Task: nan
Action: Mouse moved to (519, 215)
Screenshot: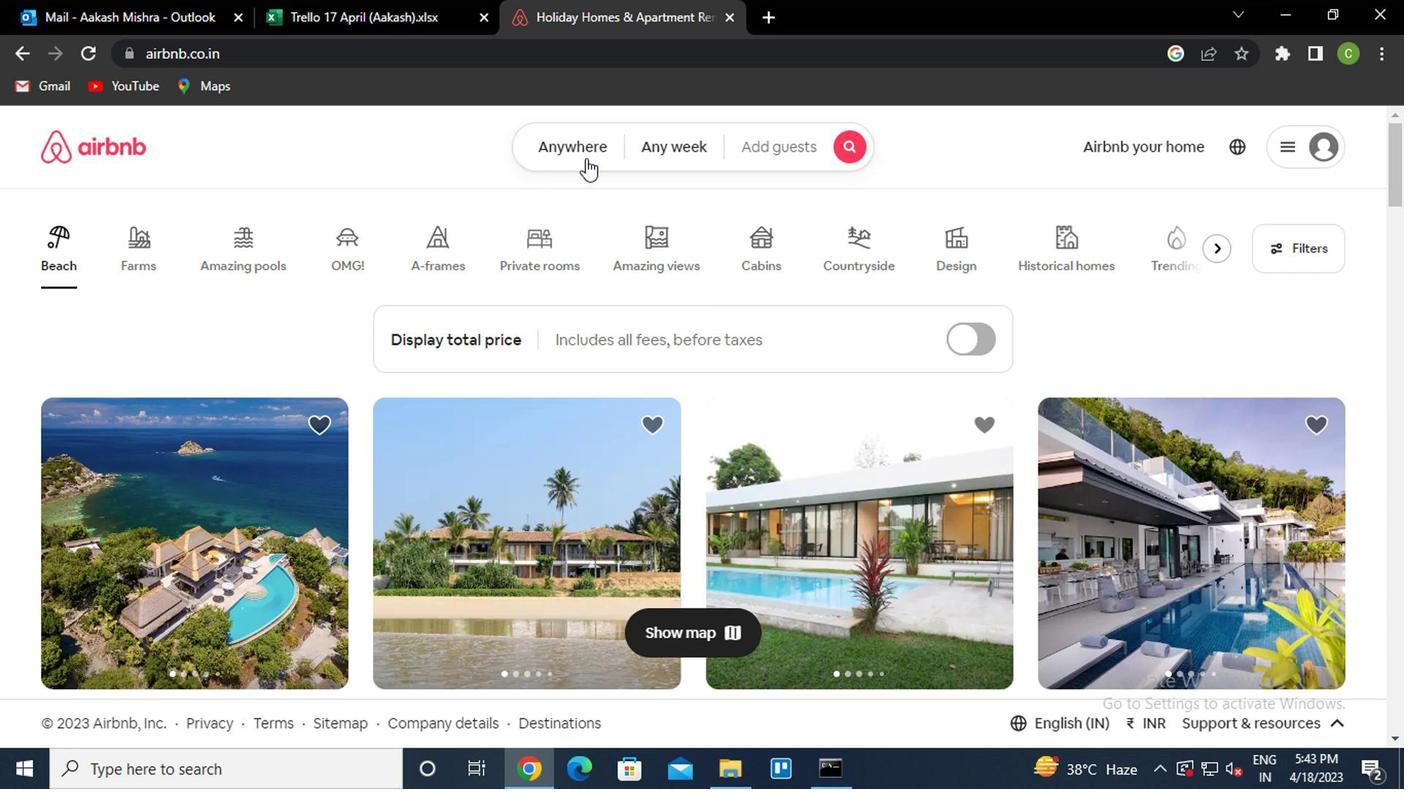 
Action: Mouse pressed left at (519, 215)
Screenshot: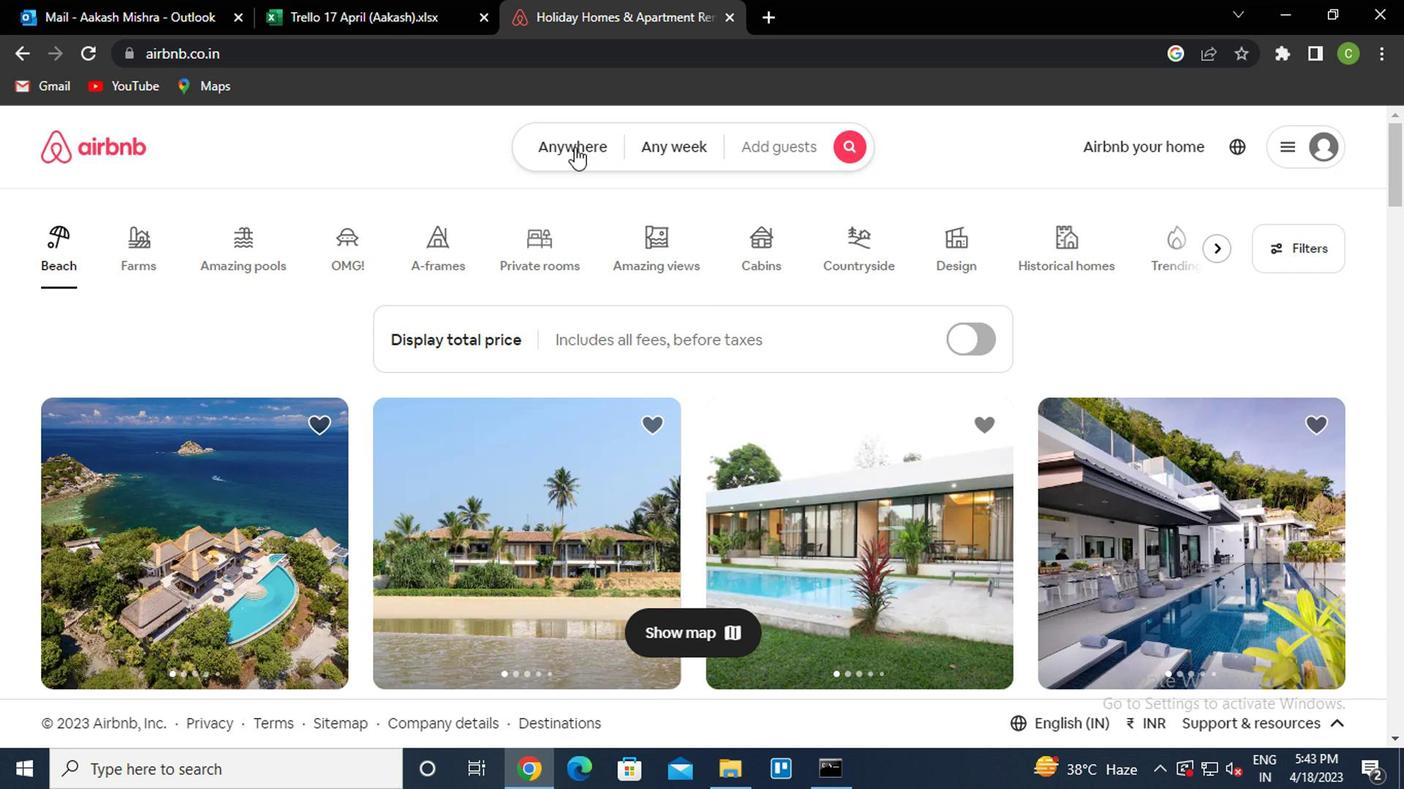 
Action: Mouse moved to (441, 277)
Screenshot: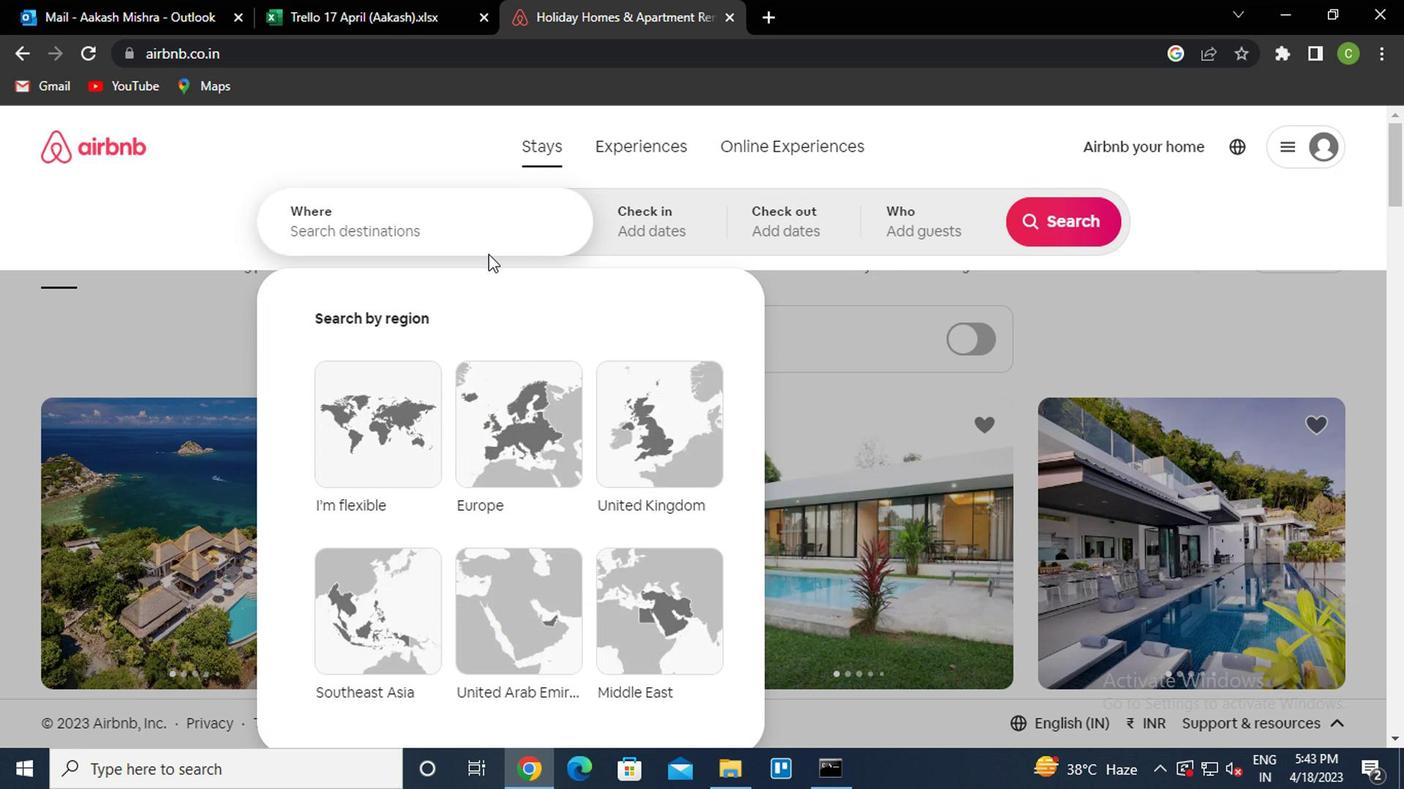 
Action: Mouse pressed left at (441, 277)
Screenshot: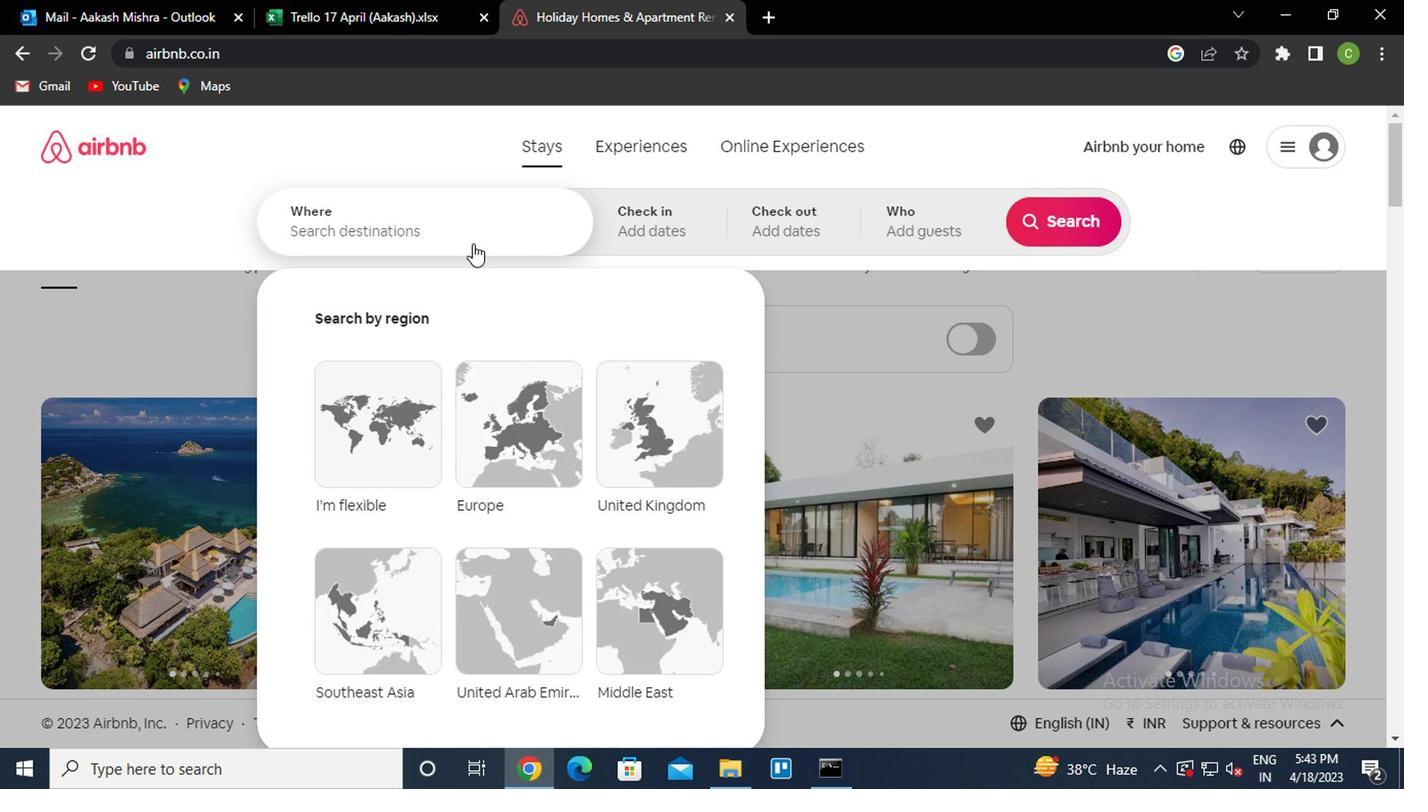 
Action: Mouse moved to (440, 276)
Screenshot: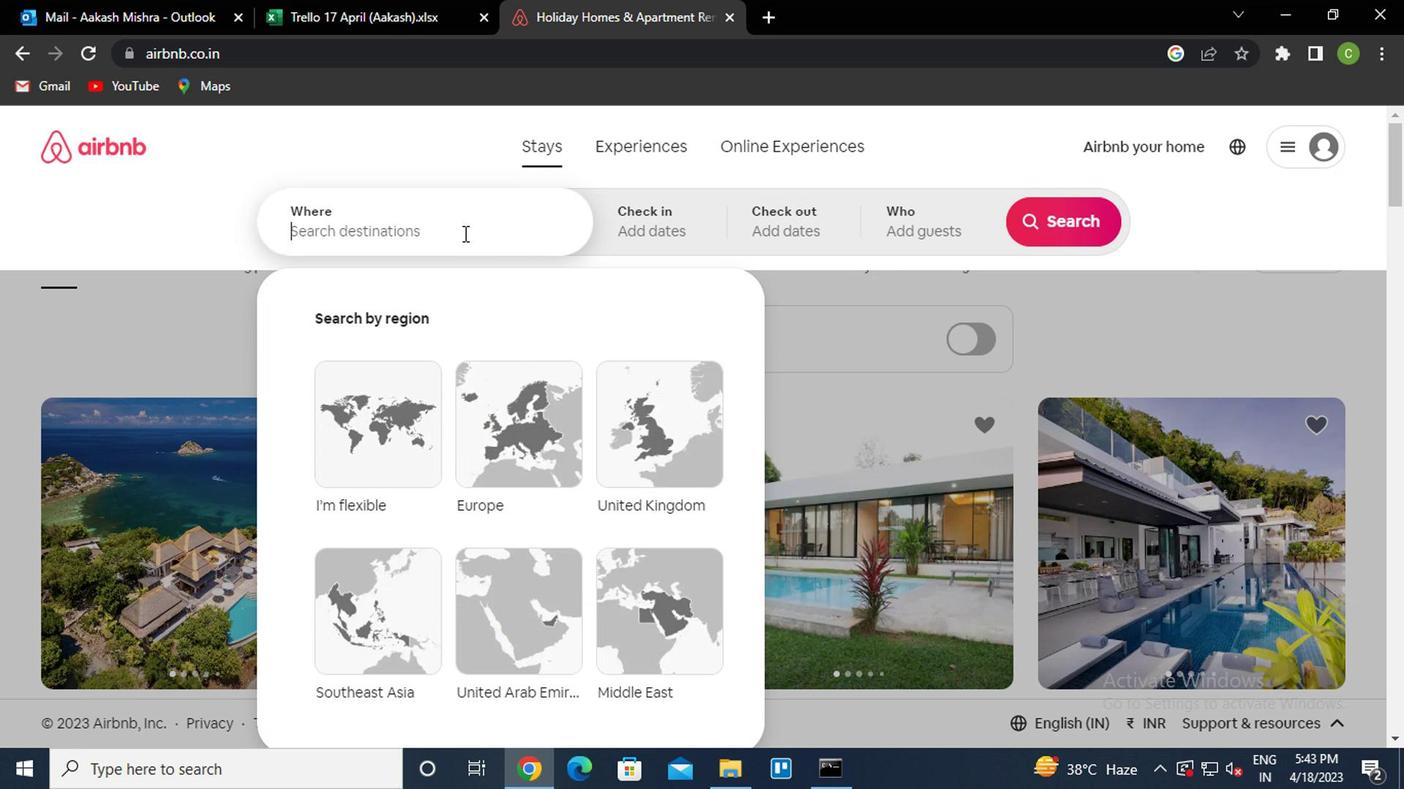 
Action: Key pressed v<Key.caps_lock>o<Key.backspace>icosa<Key.space>brazil<Key.down><Key.enter>
Screenshot: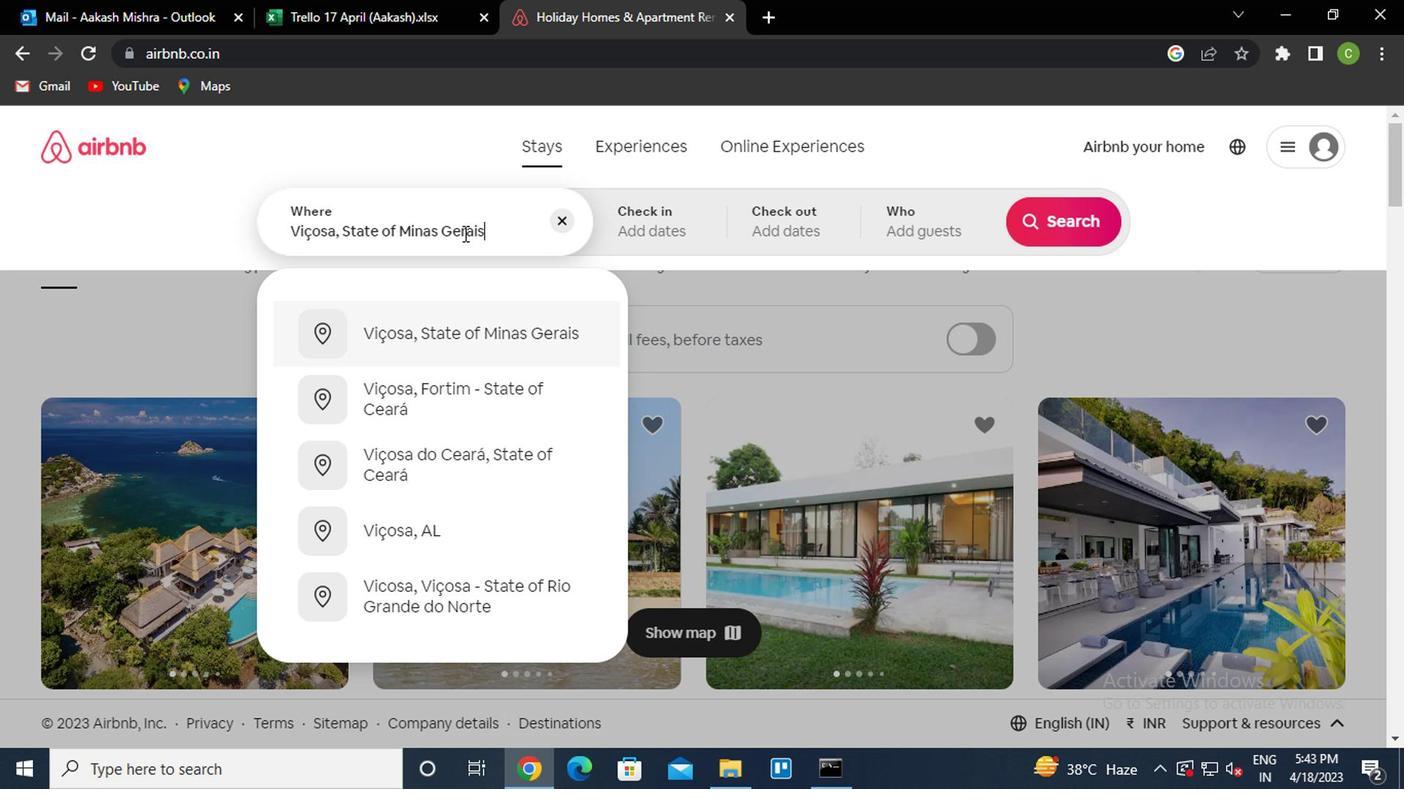 
Action: Mouse moved to (852, 385)
Screenshot: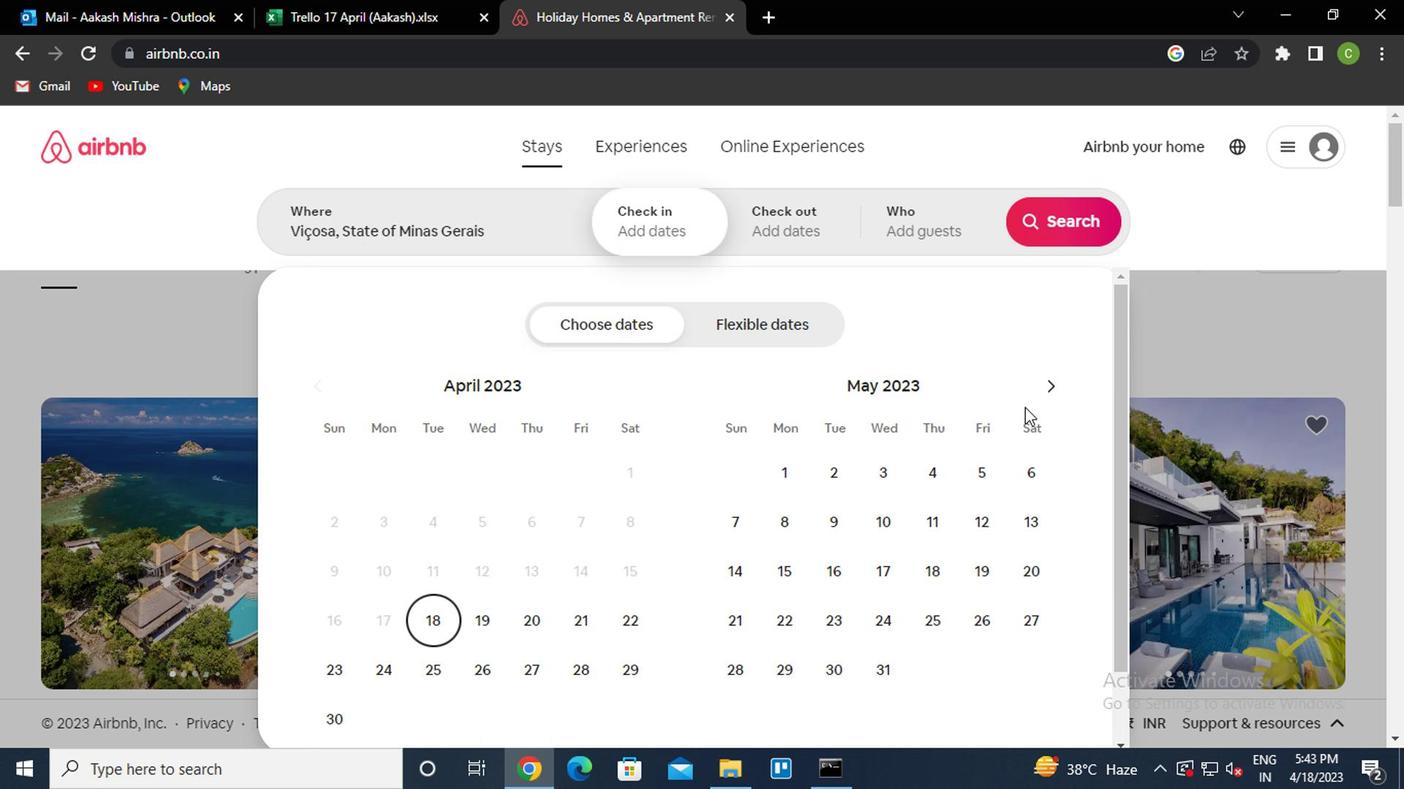 
Action: Mouse pressed left at (852, 385)
Screenshot: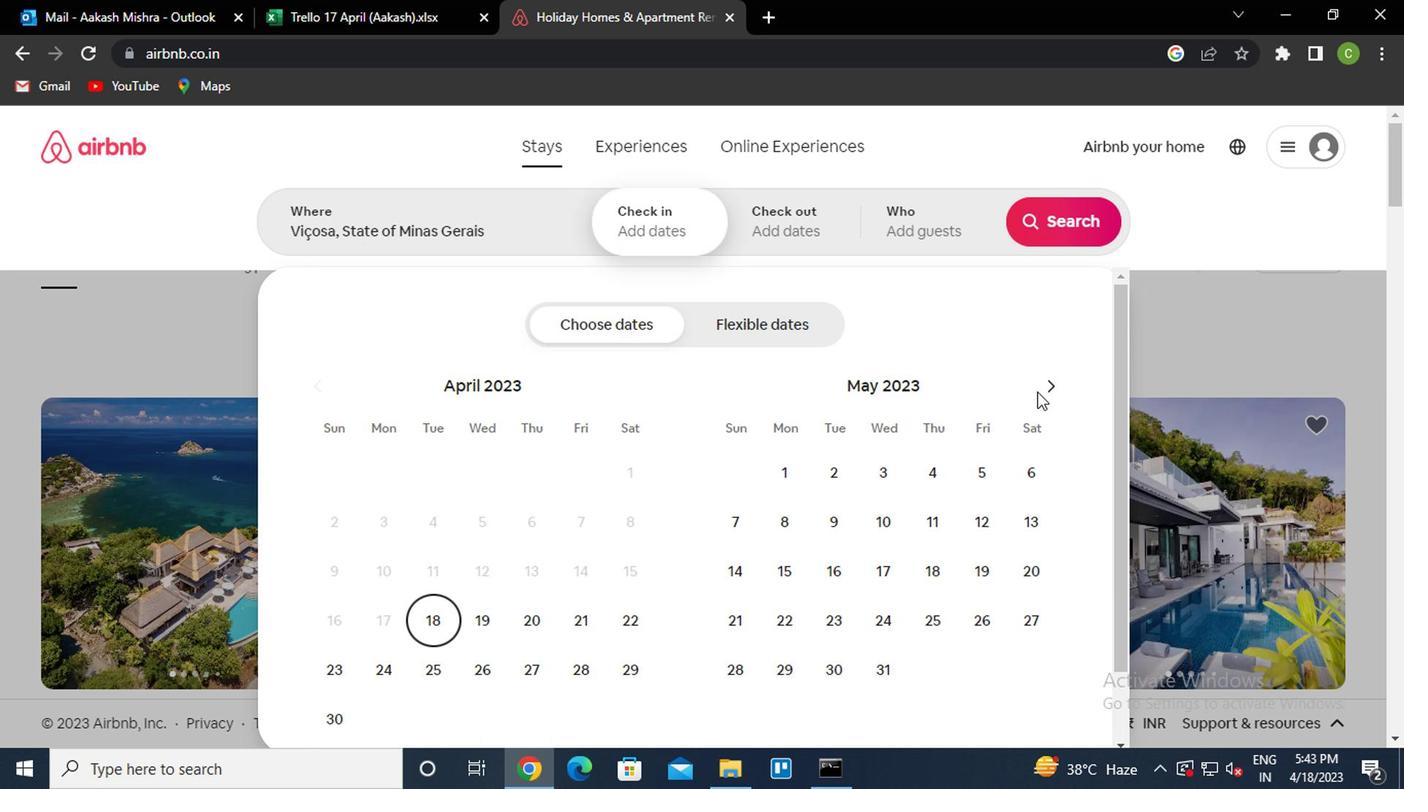 
Action: Mouse pressed left at (852, 385)
Screenshot: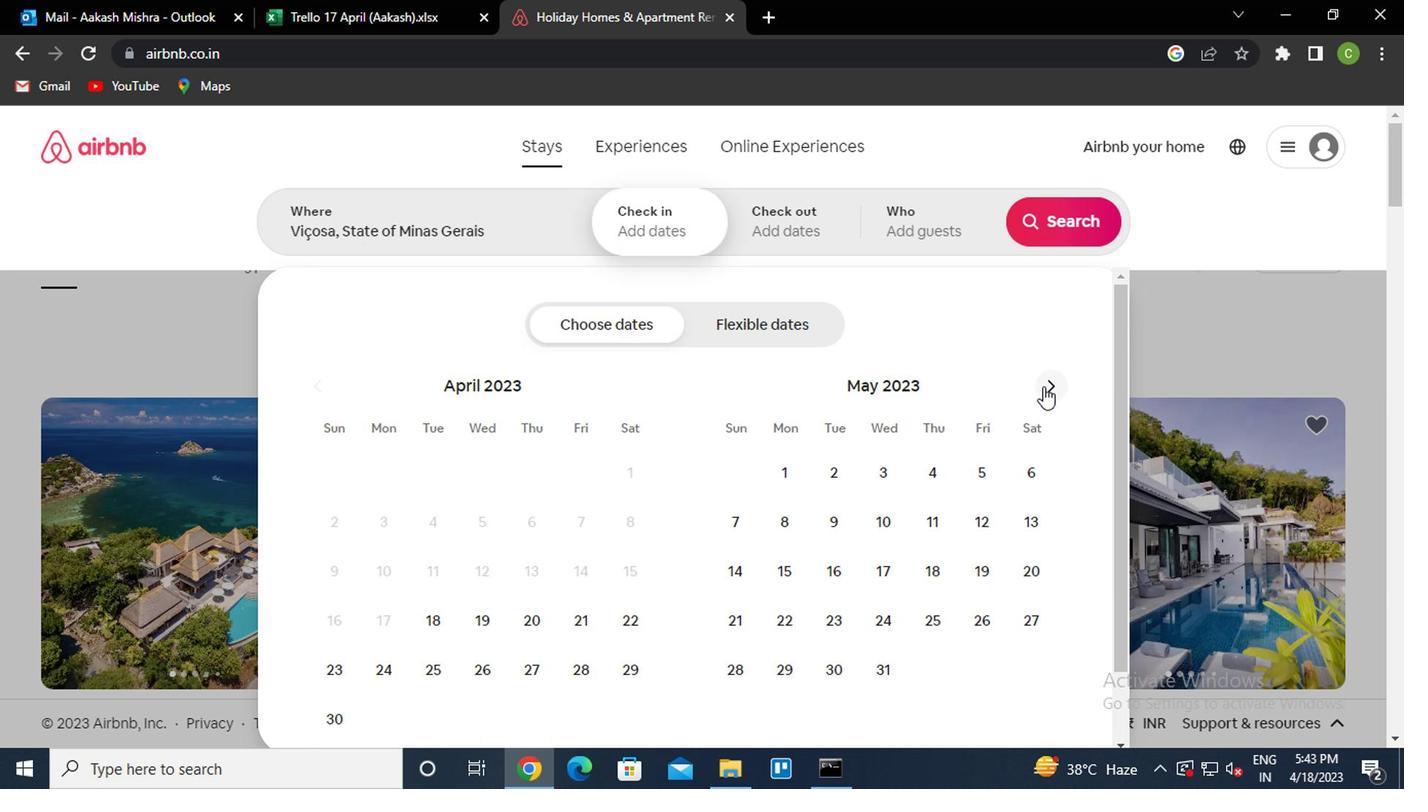 
Action: Mouse pressed left at (852, 385)
Screenshot: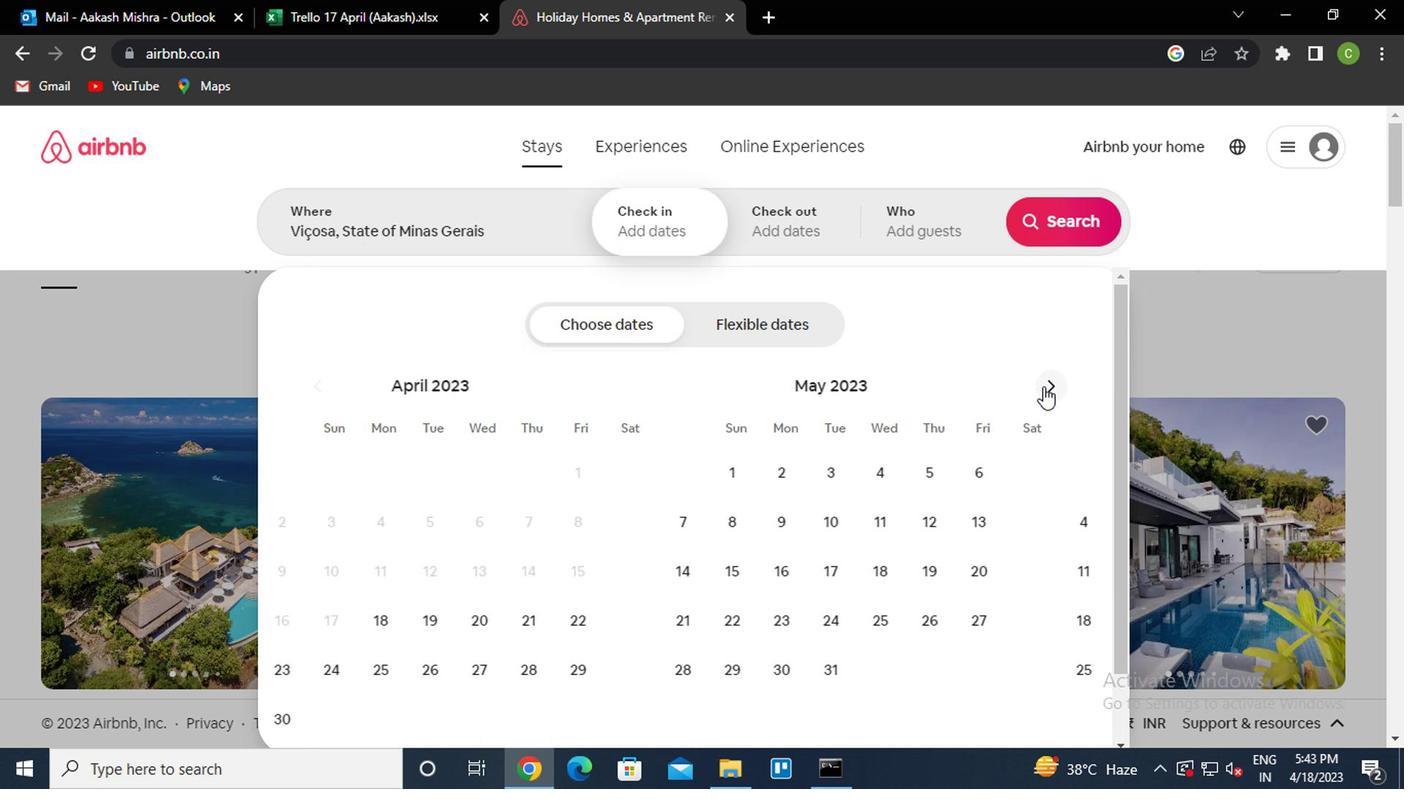 
Action: Mouse pressed left at (852, 385)
Screenshot: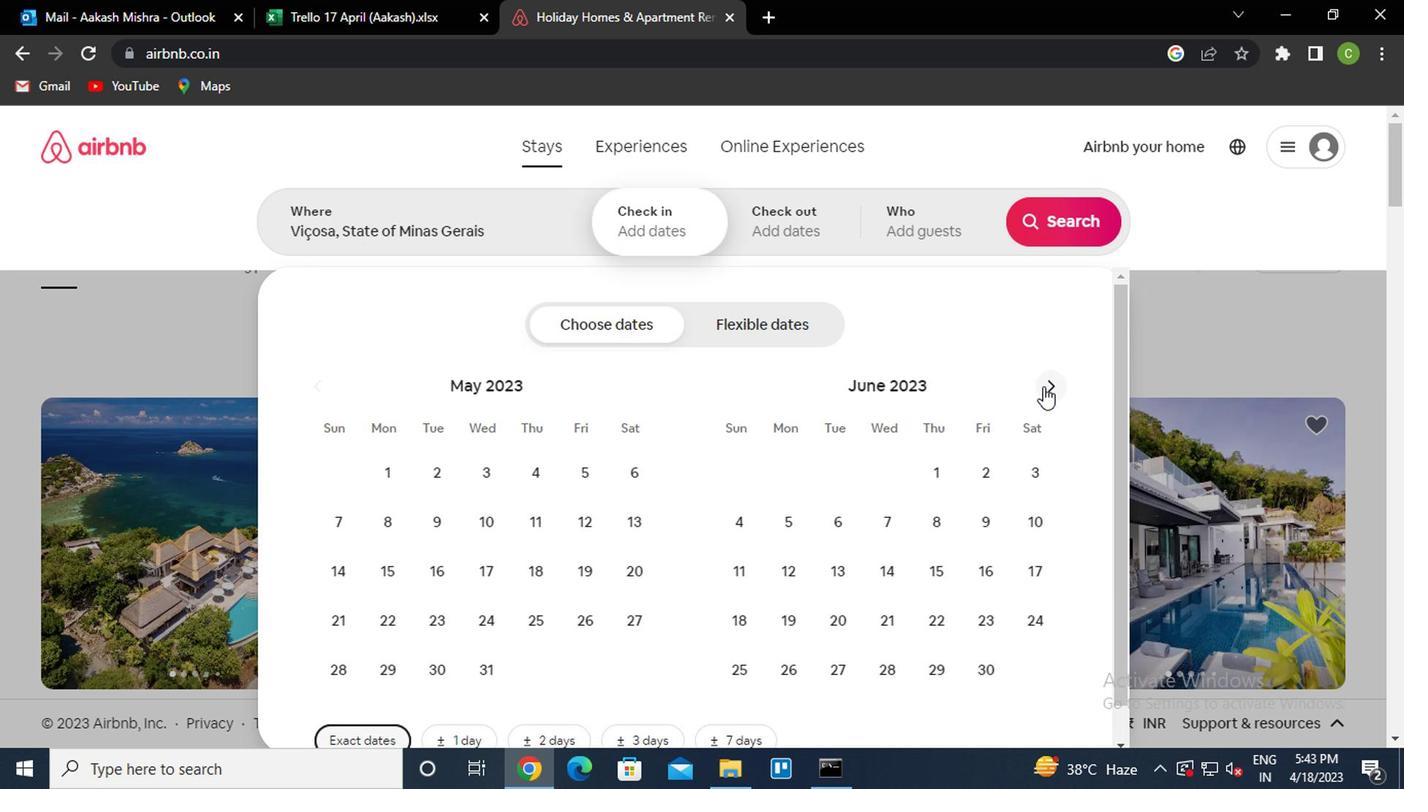 
Action: Mouse pressed left at (852, 385)
Screenshot: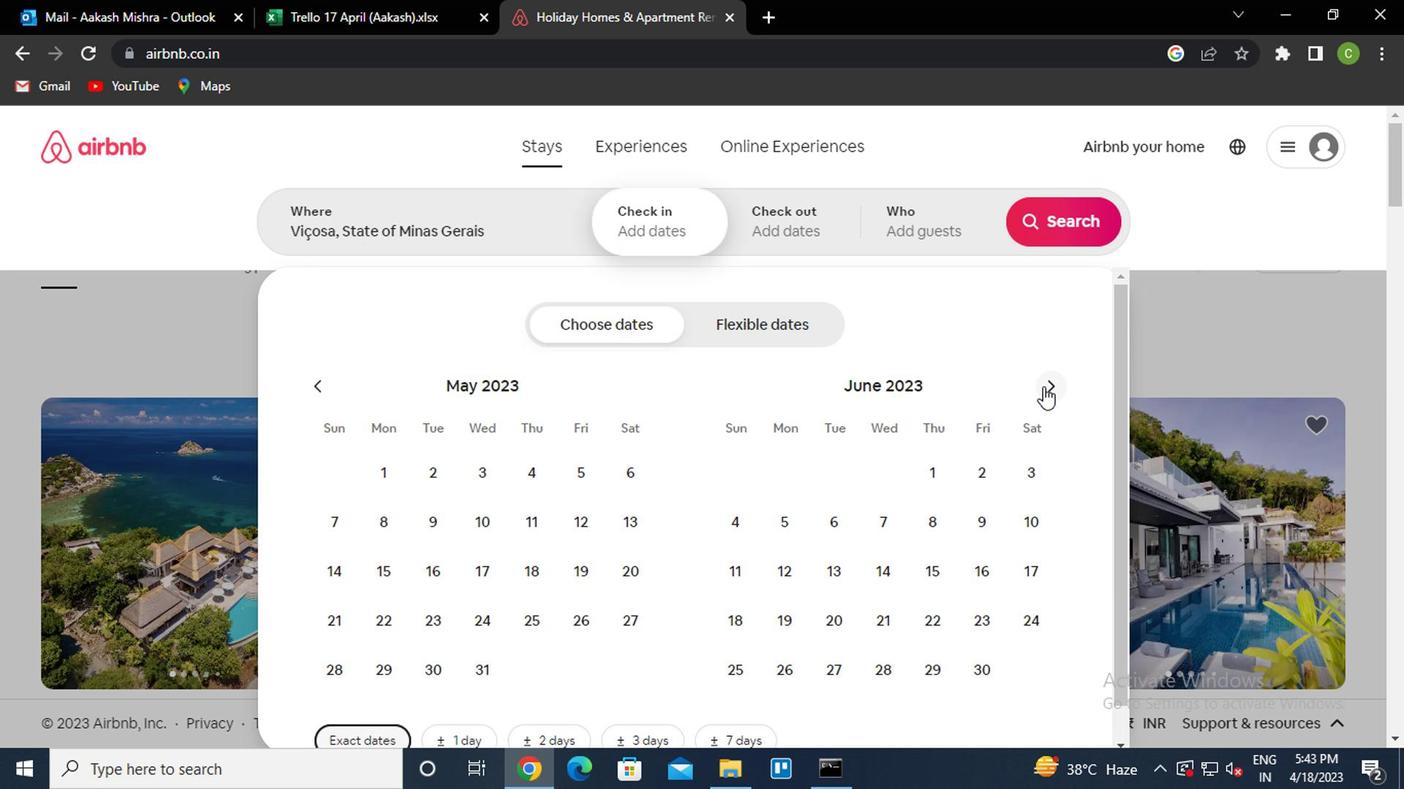 
Action: Mouse pressed left at (852, 385)
Screenshot: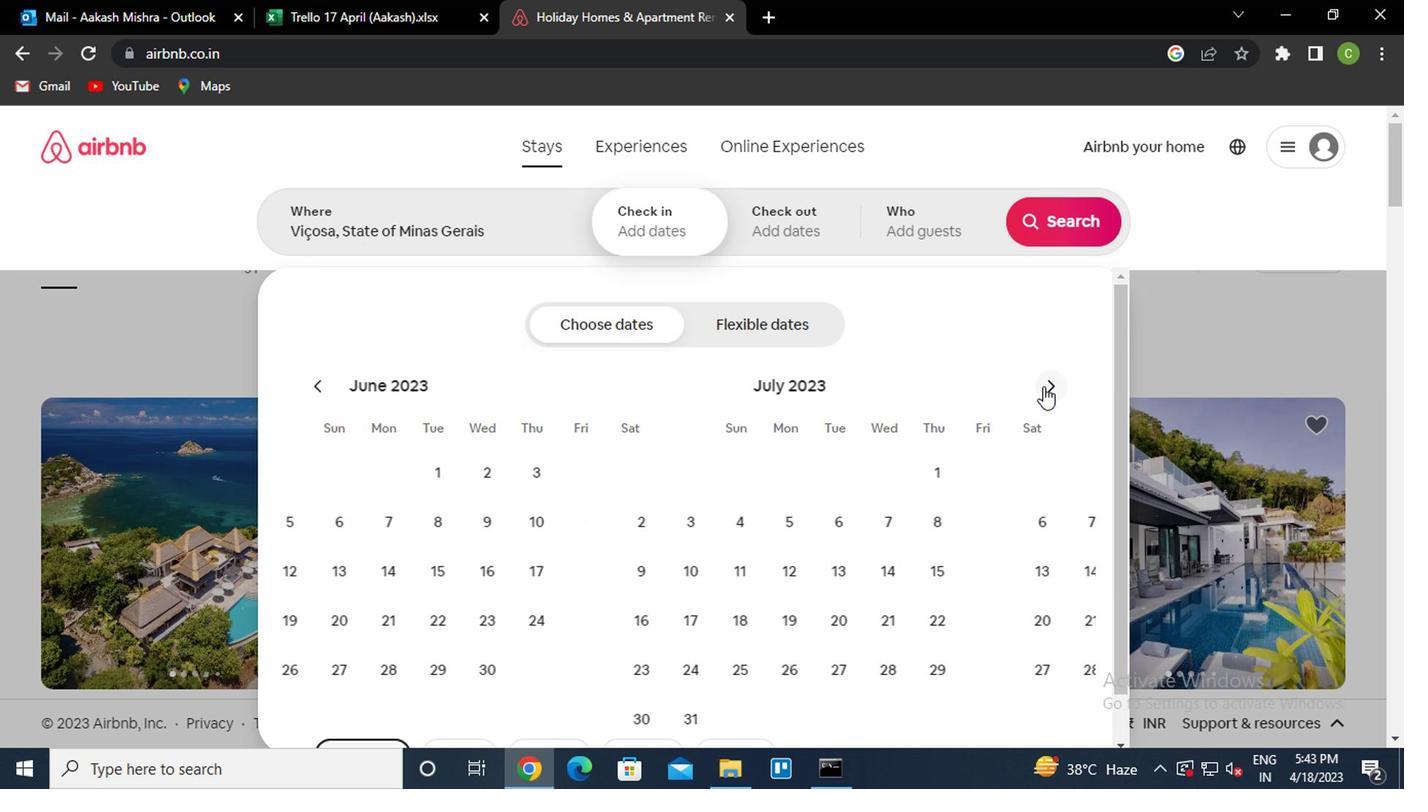 
Action: Mouse moved to (704, 473)
Screenshot: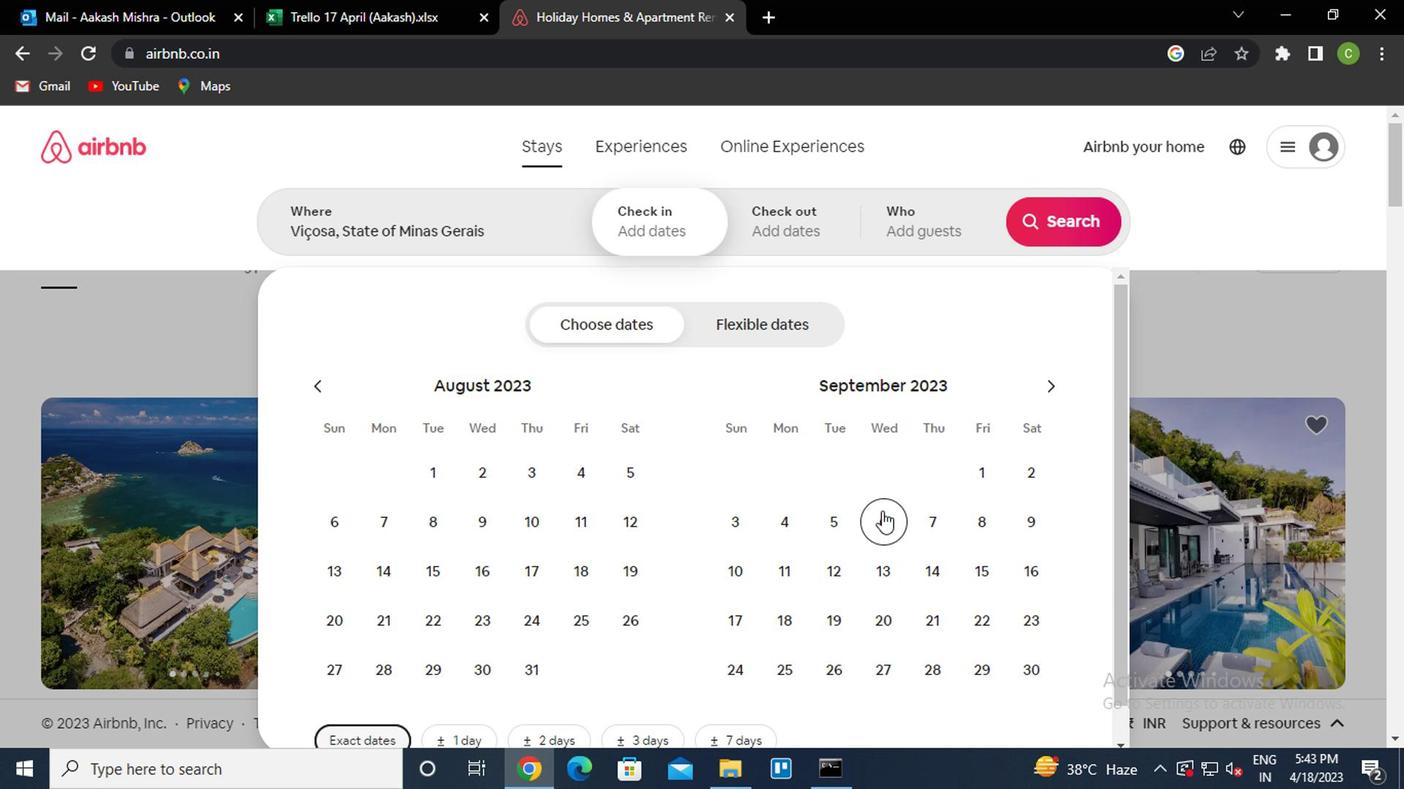 
Action: Mouse pressed left at (704, 473)
Screenshot: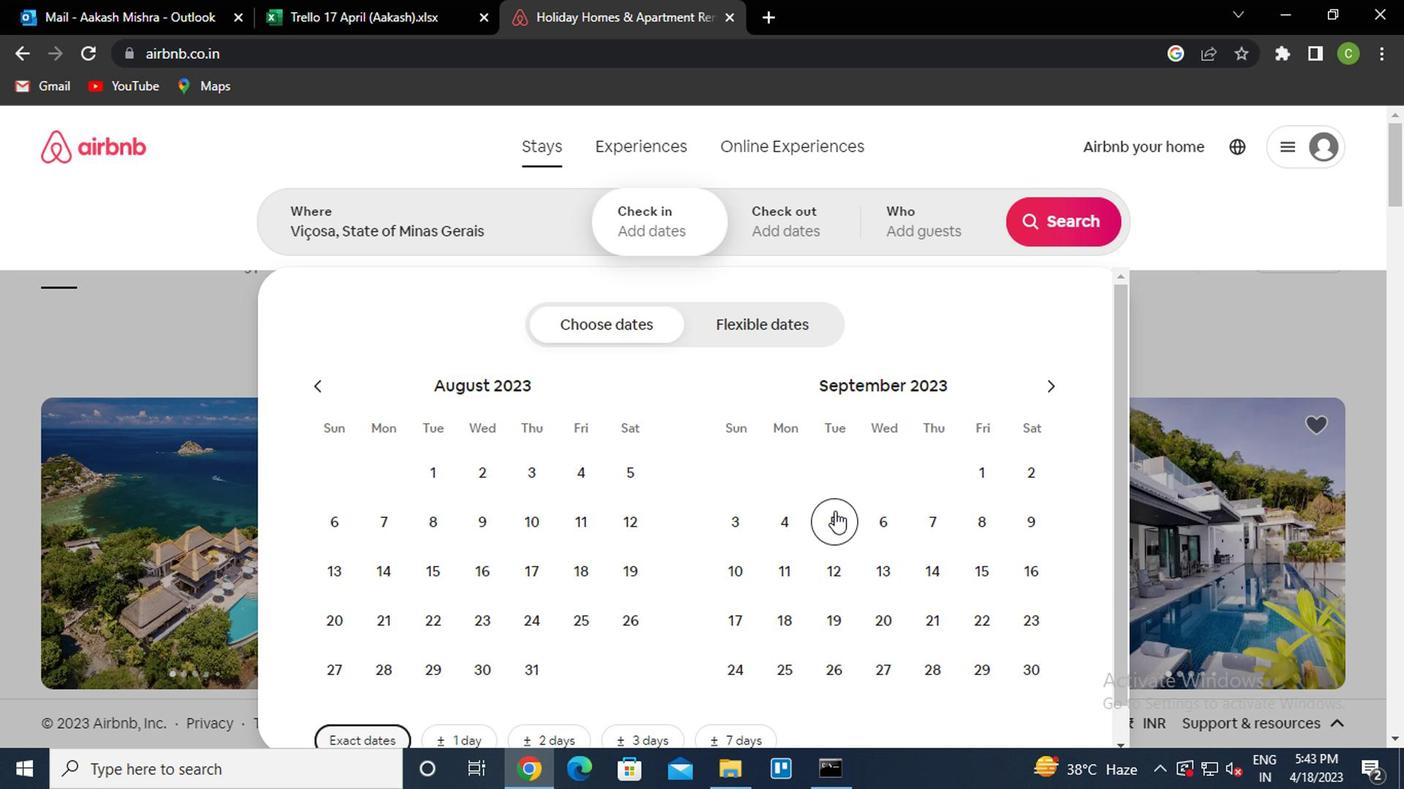 
Action: Mouse moved to (711, 509)
Screenshot: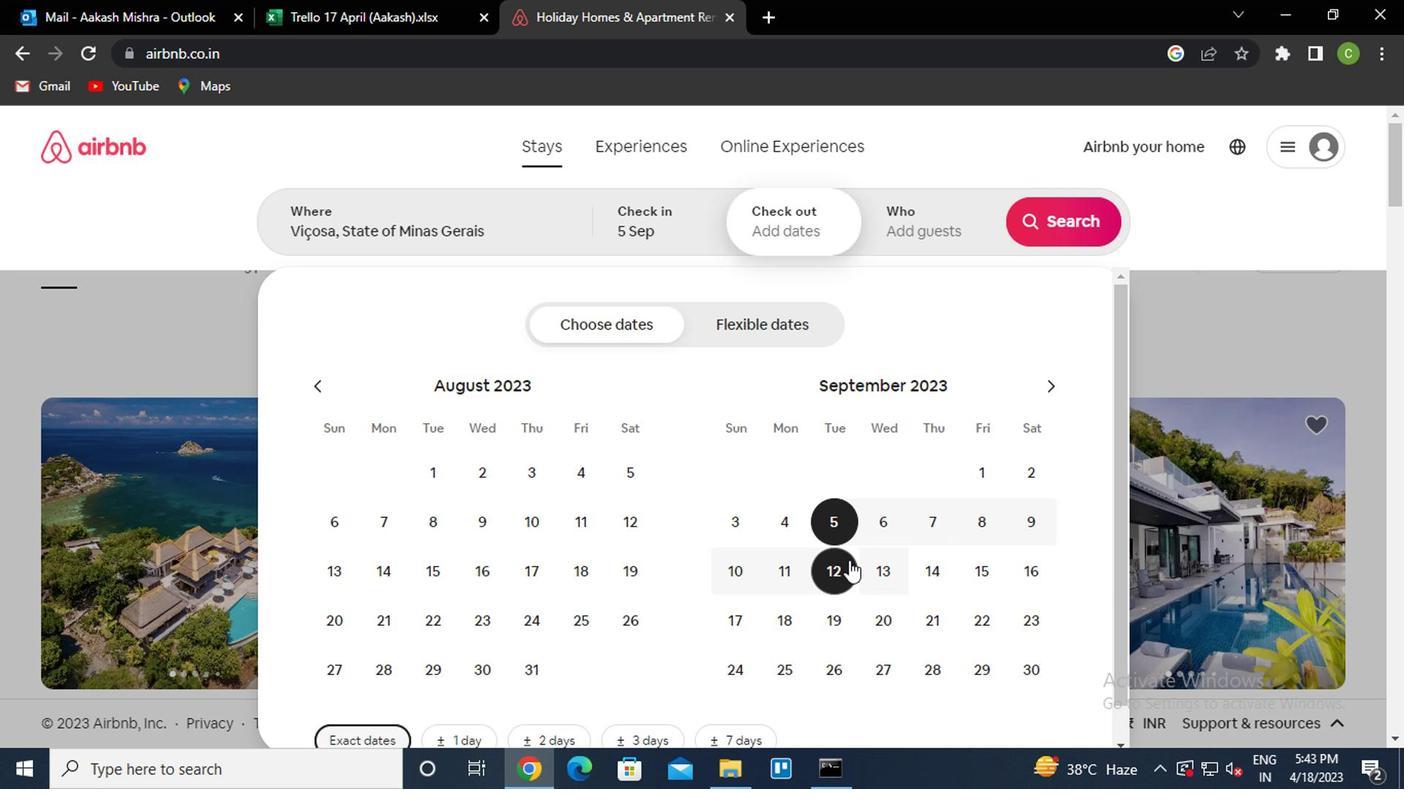 
Action: Mouse pressed left at (711, 509)
Screenshot: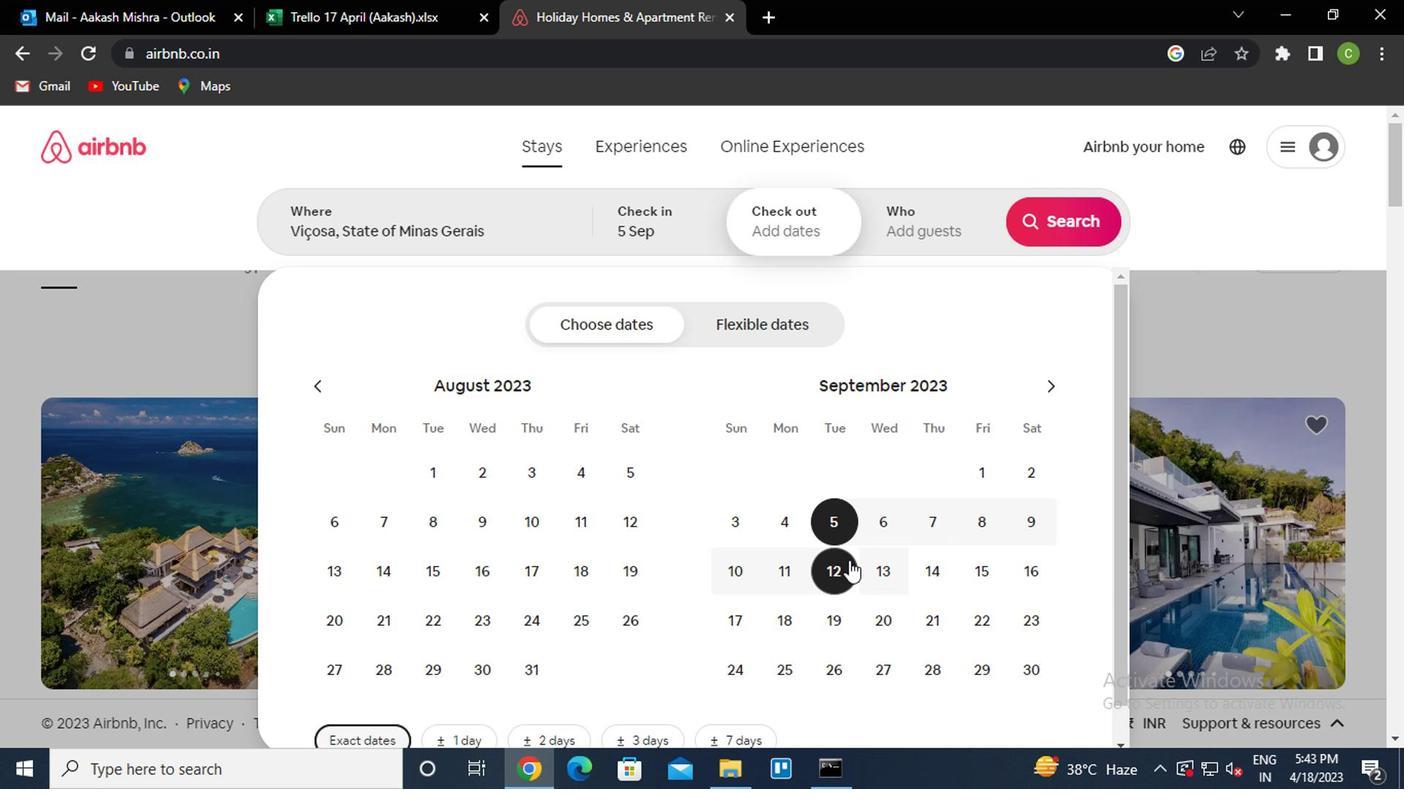 
Action: Mouse moved to (786, 266)
Screenshot: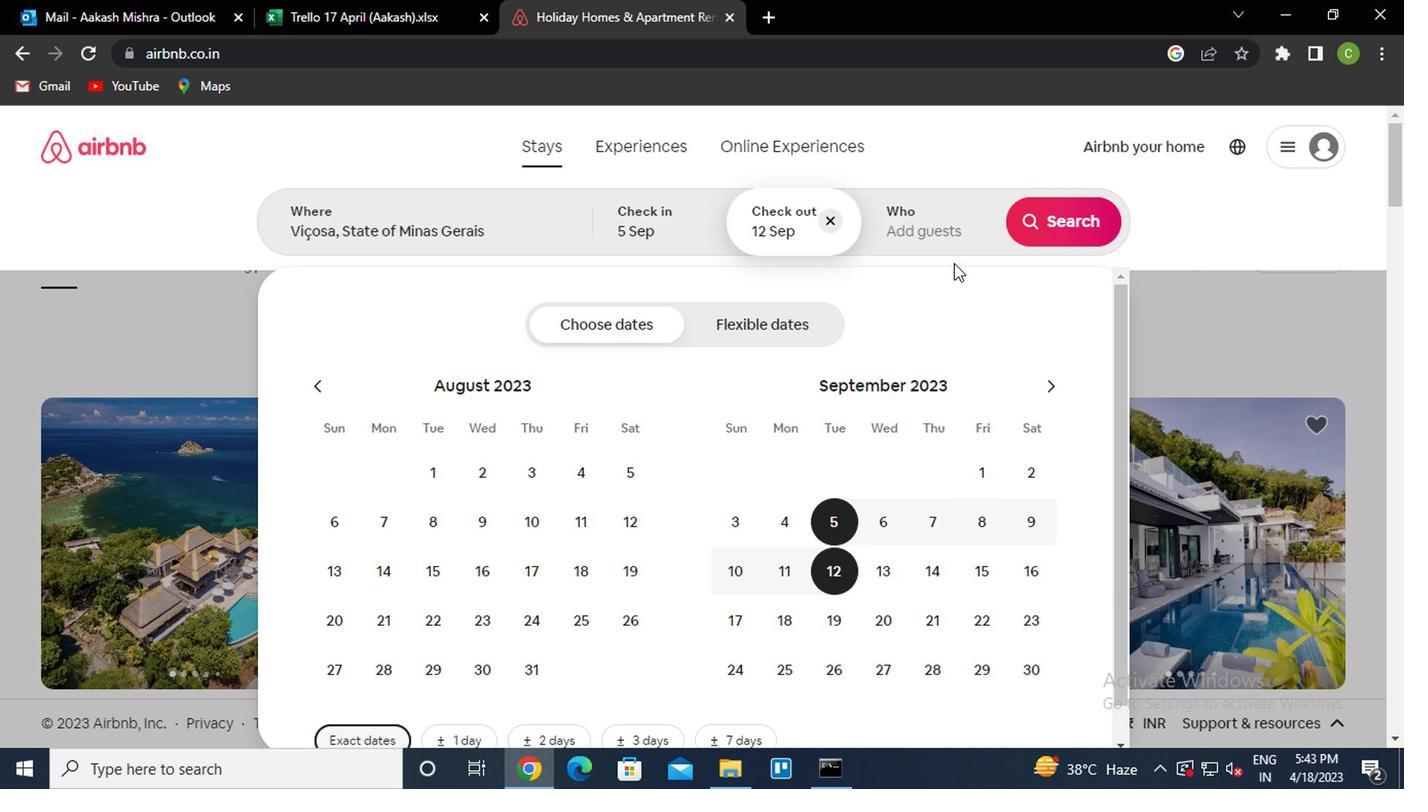 
Action: Mouse pressed left at (786, 266)
Screenshot: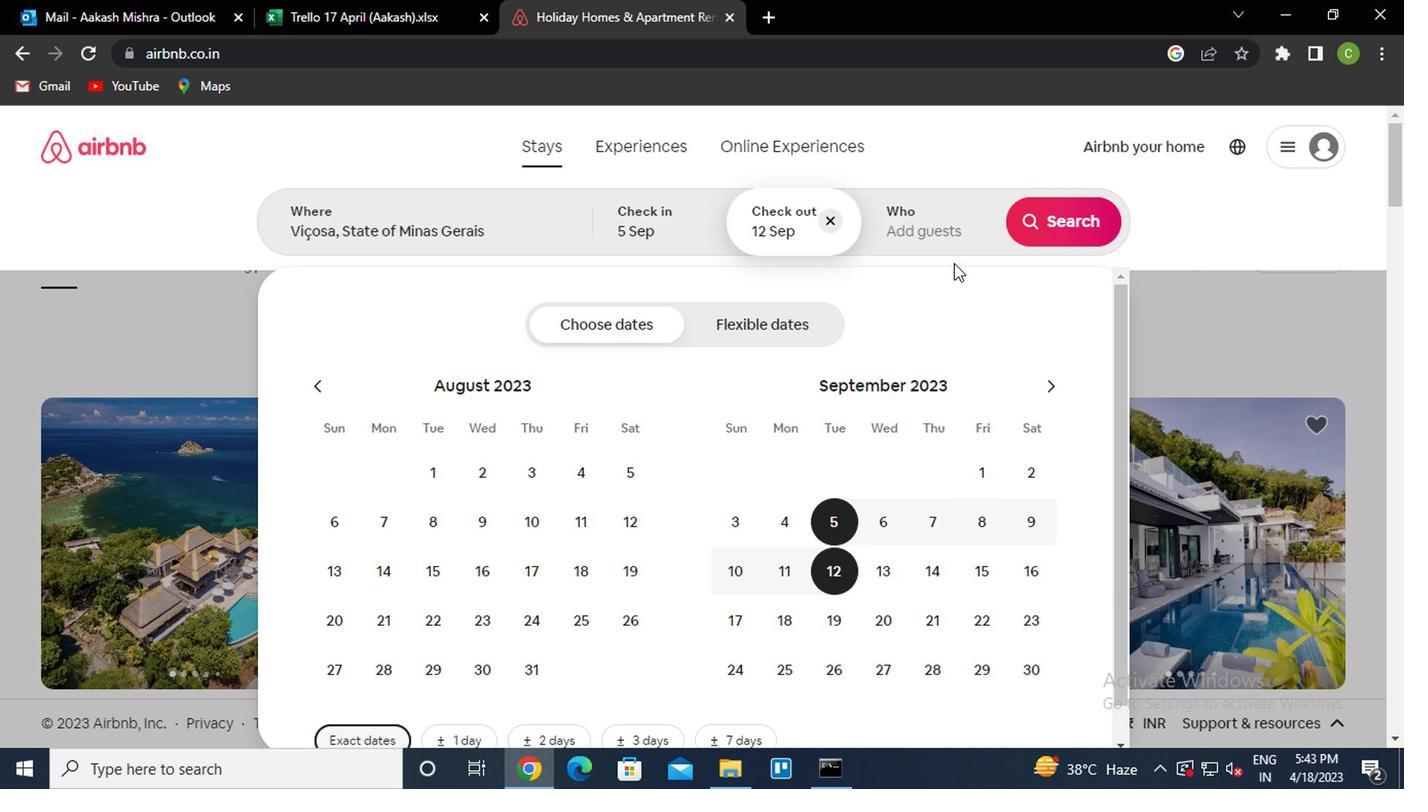 
Action: Mouse moved to (879, 343)
Screenshot: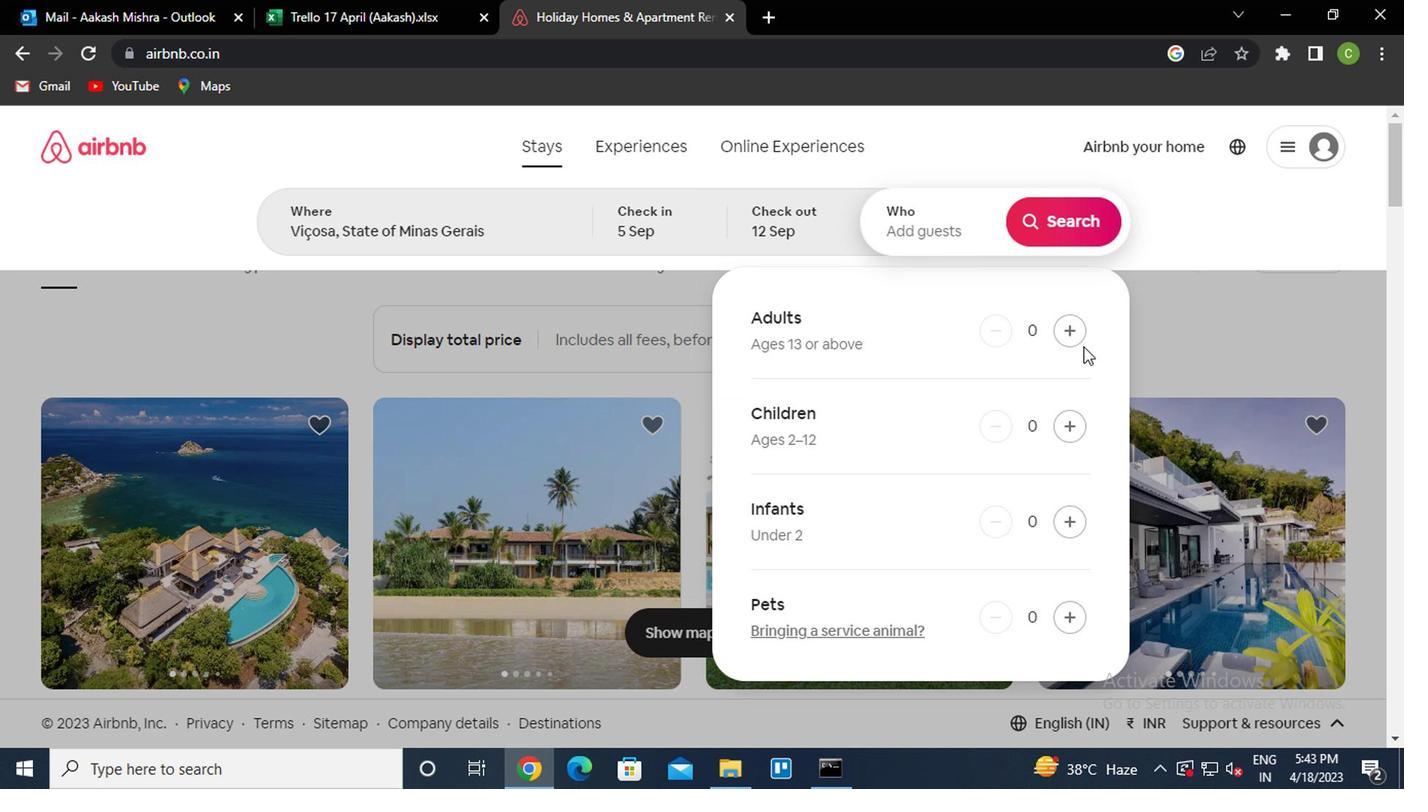 
Action: Mouse pressed left at (879, 343)
Screenshot: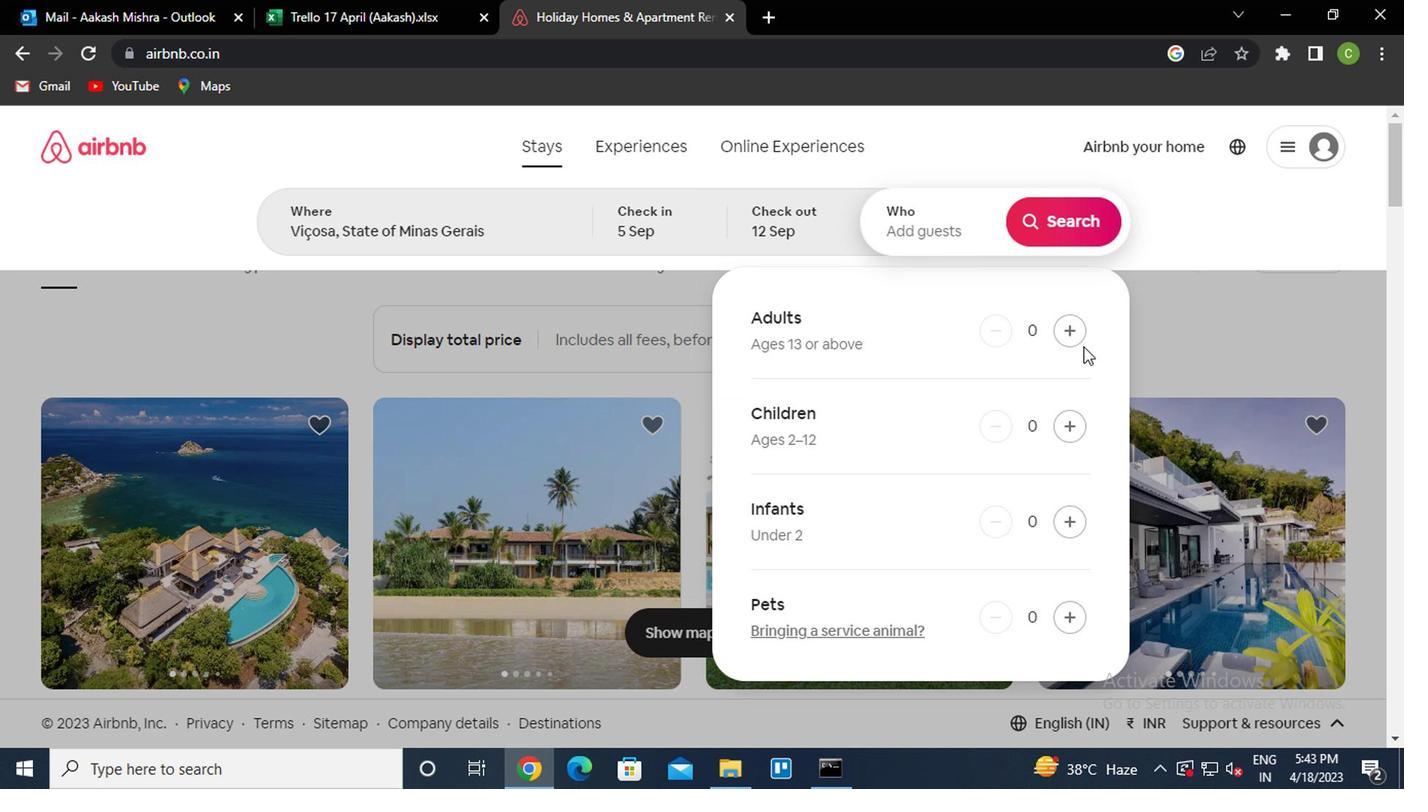 
Action: Mouse pressed left at (879, 343)
Screenshot: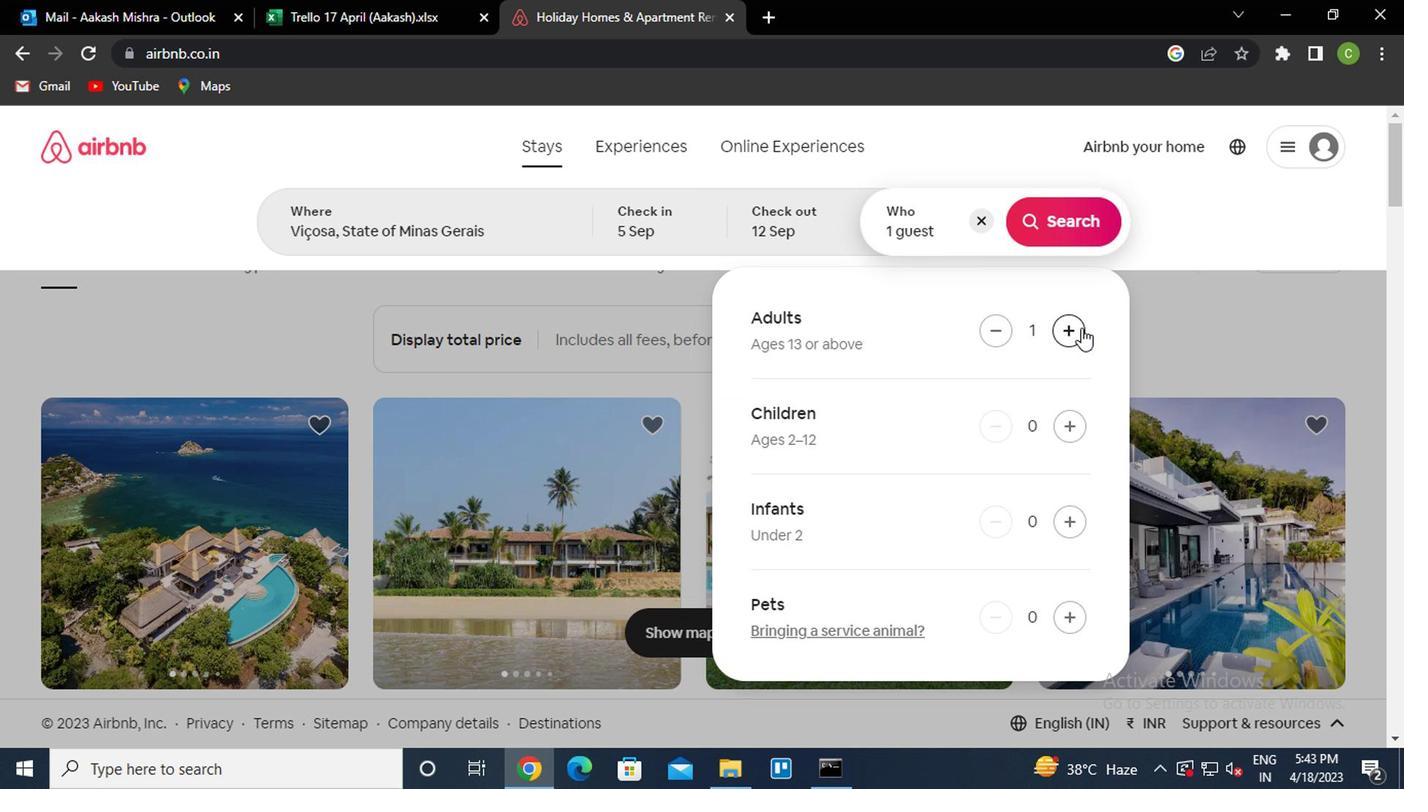 
Action: Mouse moved to (938, 331)
Screenshot: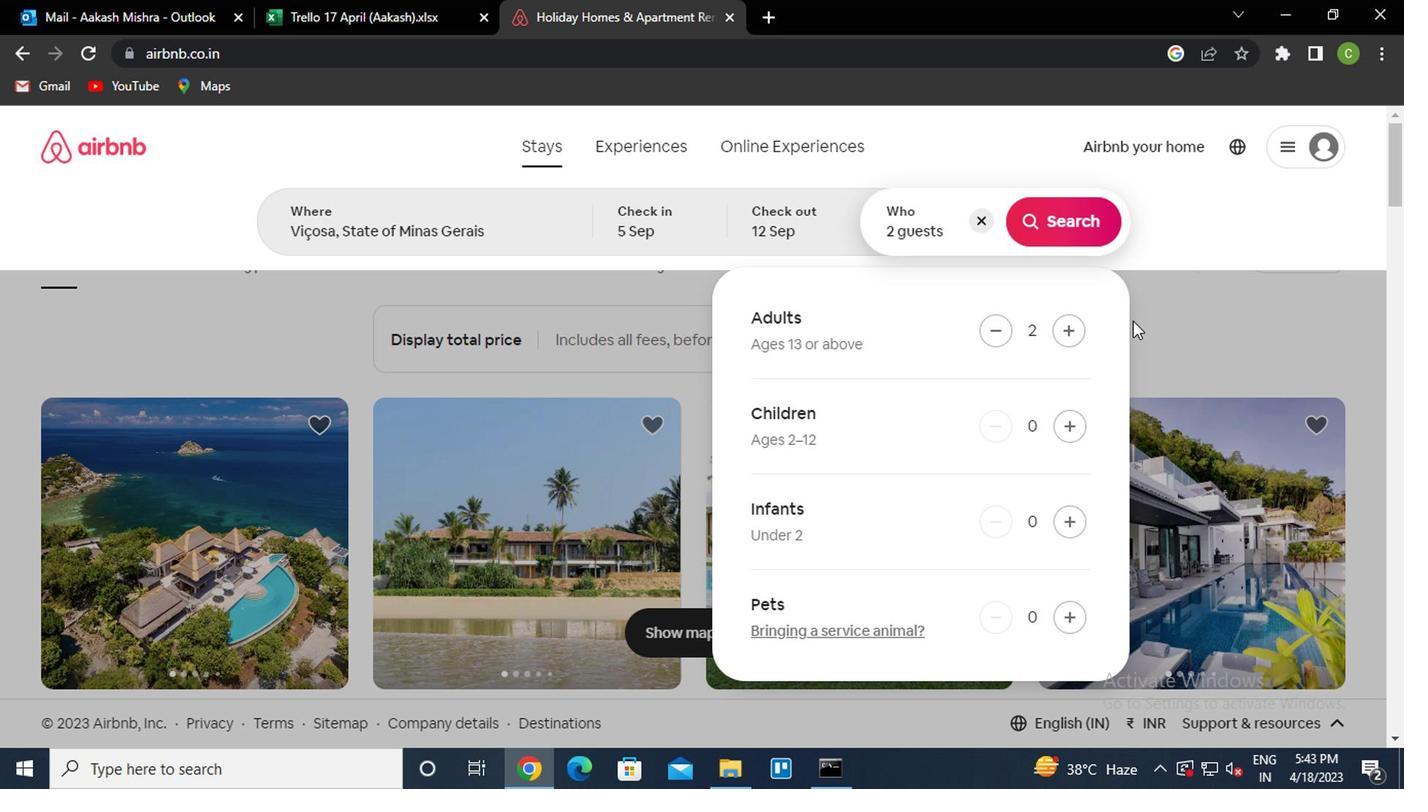 
Action: Mouse pressed left at (938, 331)
Screenshot: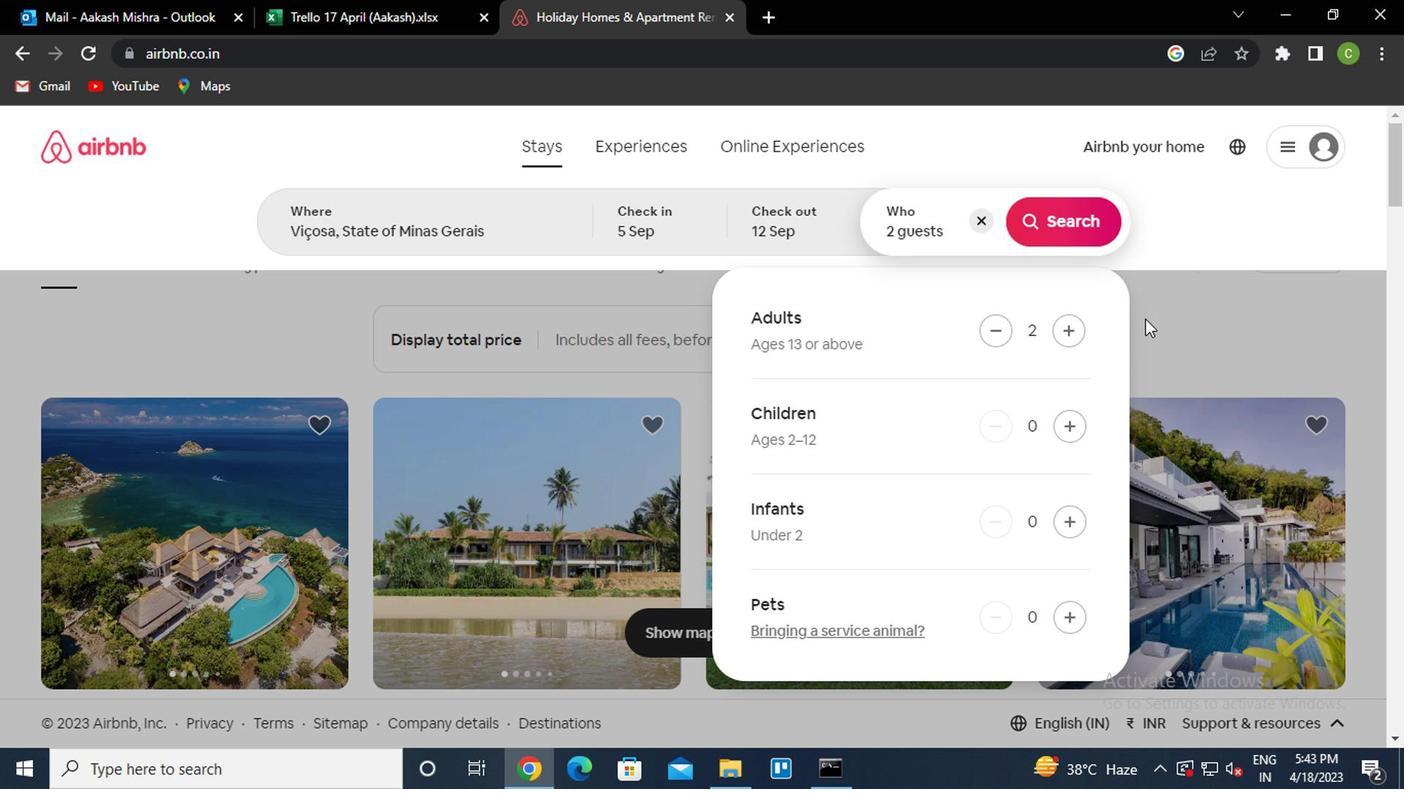 
Action: Mouse moved to (1013, 296)
Screenshot: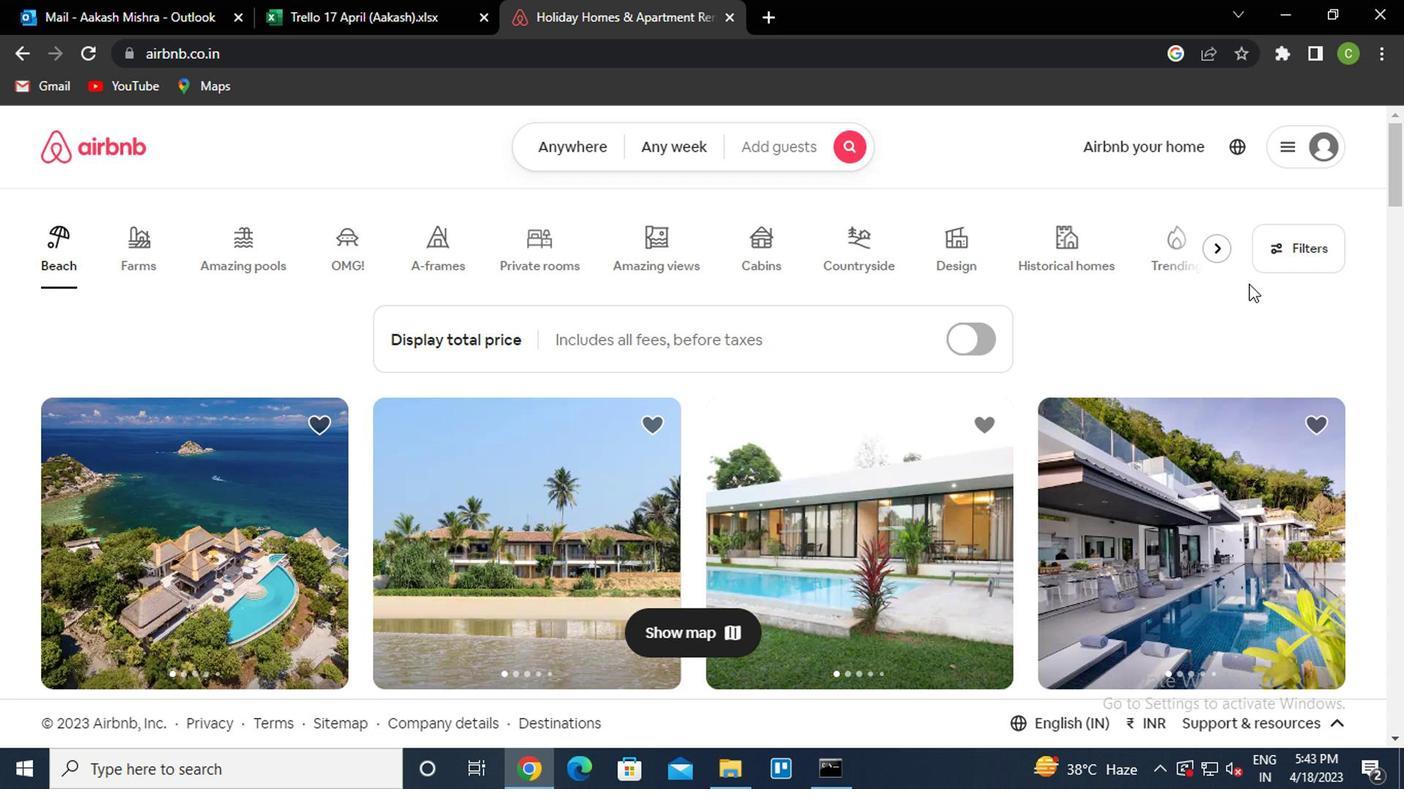 
Action: Mouse pressed left at (1013, 296)
Screenshot: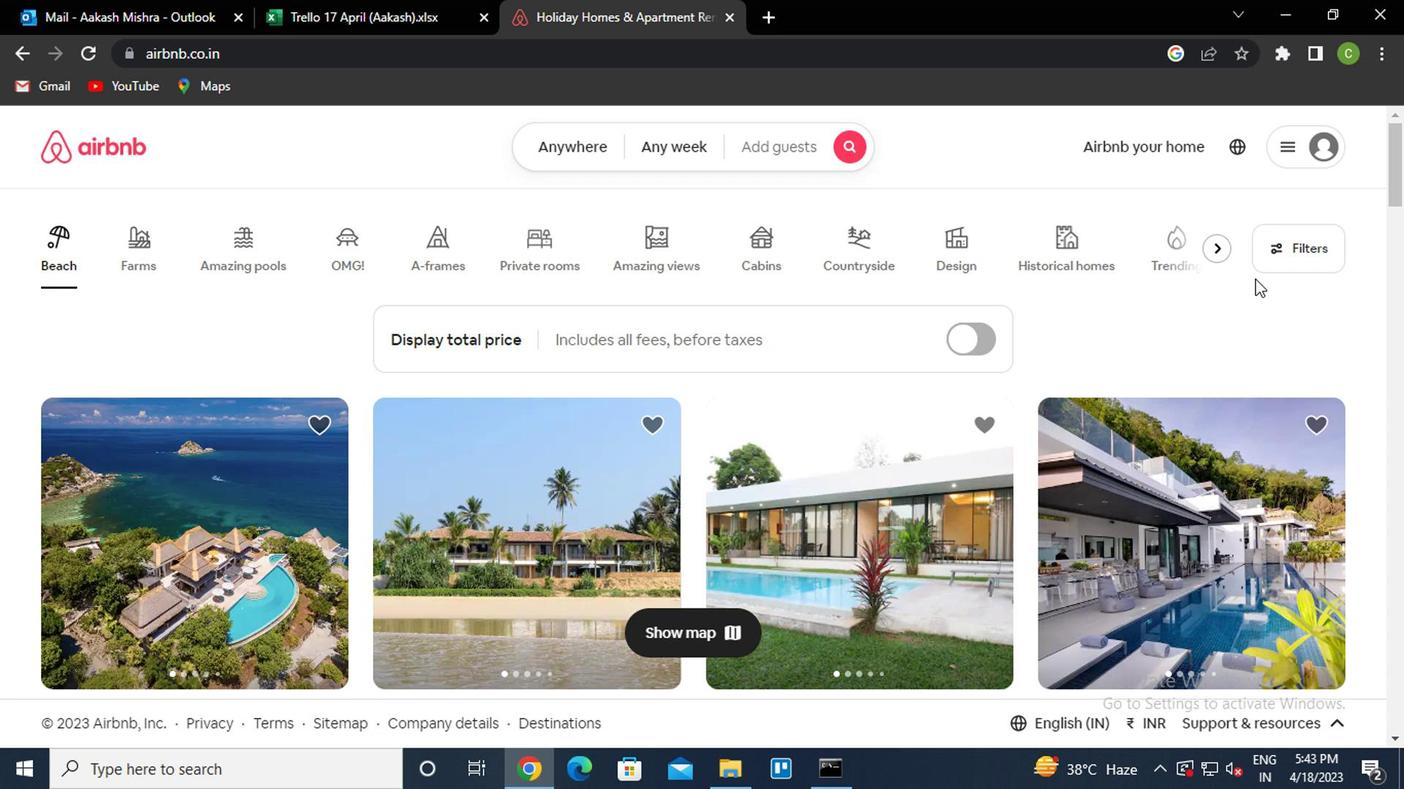 
Action: Mouse moved to (492, 453)
Screenshot: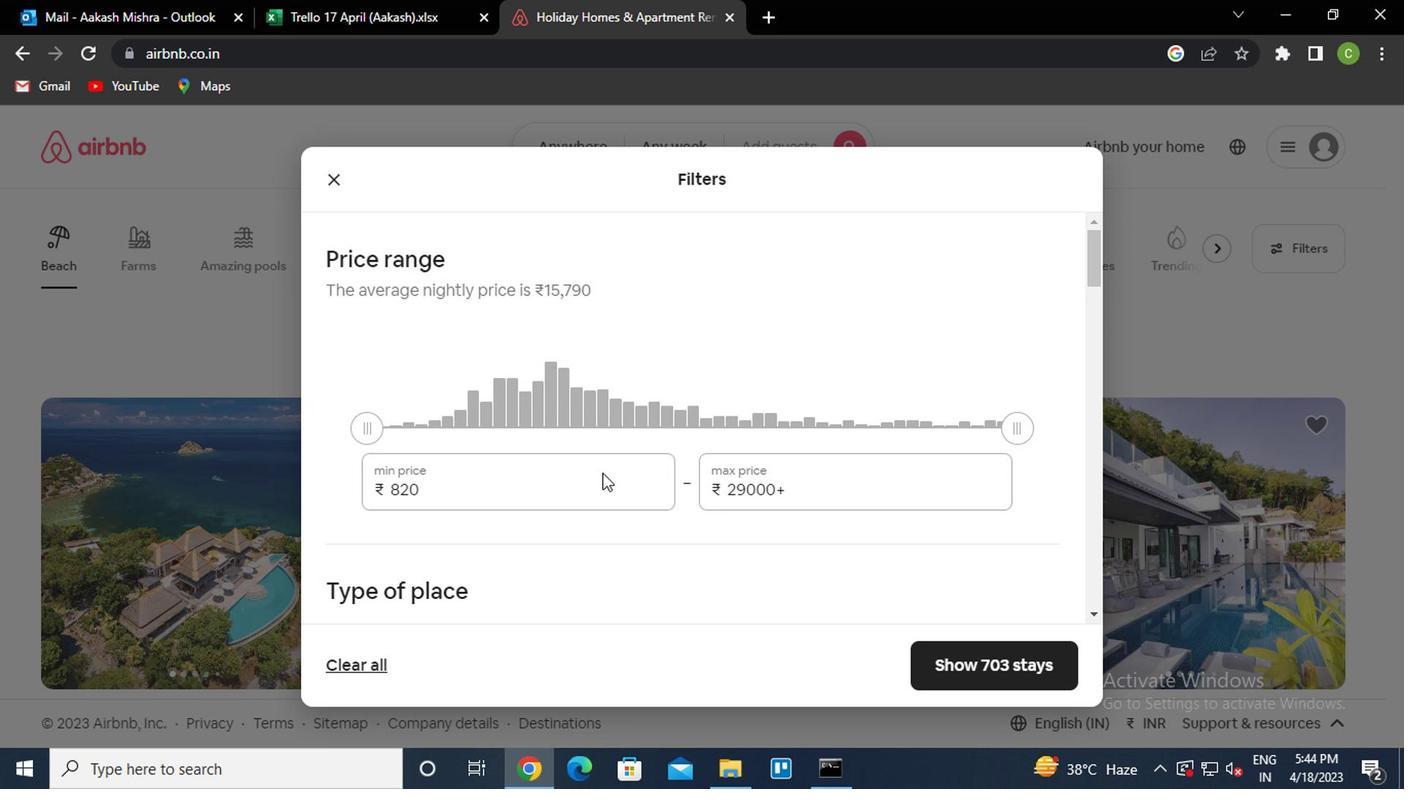 
Action: Mouse pressed left at (492, 453)
Screenshot: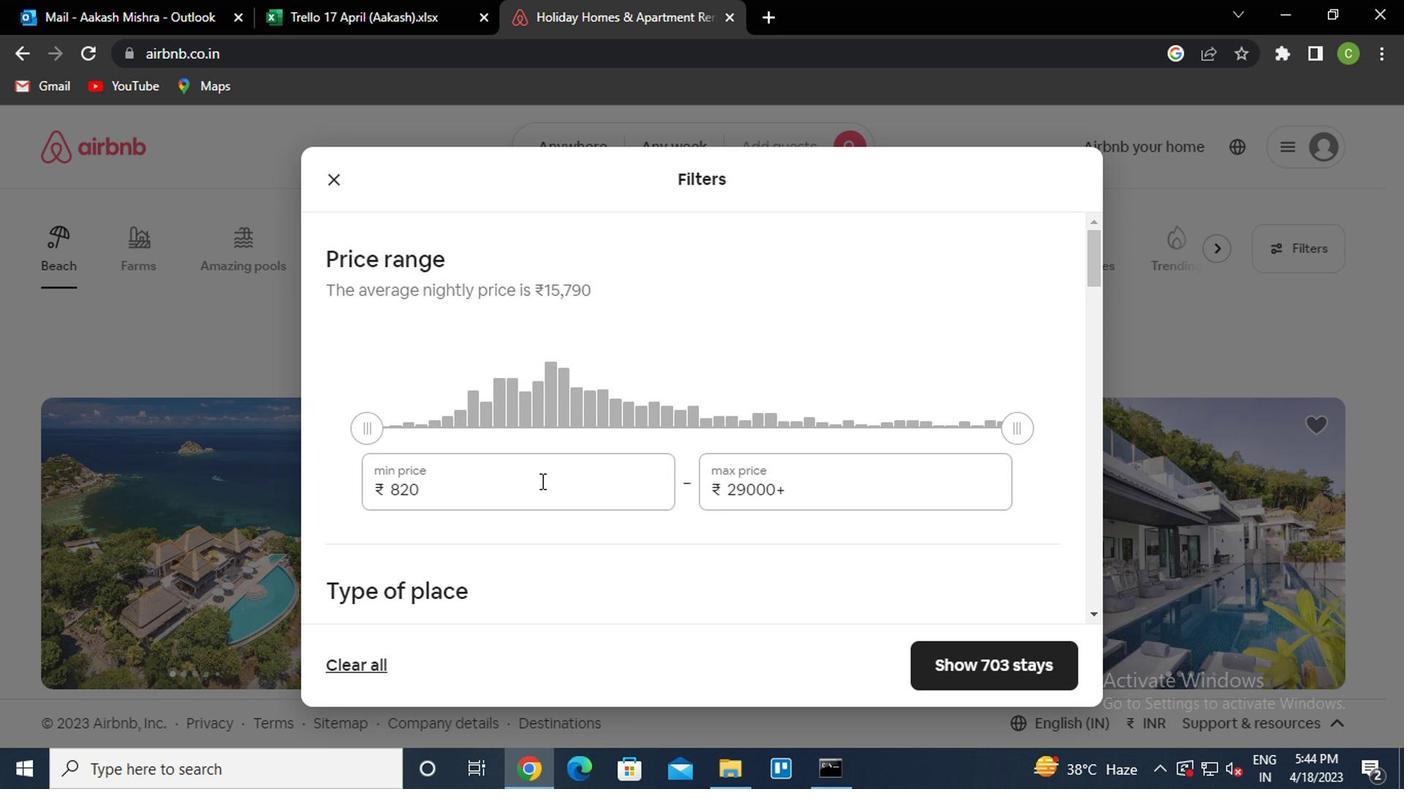 
Action: Mouse moved to (495, 449)
Screenshot: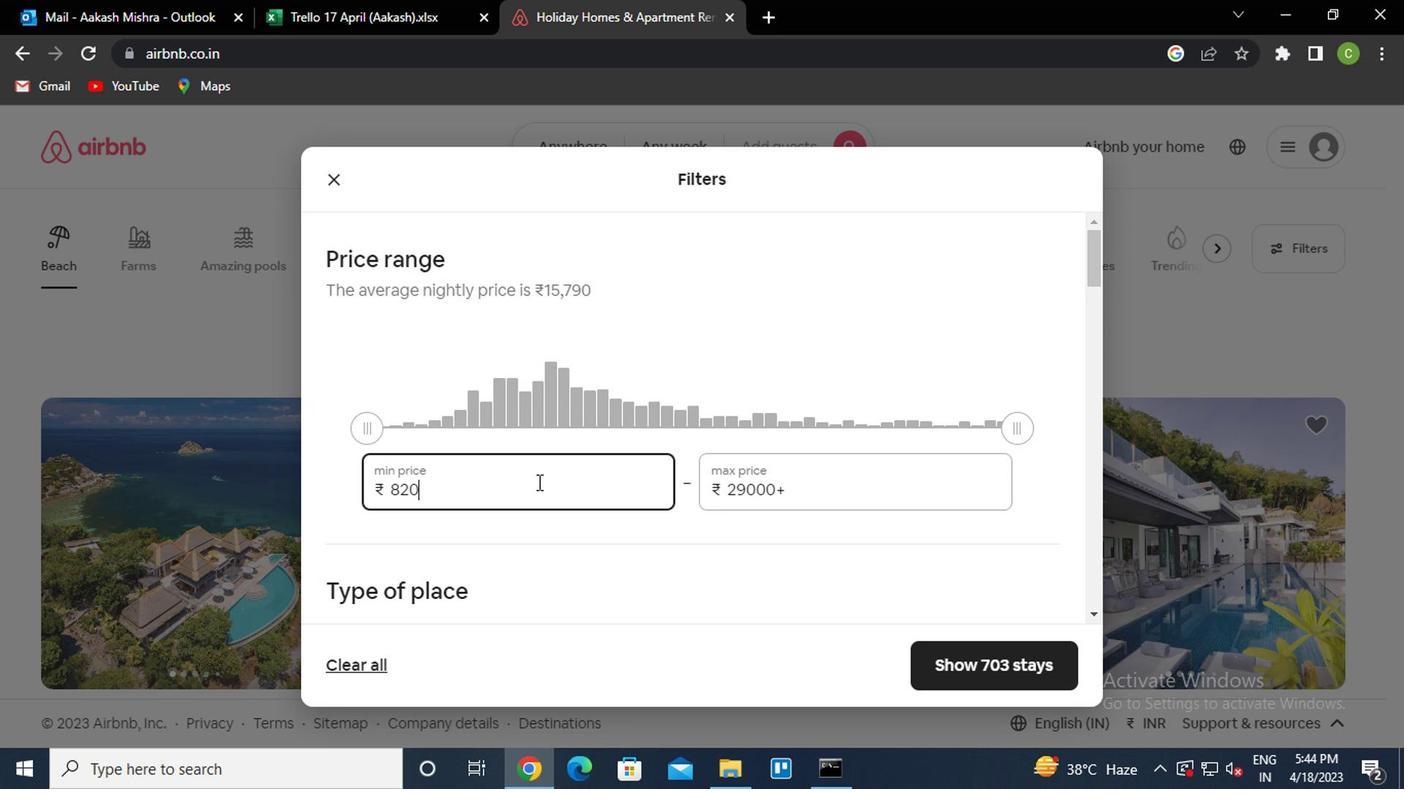 
Action: Key pressed <Key.backspace><Key.backspace><Key.backspace>10000<Key.tab>15000
Screenshot: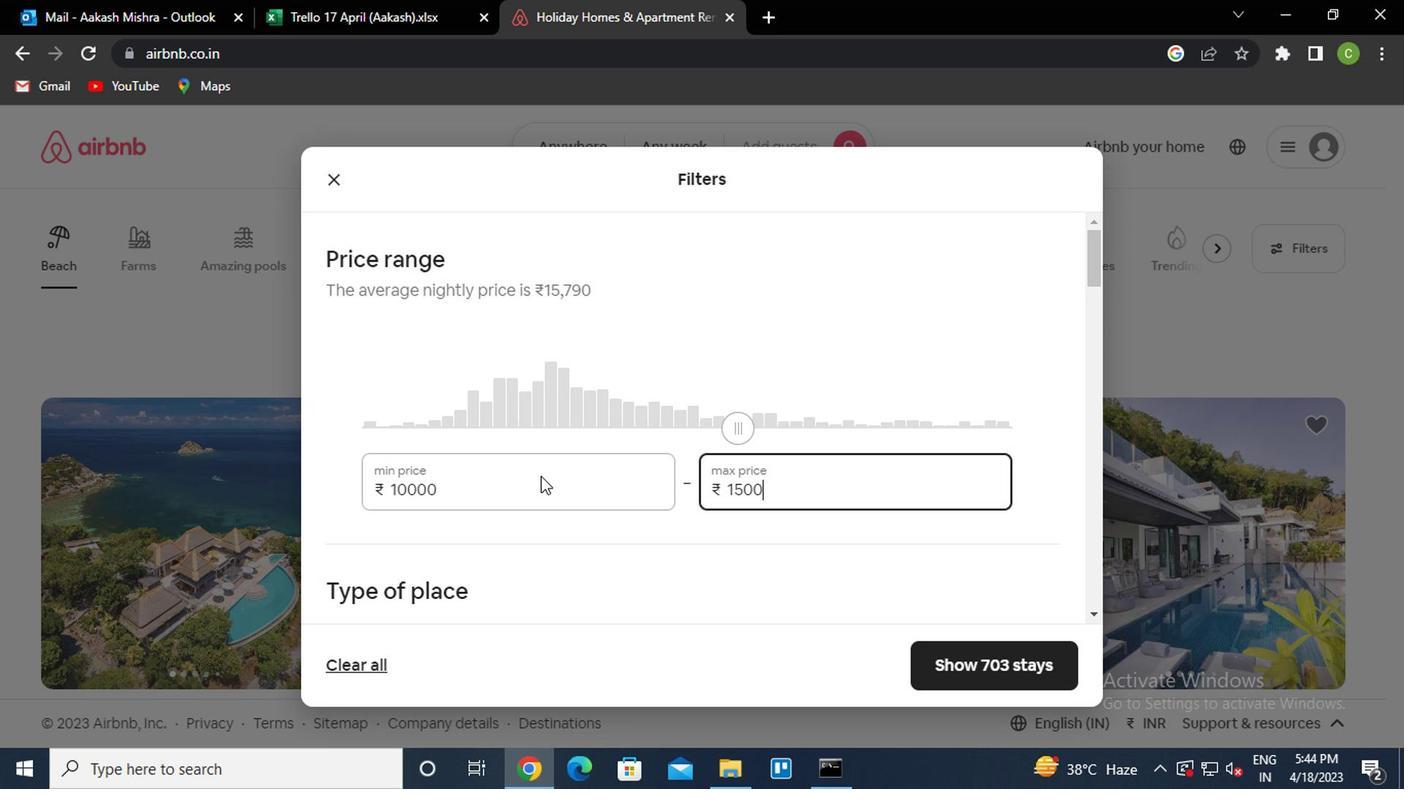 
Action: Mouse moved to (653, 498)
Screenshot: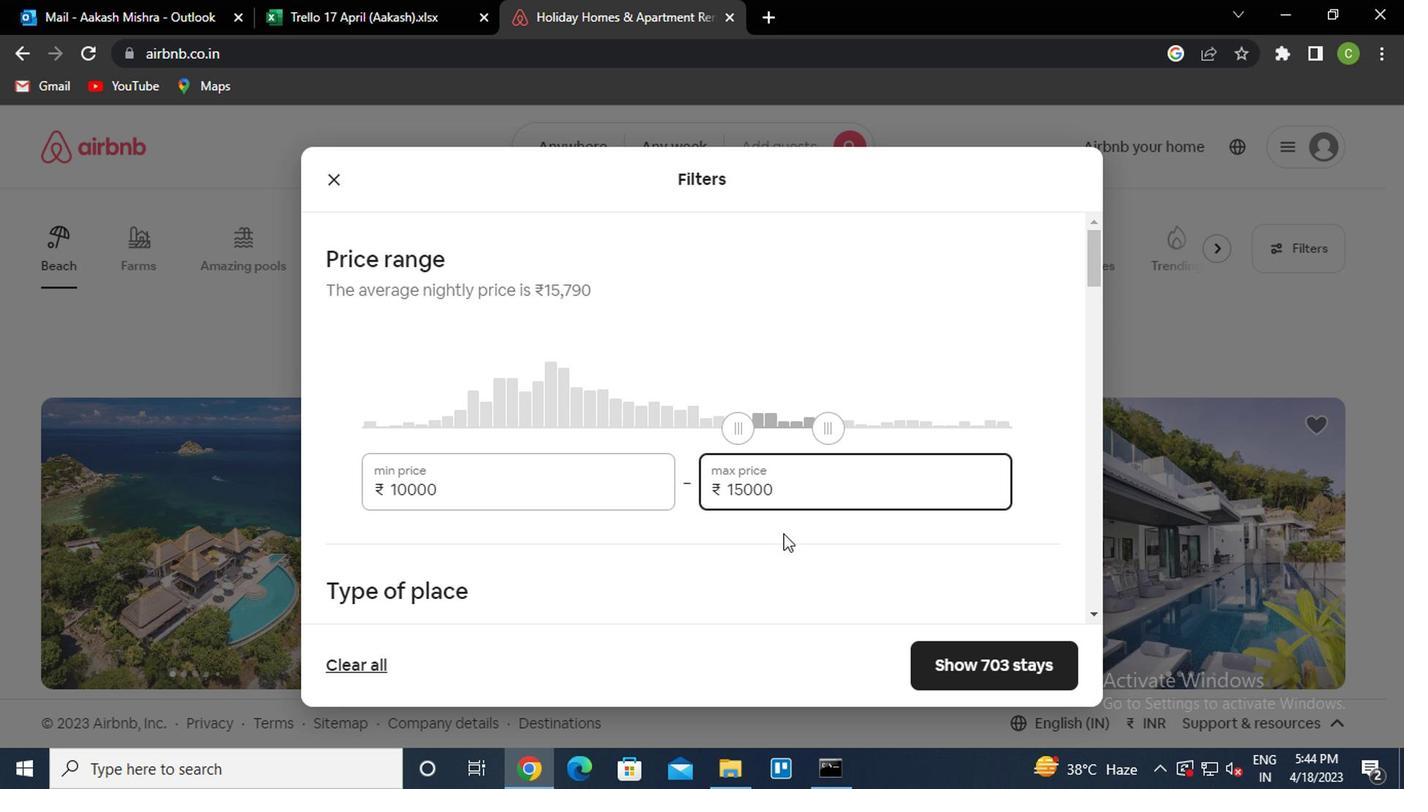 
Action: Mouse scrolled (653, 498) with delta (0, 0)
Screenshot: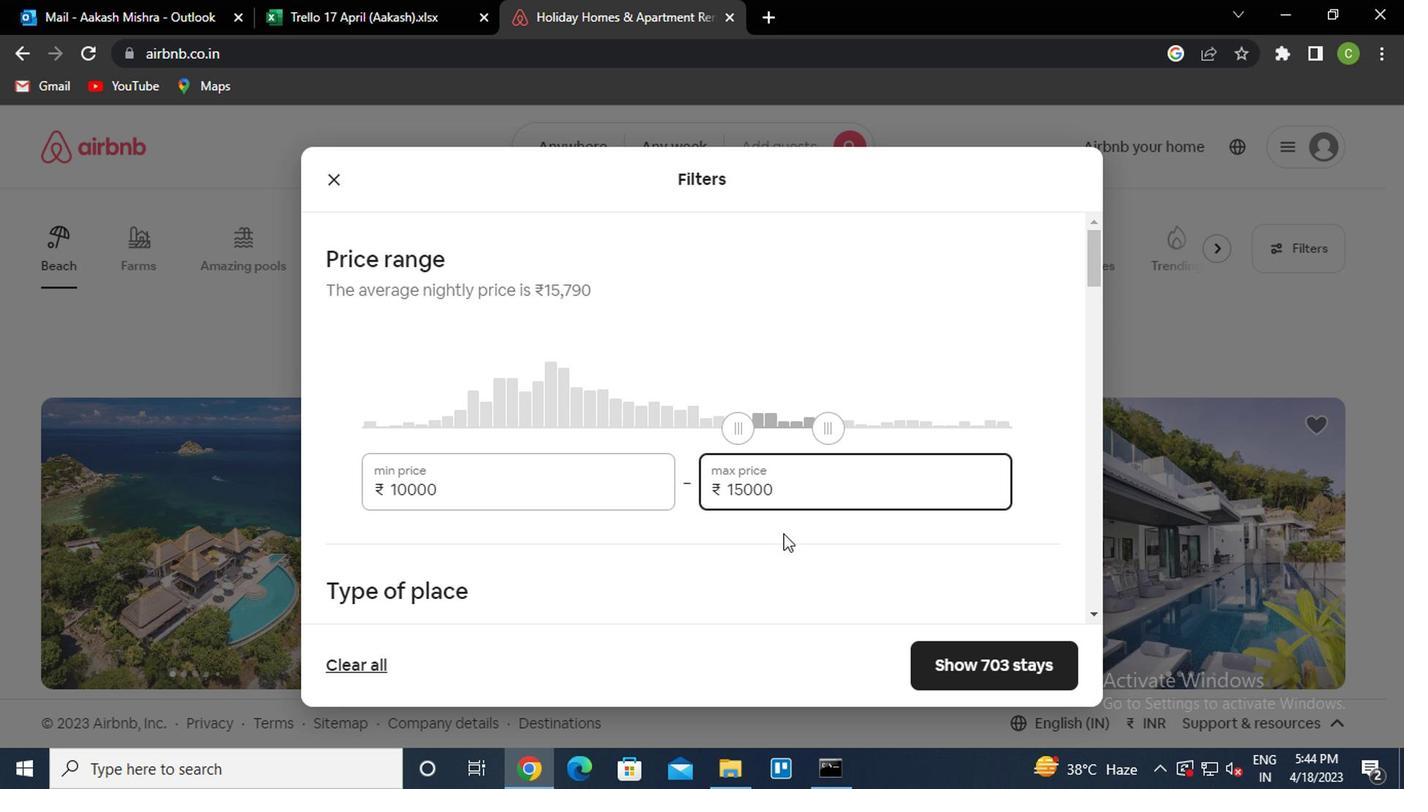 
Action: Mouse moved to (639, 496)
Screenshot: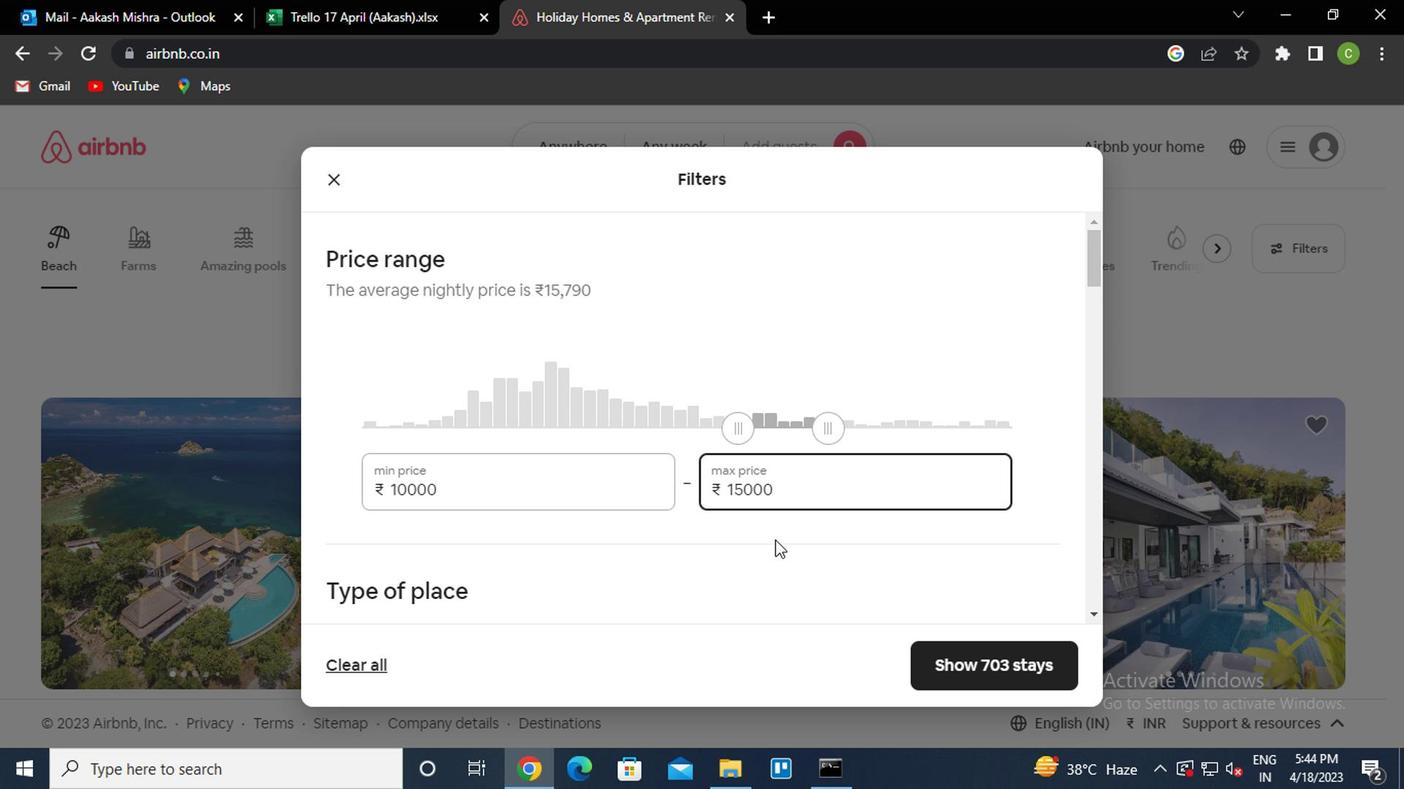 
Action: Mouse scrolled (639, 495) with delta (0, 0)
Screenshot: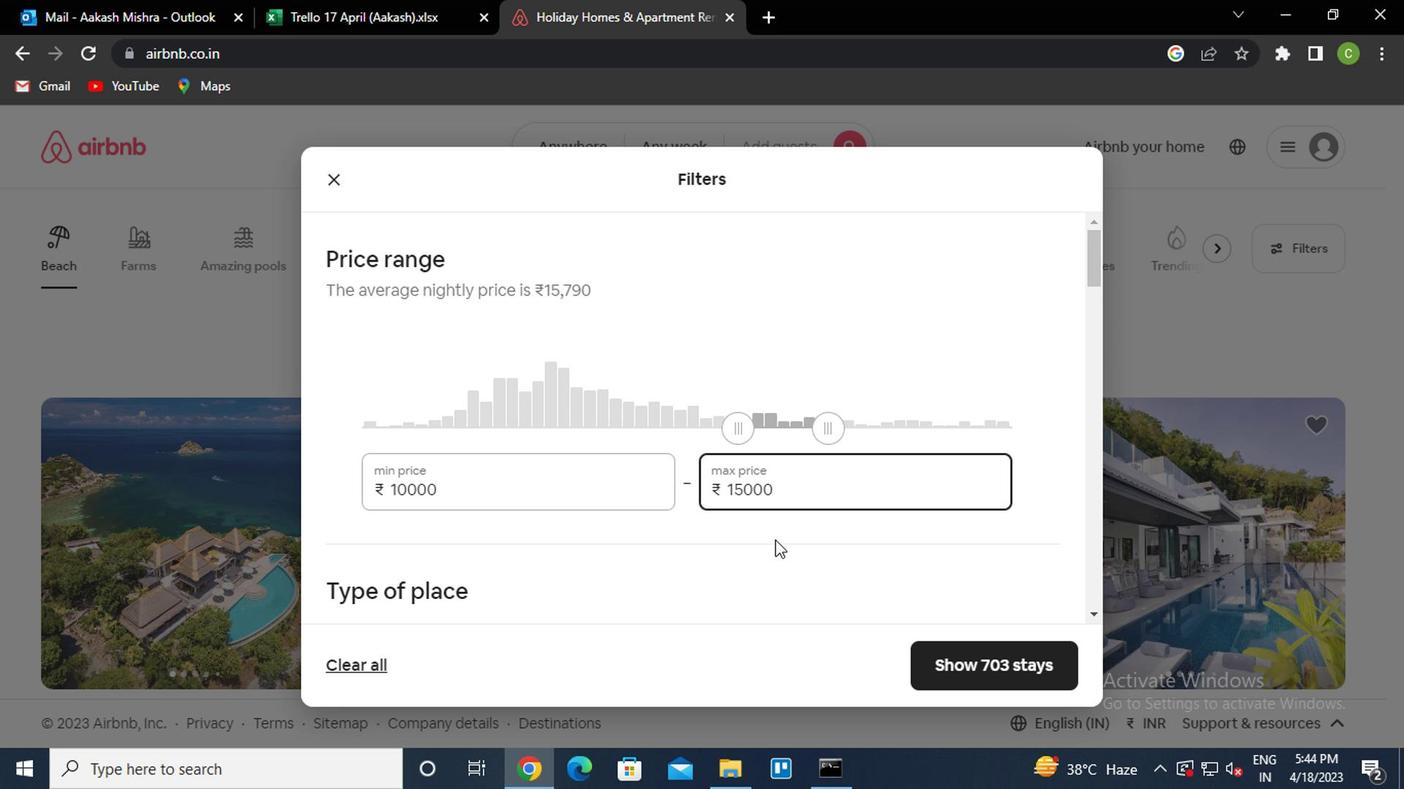 
Action: Mouse moved to (492, 450)
Screenshot: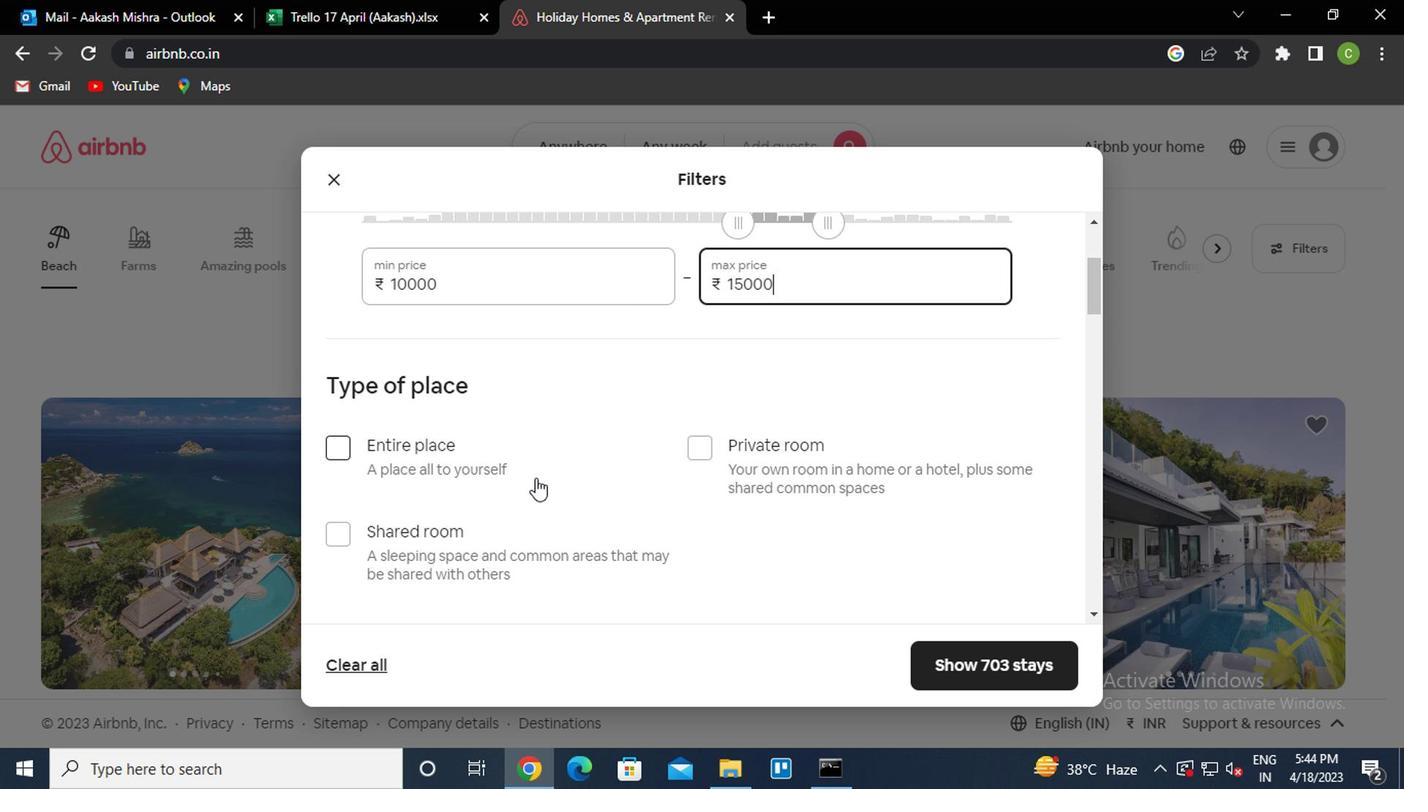 
Action: Mouse scrolled (492, 449) with delta (0, 0)
Screenshot: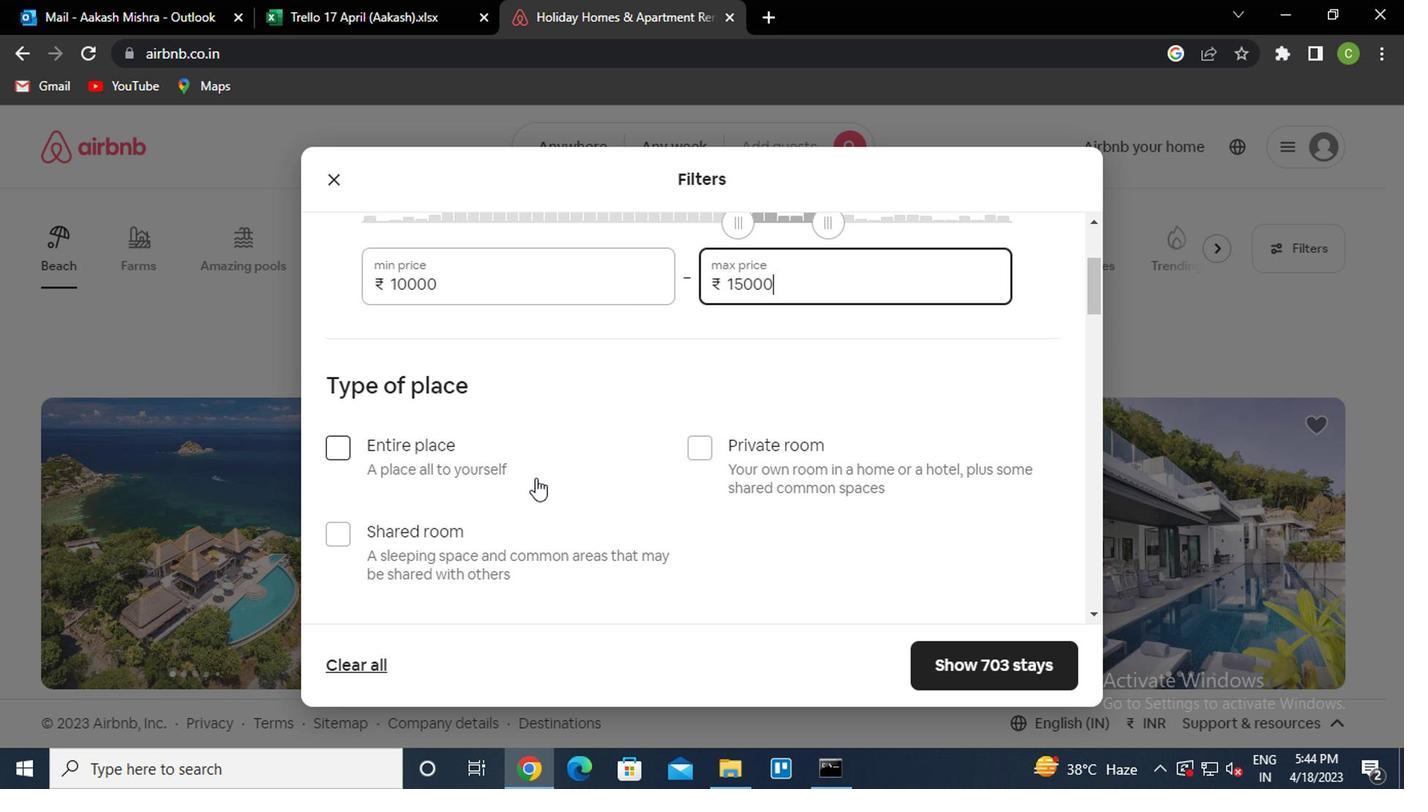 
Action: Mouse moved to (495, 451)
Screenshot: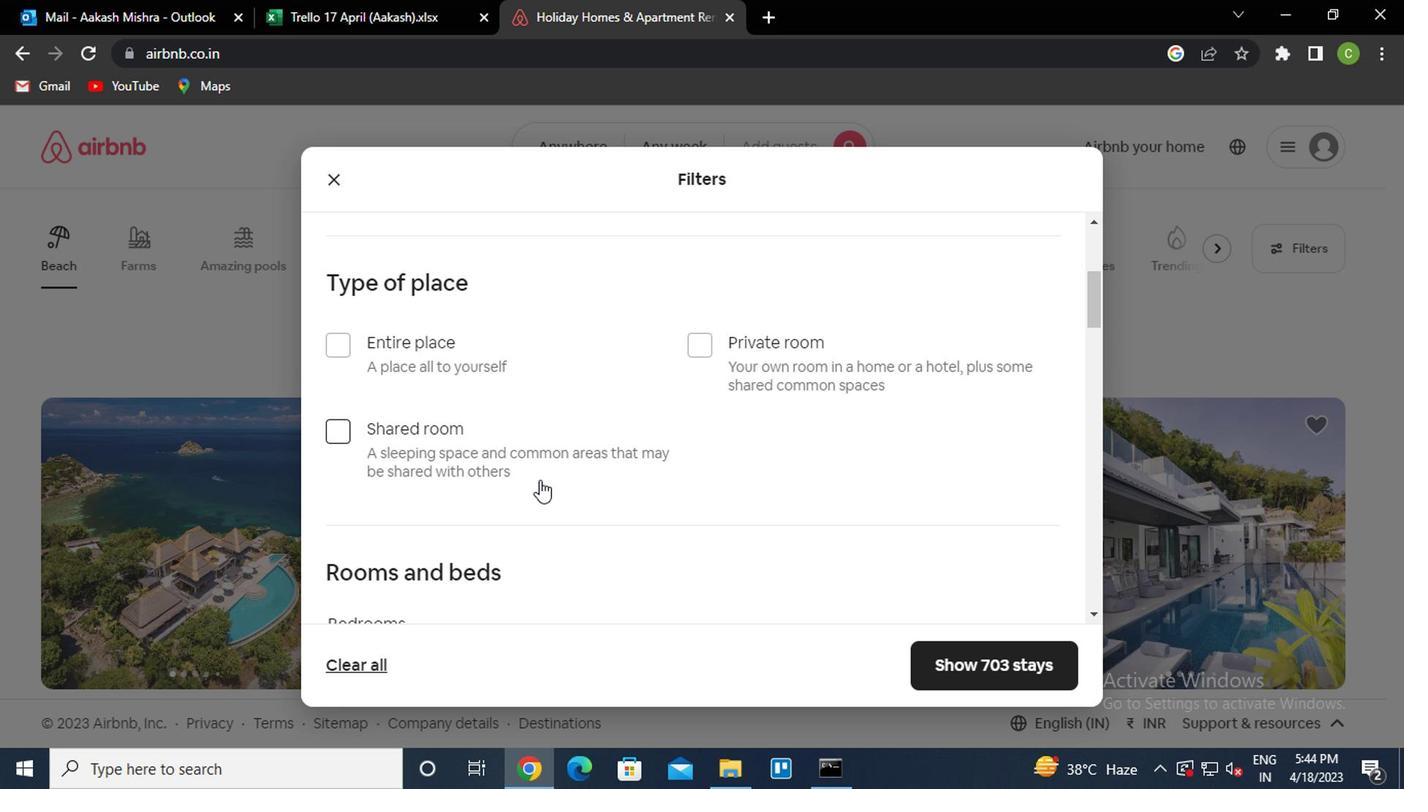 
Action: Mouse scrolled (495, 451) with delta (0, 0)
Screenshot: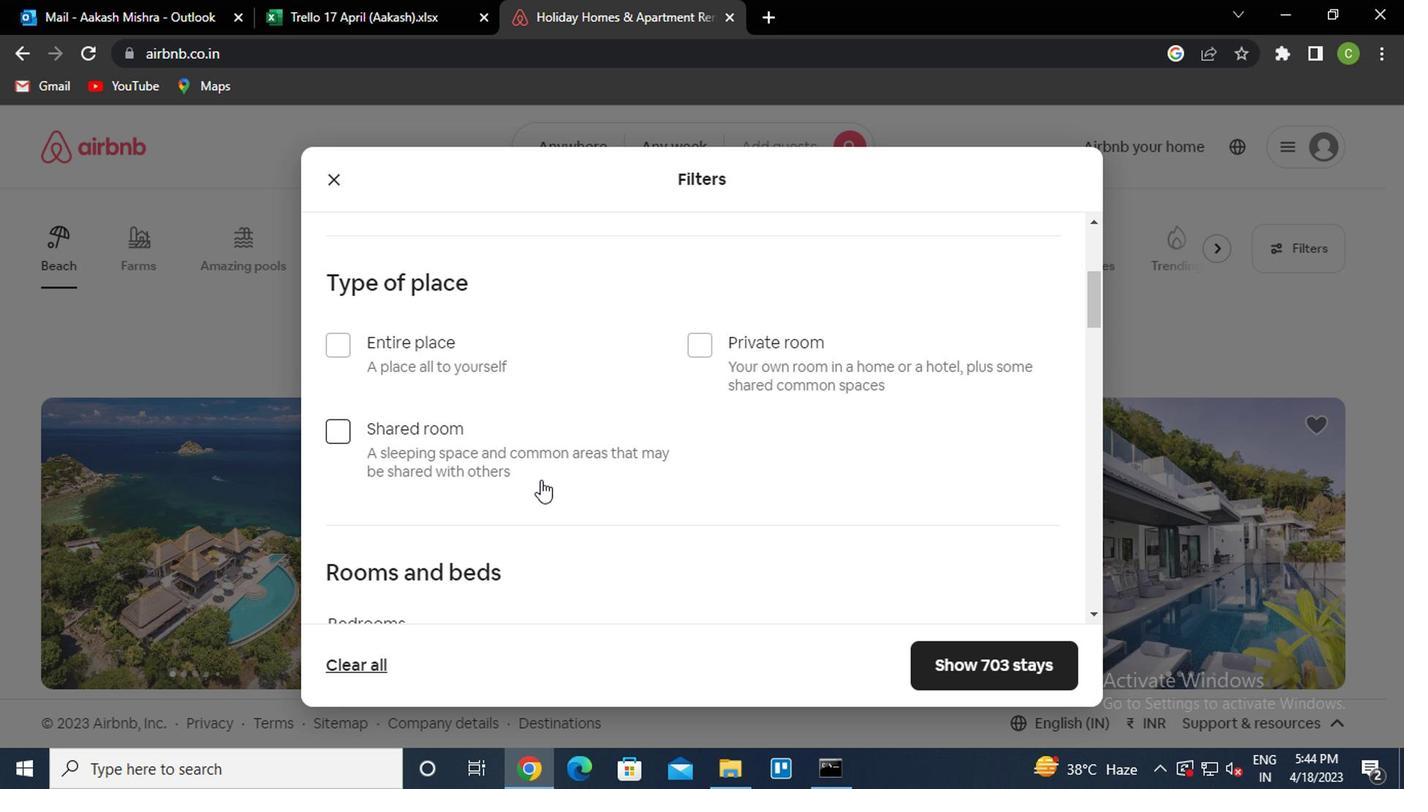 
Action: Mouse scrolled (495, 451) with delta (0, 0)
Screenshot: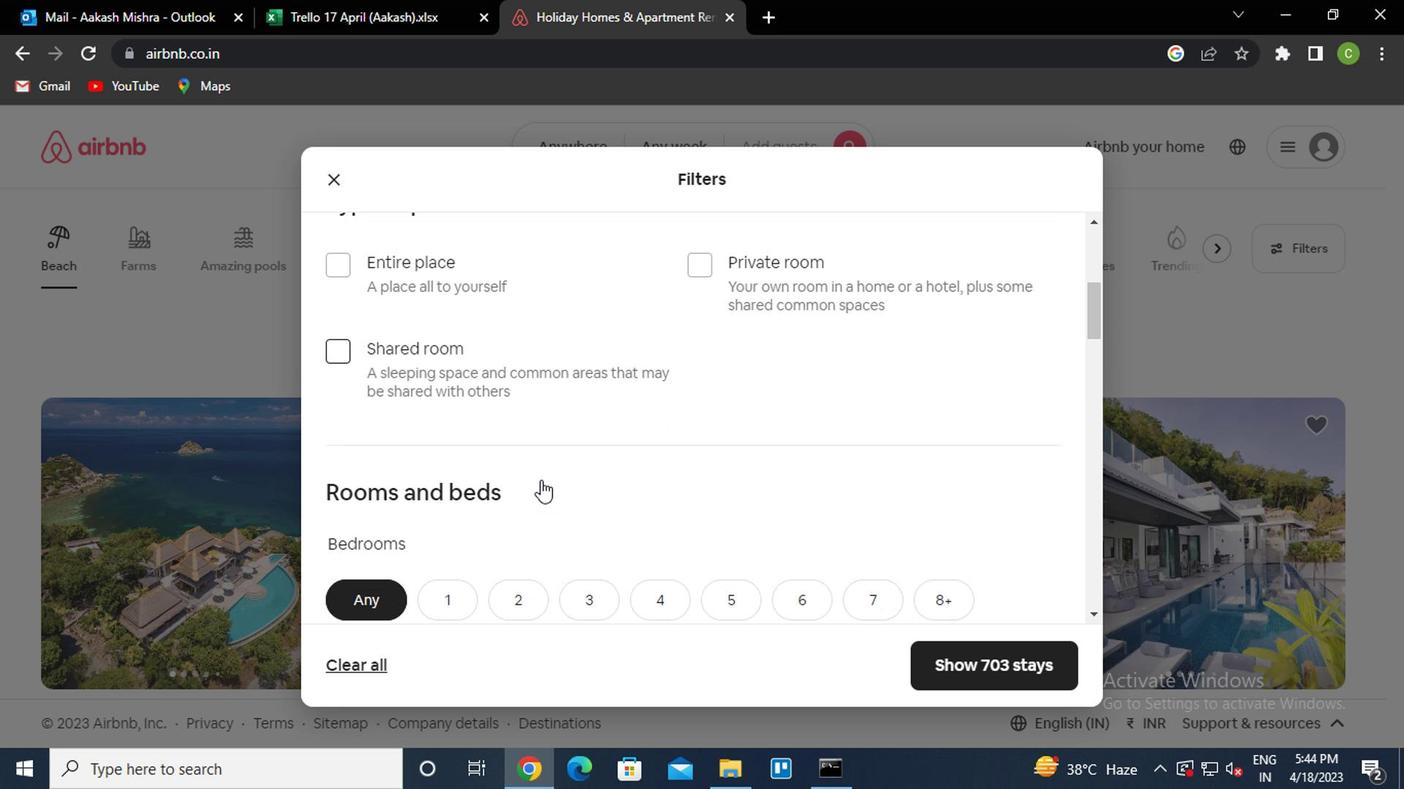 
Action: Mouse scrolled (495, 451) with delta (0, 0)
Screenshot: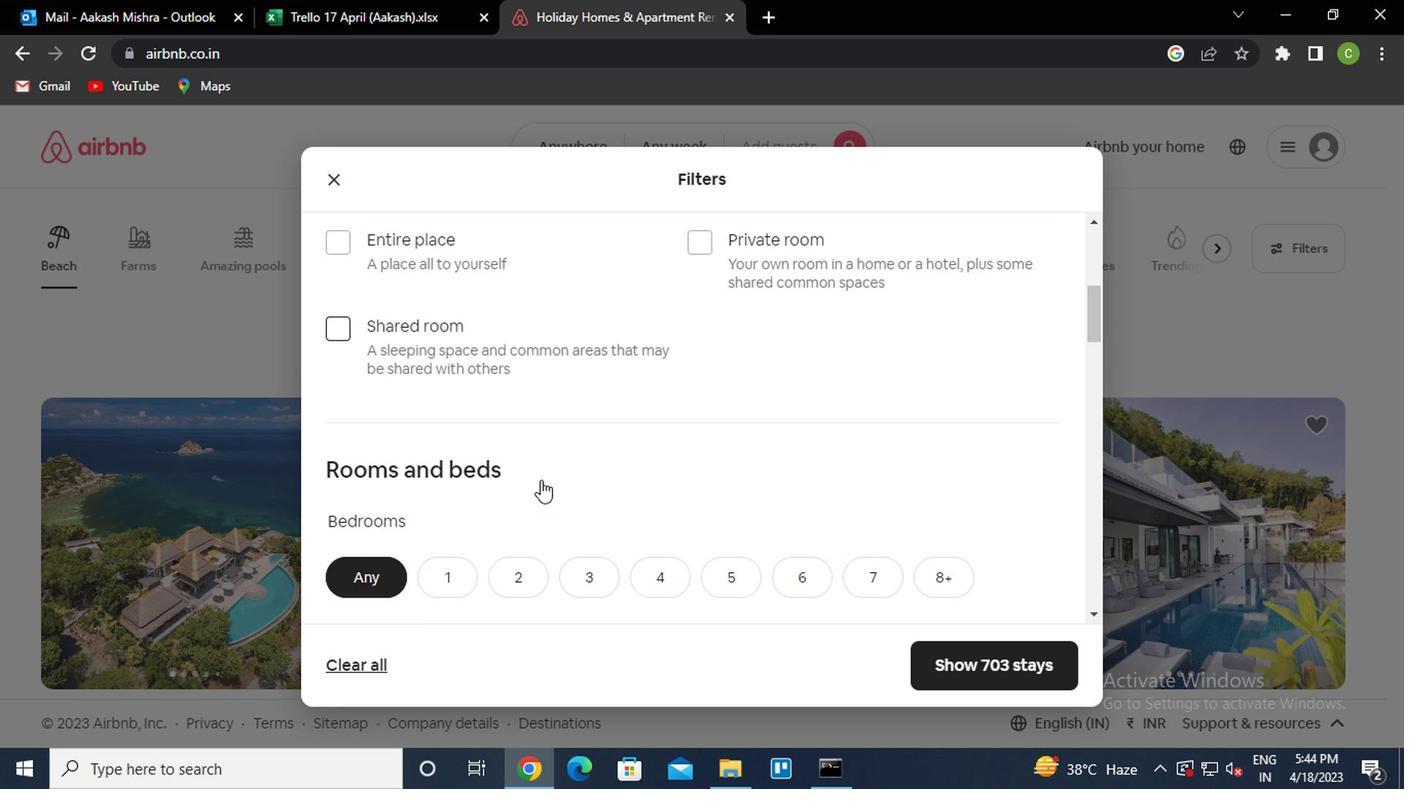 
Action: Mouse moved to (436, 377)
Screenshot: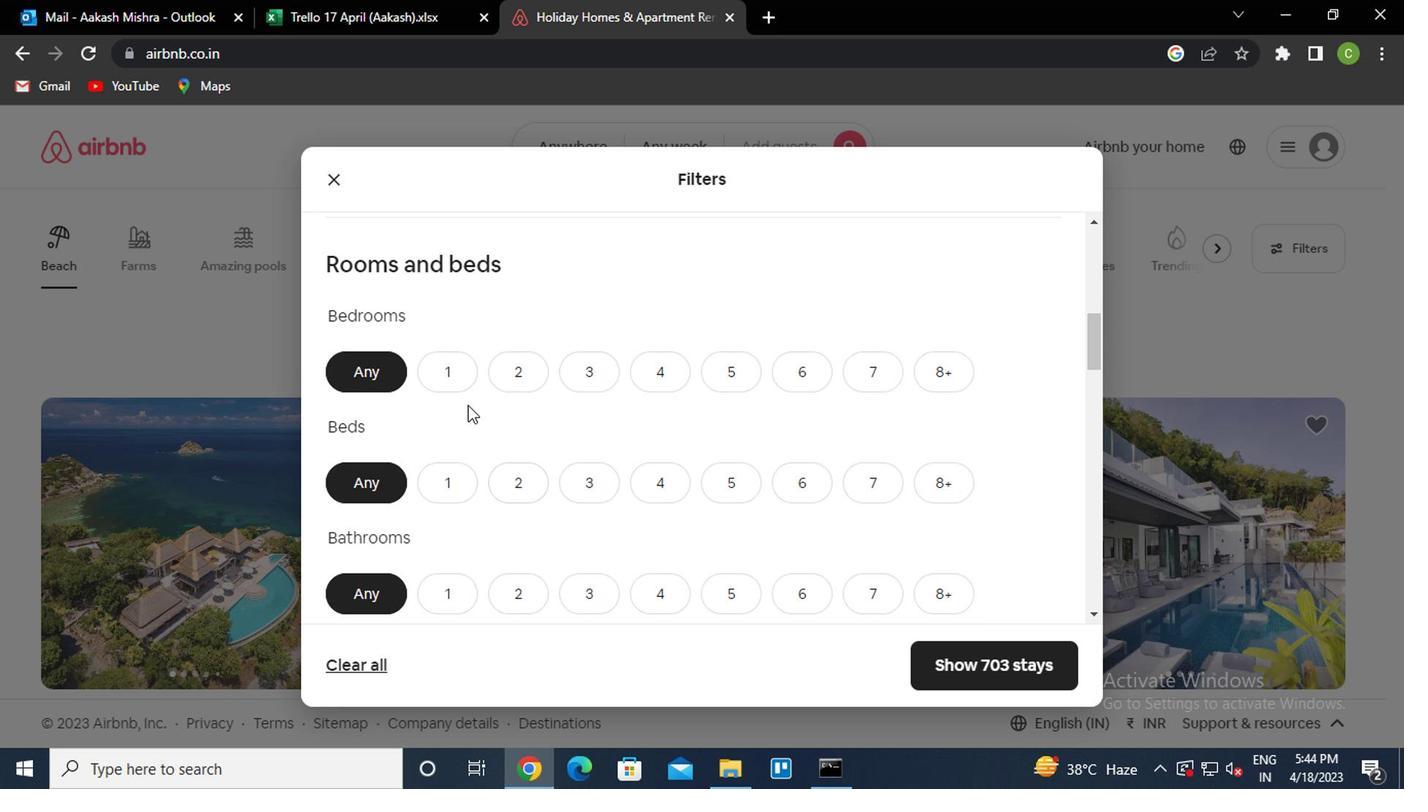 
Action: Mouse pressed left at (436, 377)
Screenshot: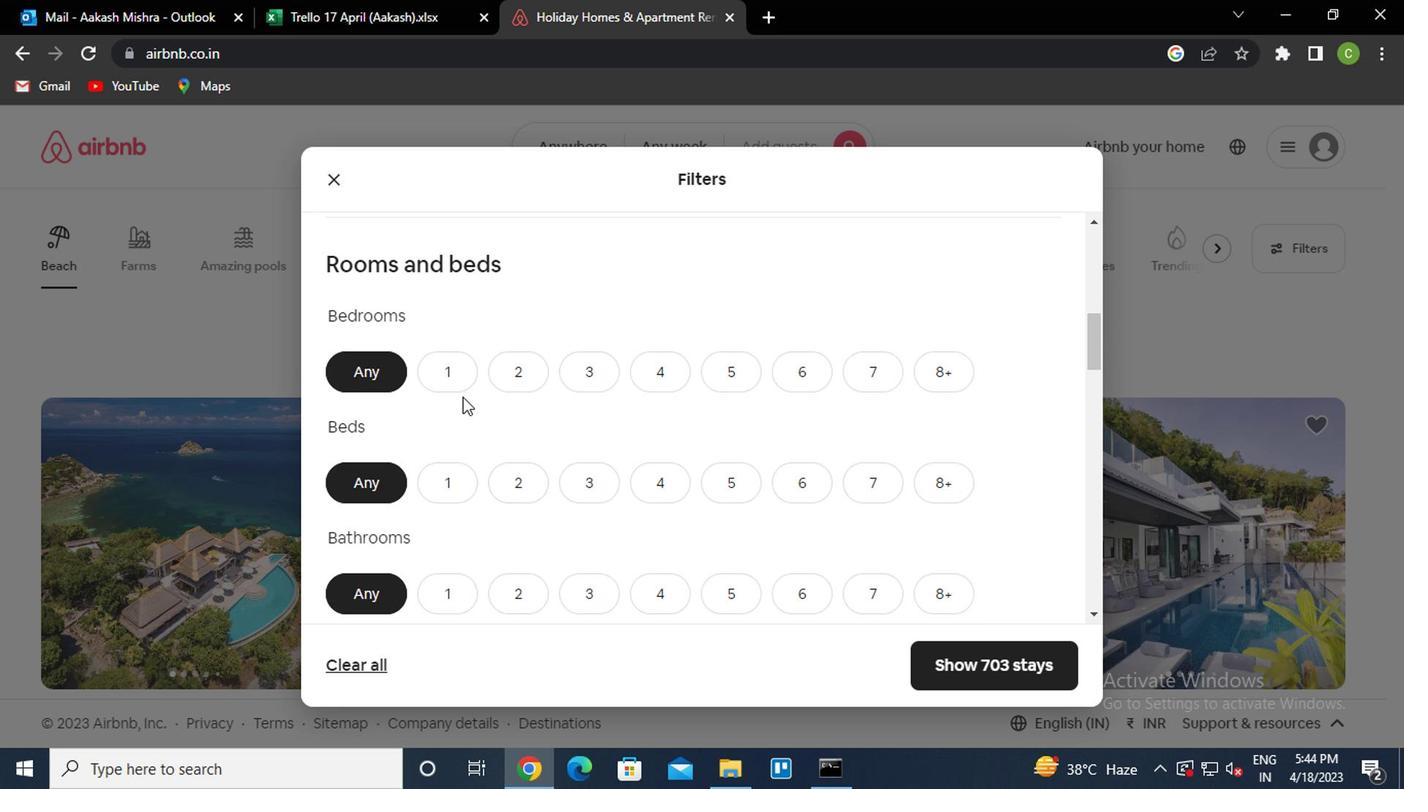 
Action: Mouse moved to (424, 472)
Screenshot: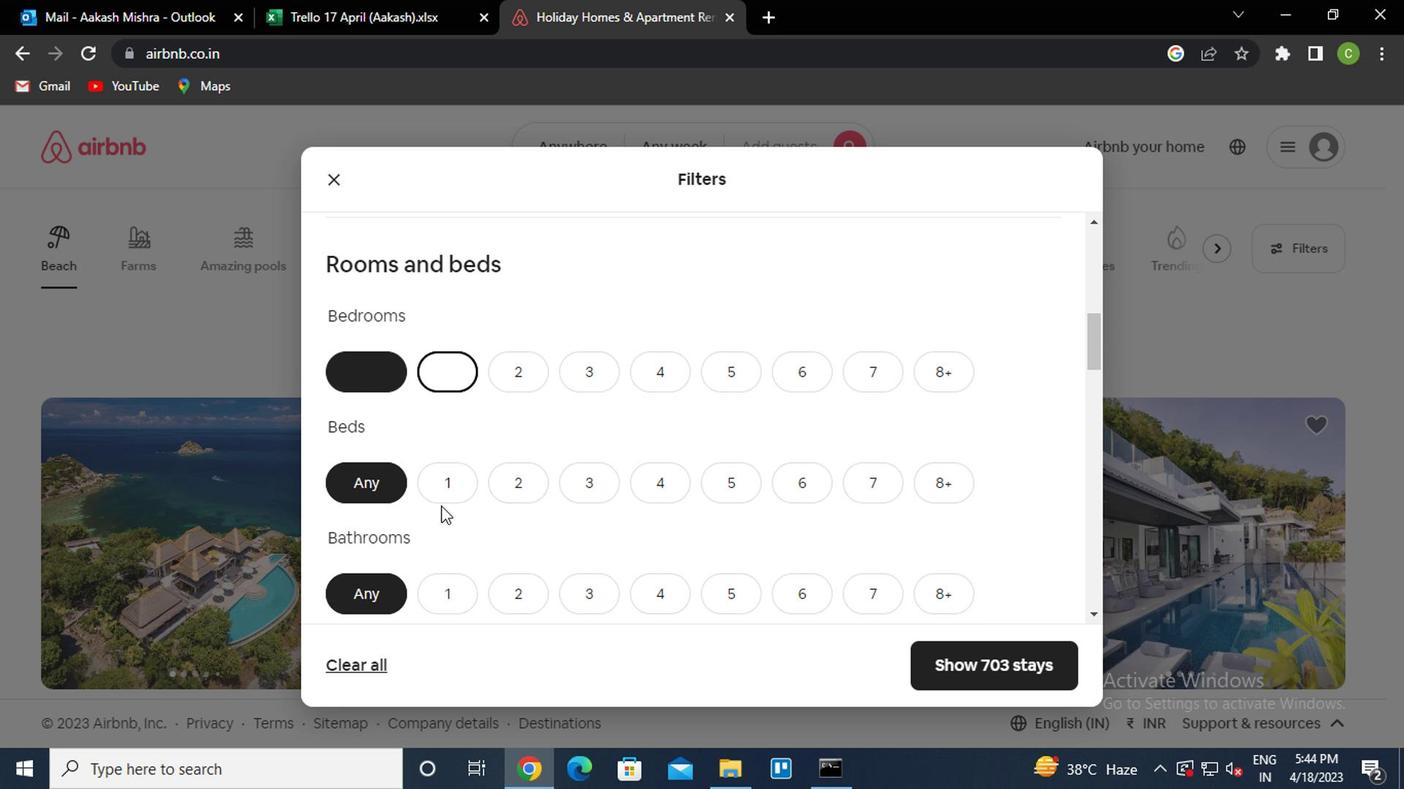 
Action: Mouse pressed left at (424, 472)
Screenshot: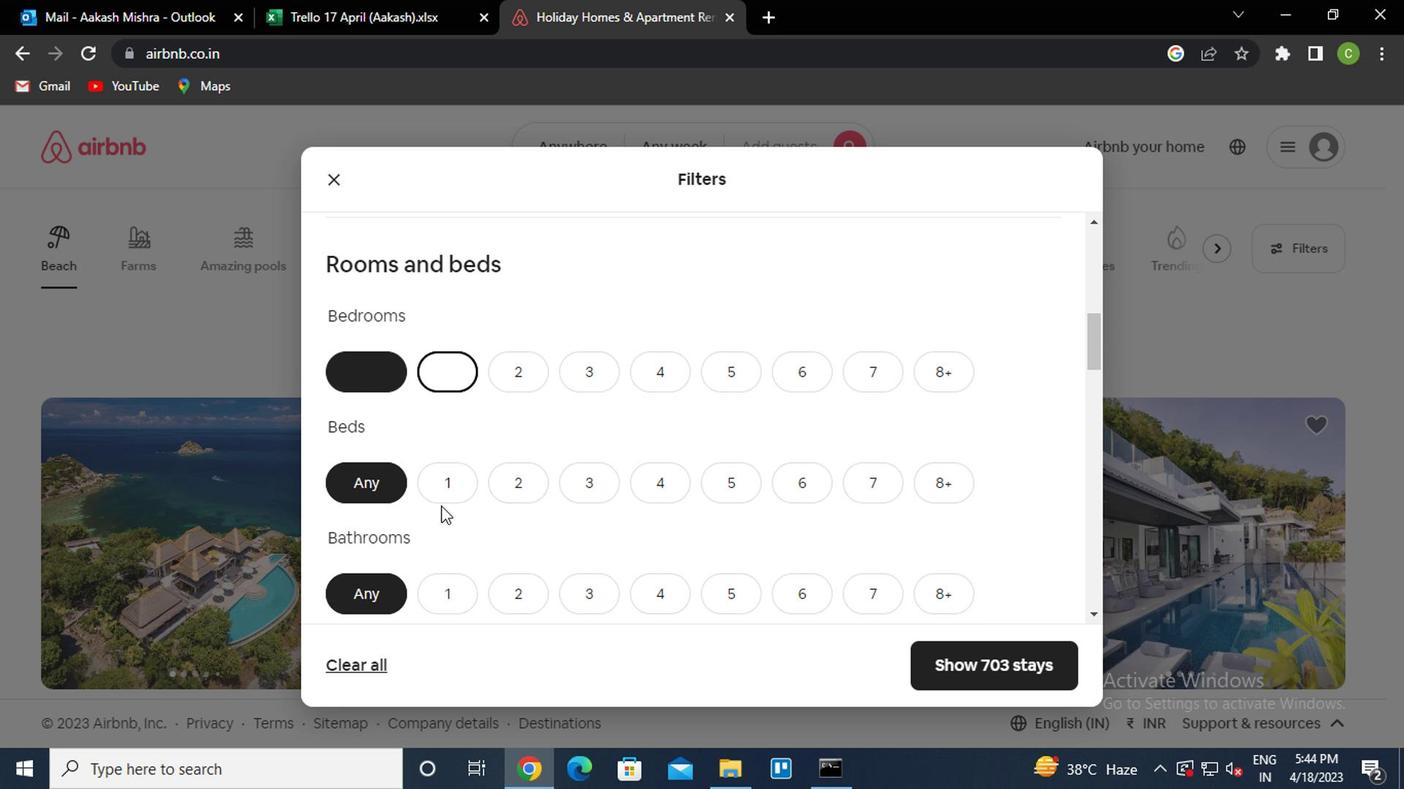 
Action: Mouse moved to (430, 449)
Screenshot: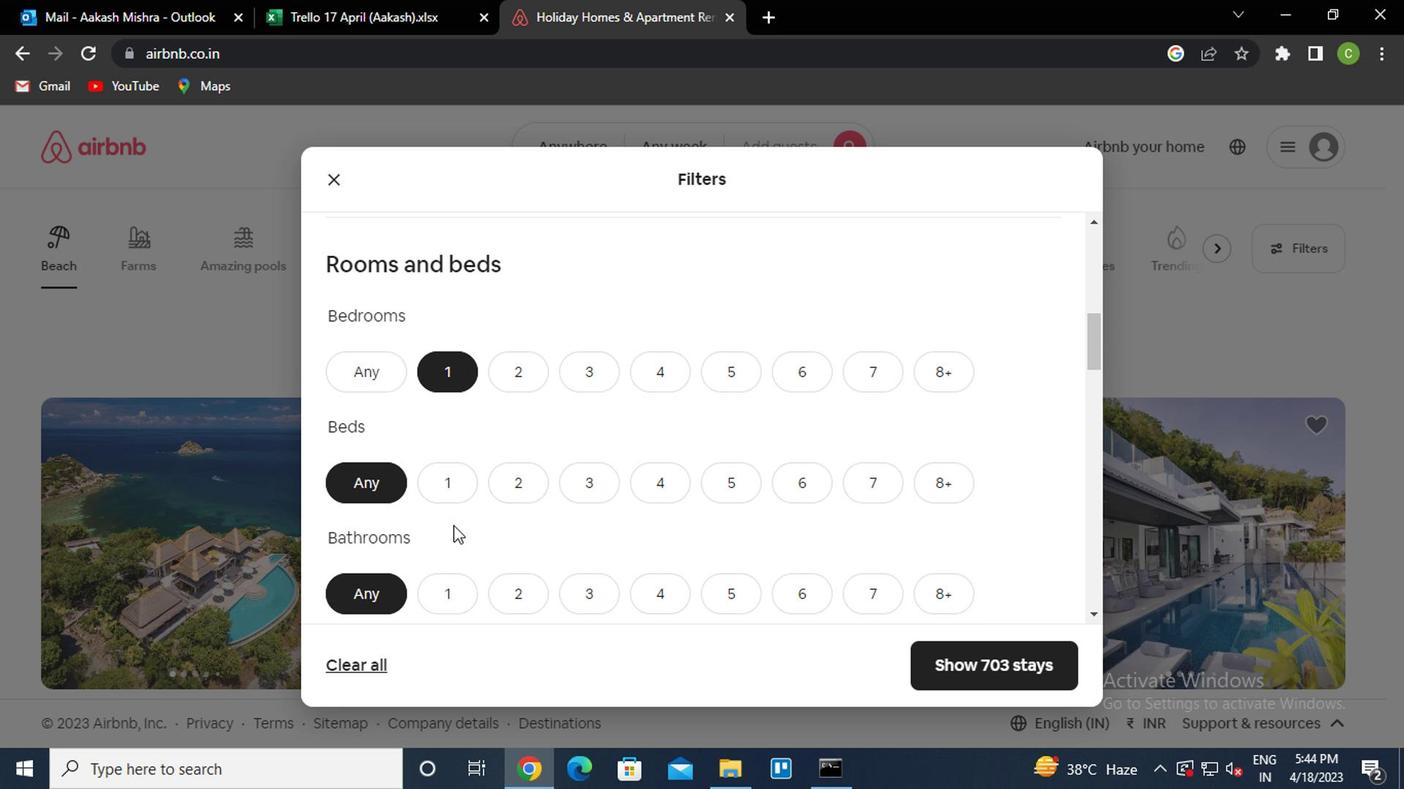 
Action: Mouse pressed left at (430, 449)
Screenshot: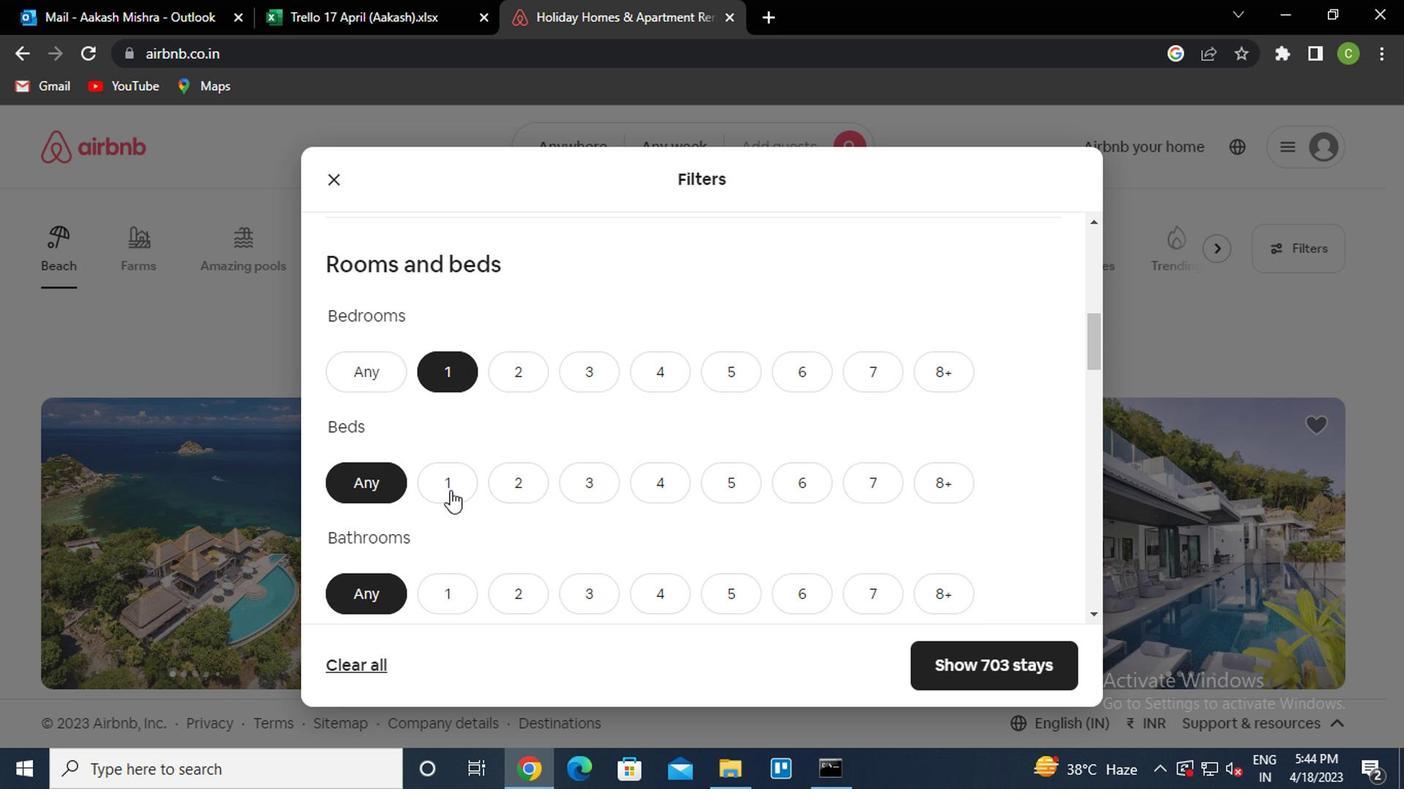 
Action: Mouse moved to (427, 544)
Screenshot: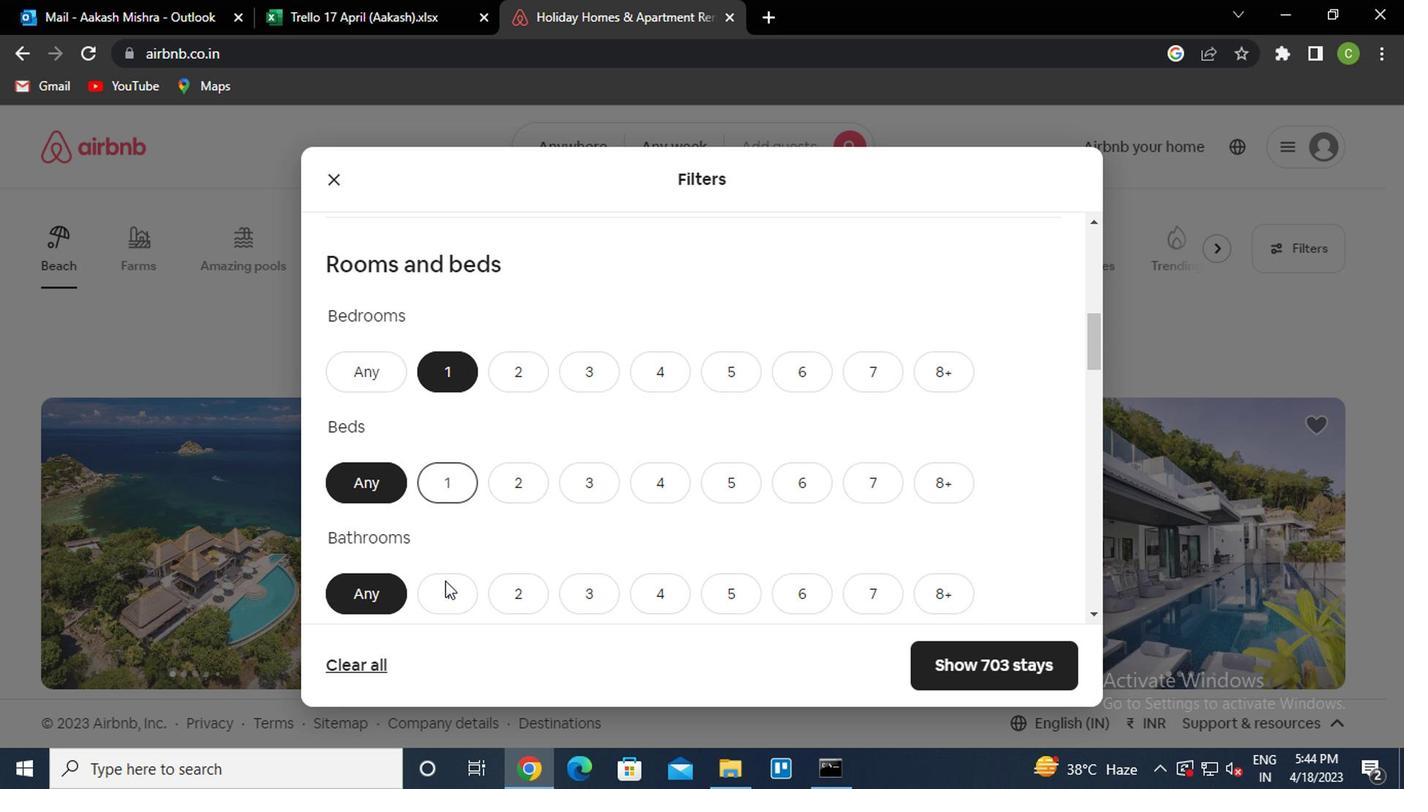 
Action: Mouse pressed left at (427, 544)
Screenshot: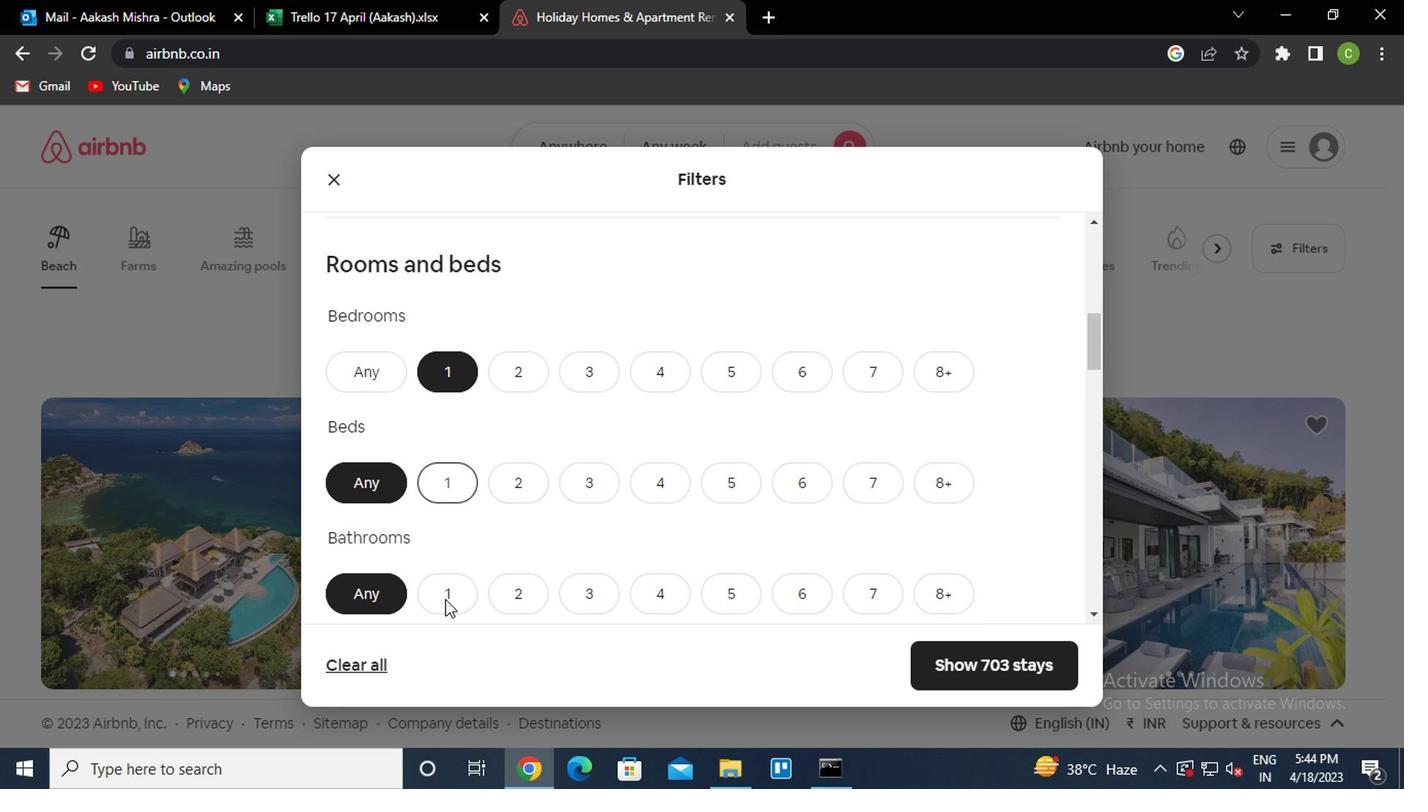 
Action: Mouse moved to (574, 484)
Screenshot: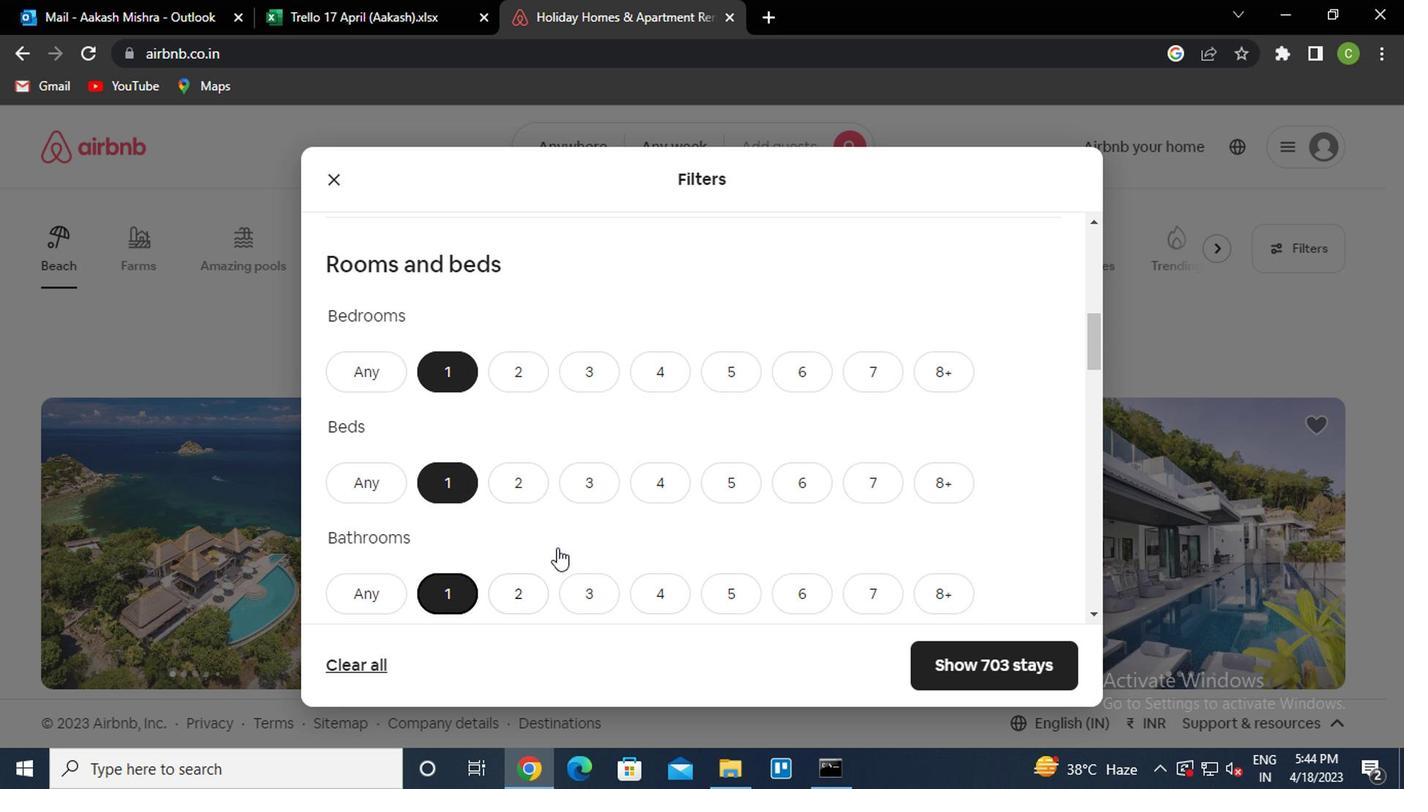 
Action: Mouse scrolled (574, 484) with delta (0, 0)
Screenshot: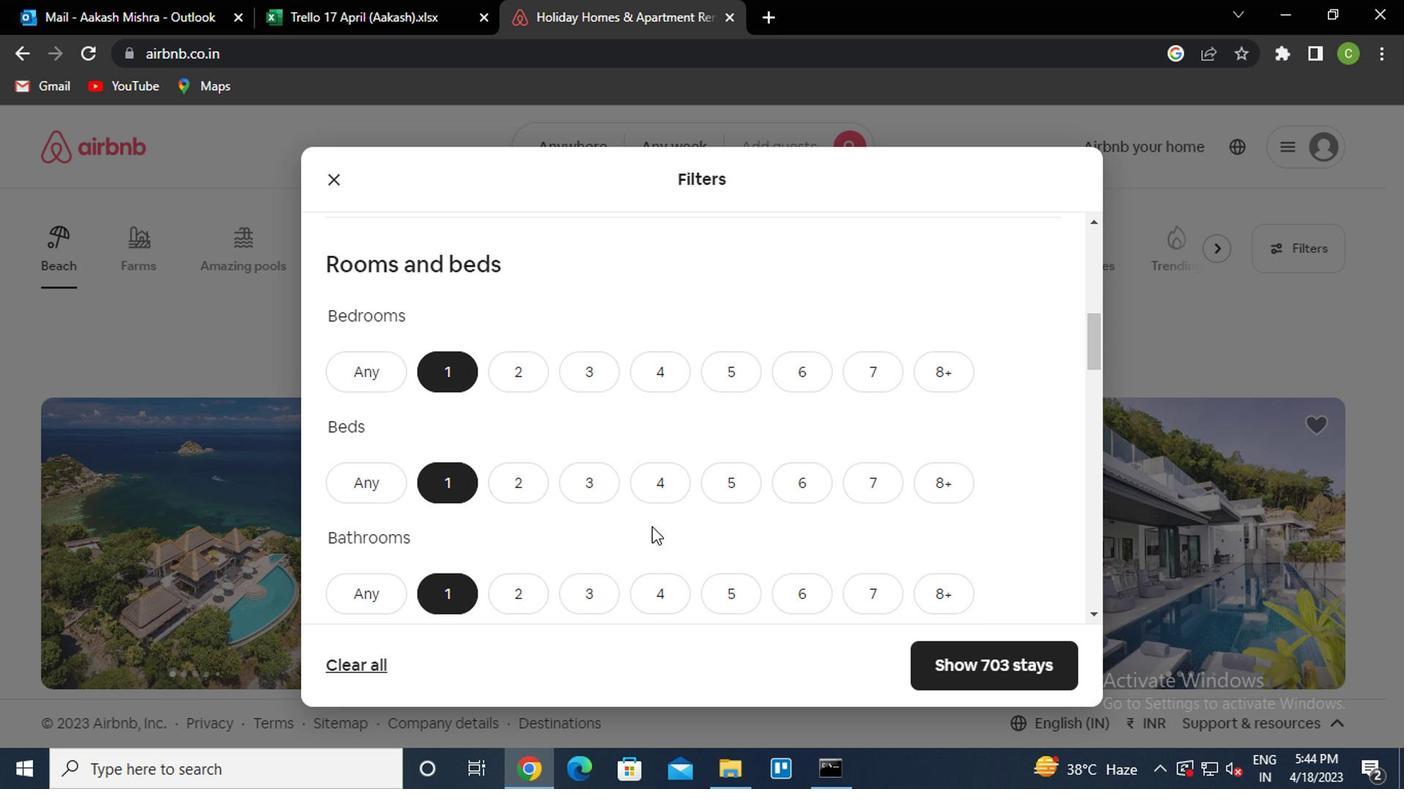 
Action: Mouse moved to (576, 485)
Screenshot: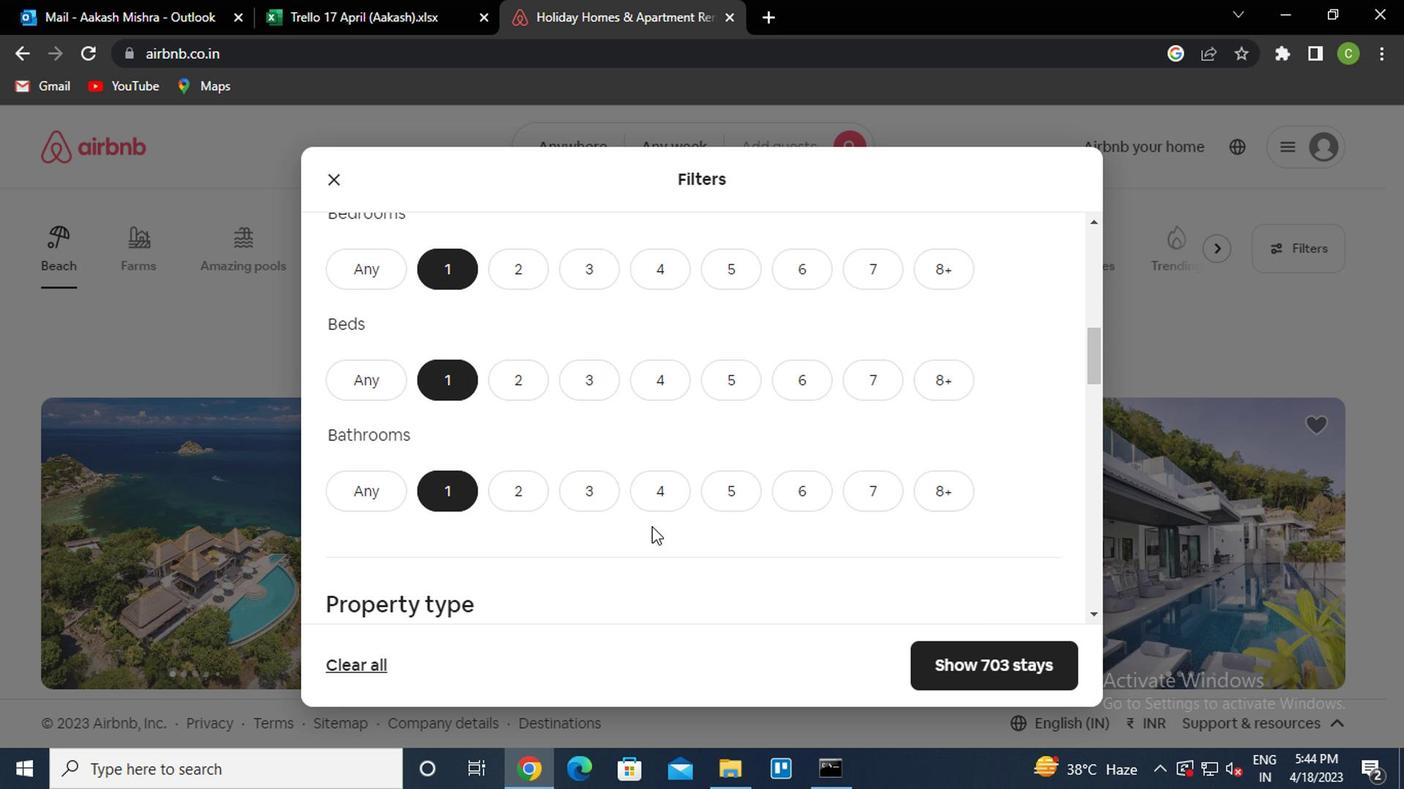 
Action: Mouse scrolled (576, 484) with delta (0, 0)
Screenshot: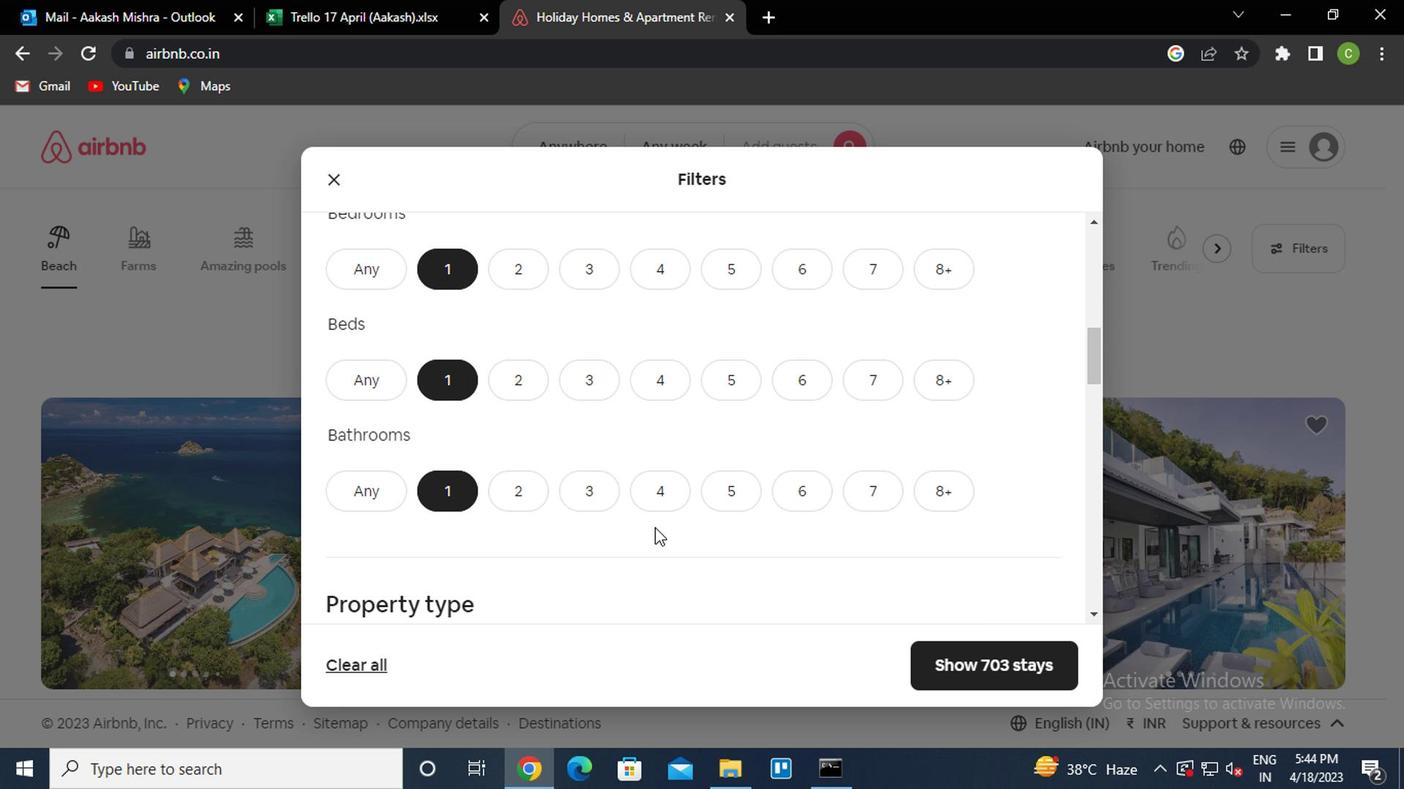 
Action: Mouse moved to (577, 486)
Screenshot: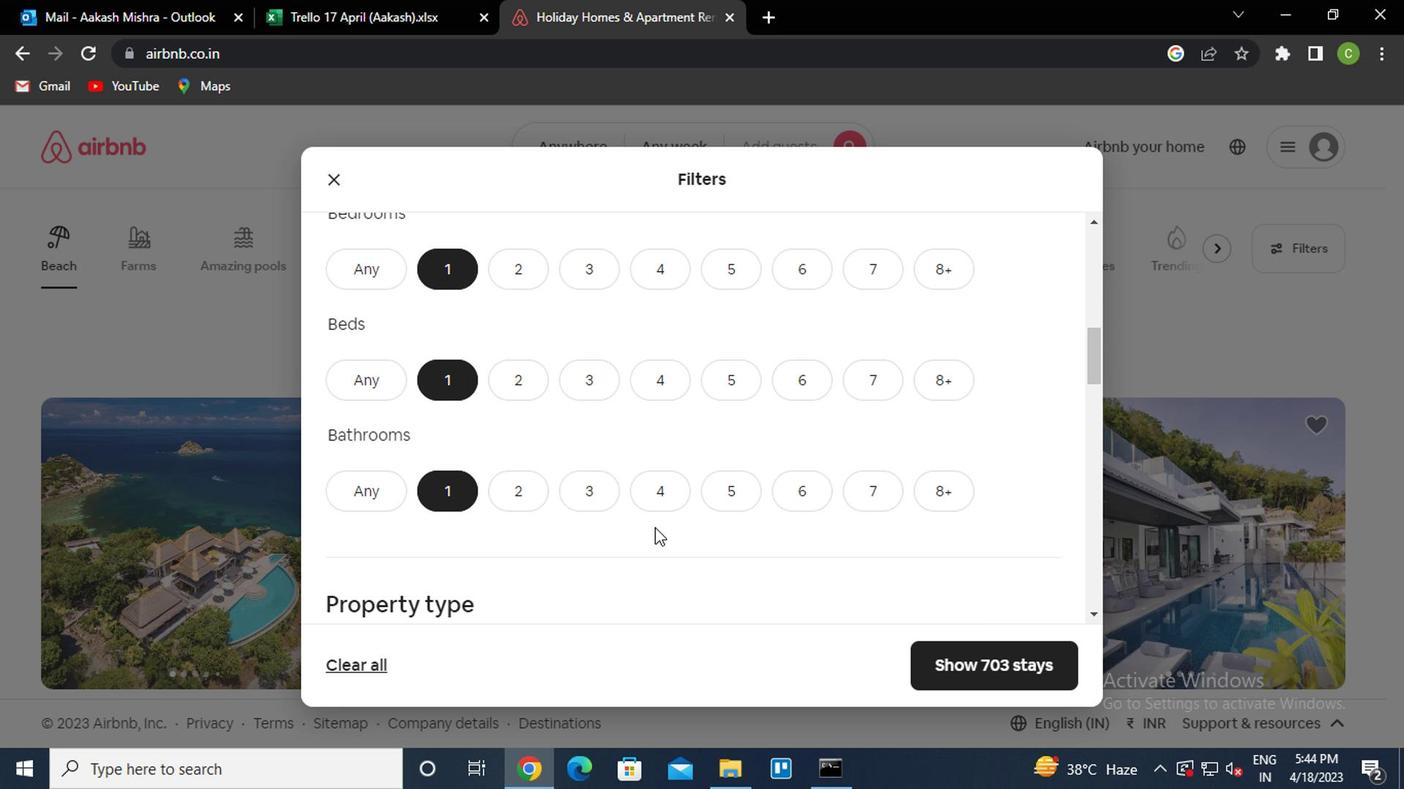 
Action: Mouse scrolled (577, 485) with delta (0, 0)
Screenshot: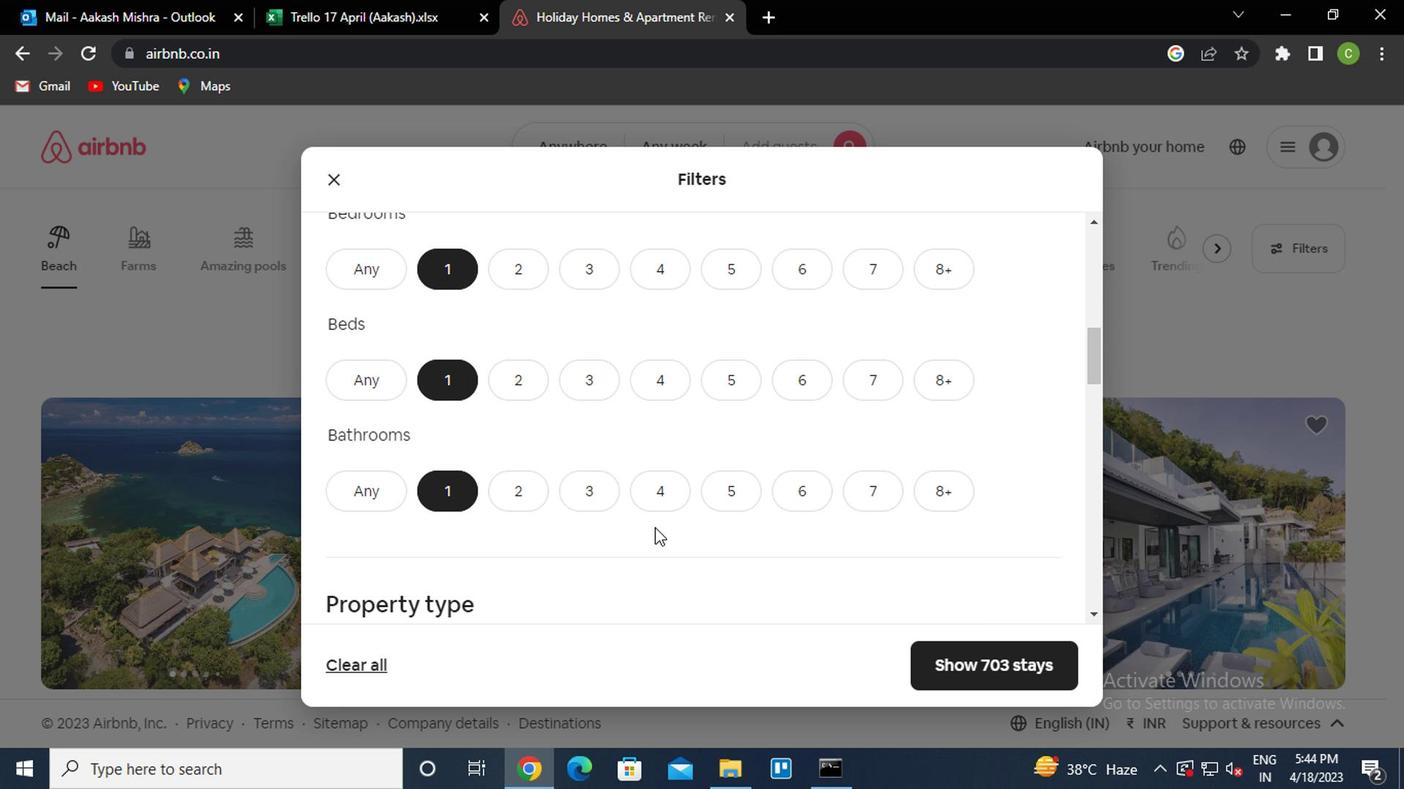 
Action: Mouse moved to (759, 465)
Screenshot: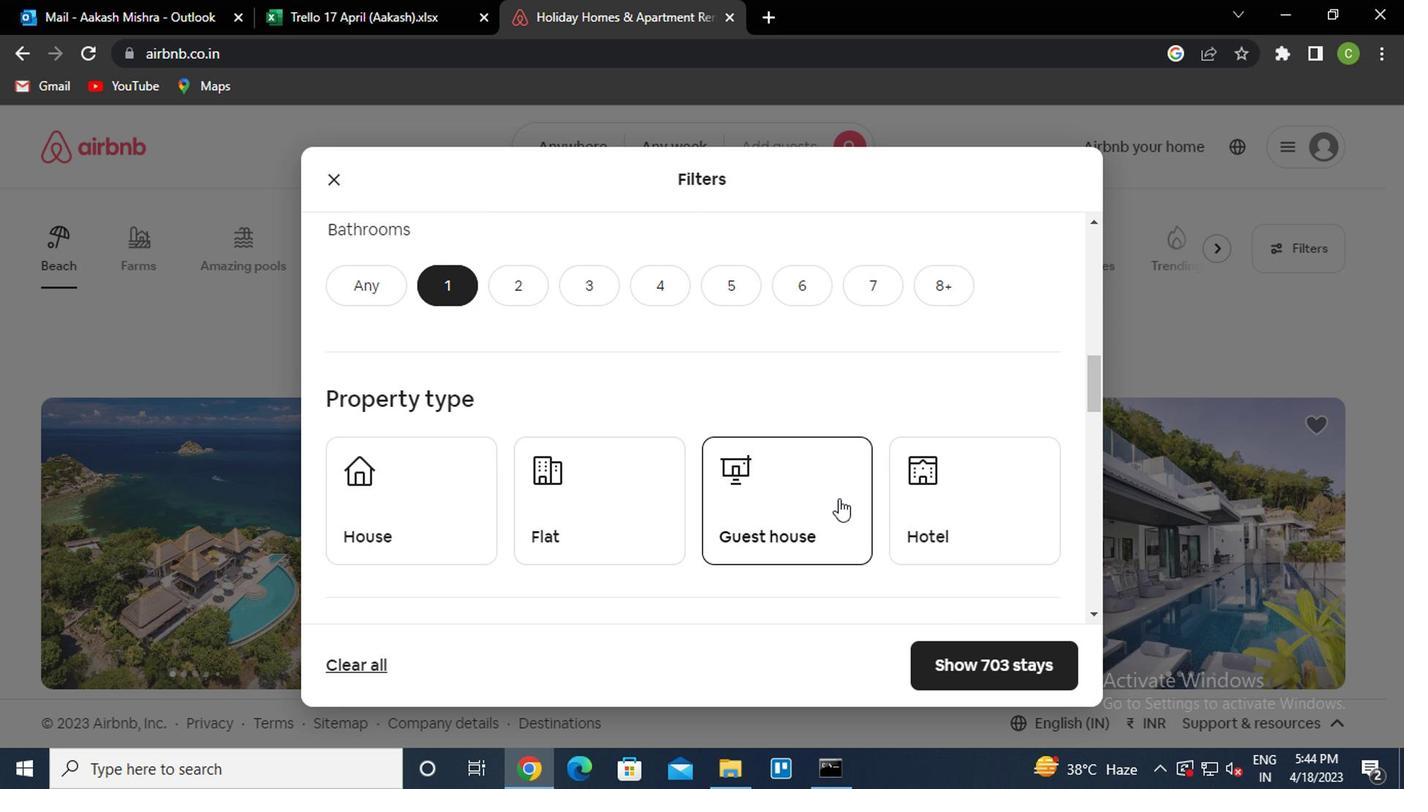 
Action: Mouse pressed left at (759, 465)
Screenshot: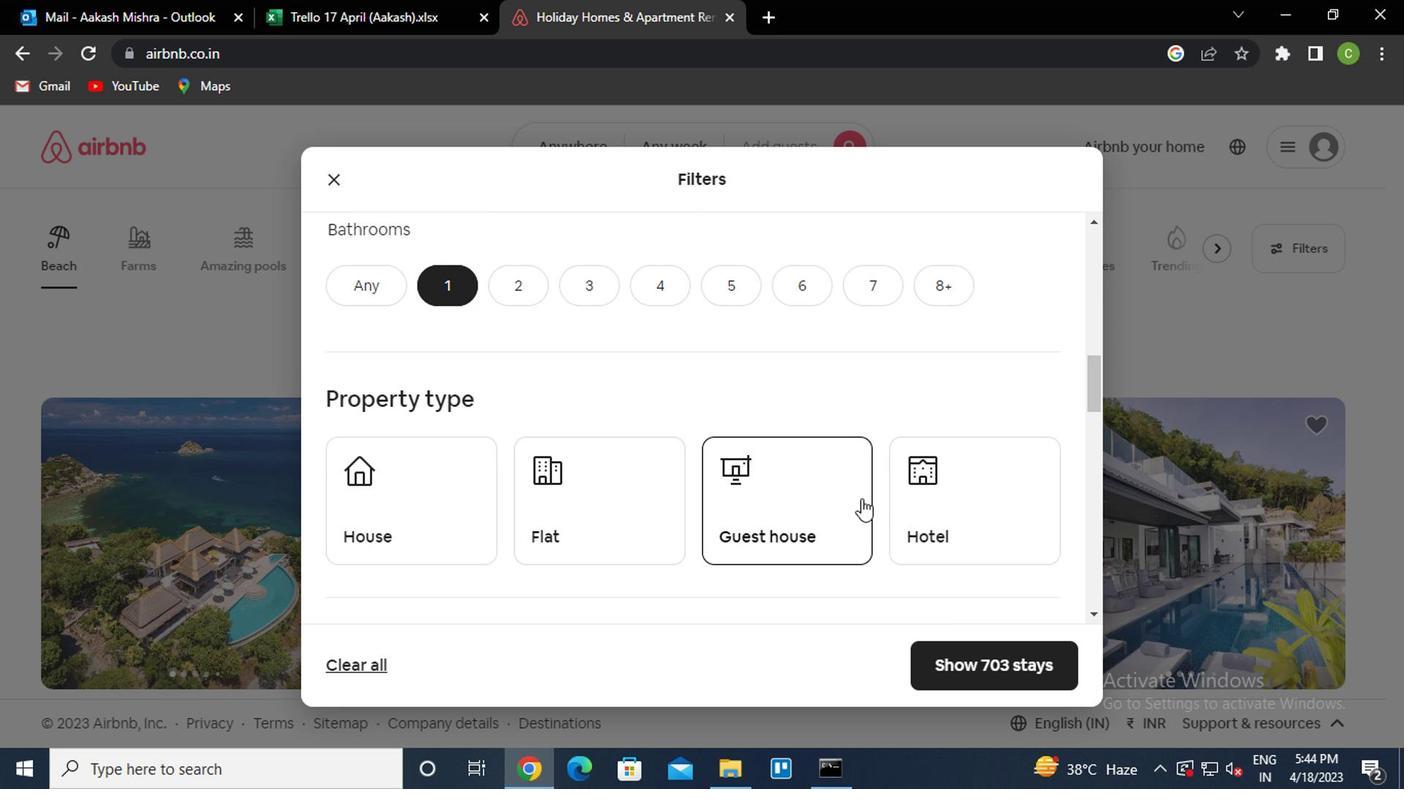
Action: Mouse moved to (644, 485)
Screenshot: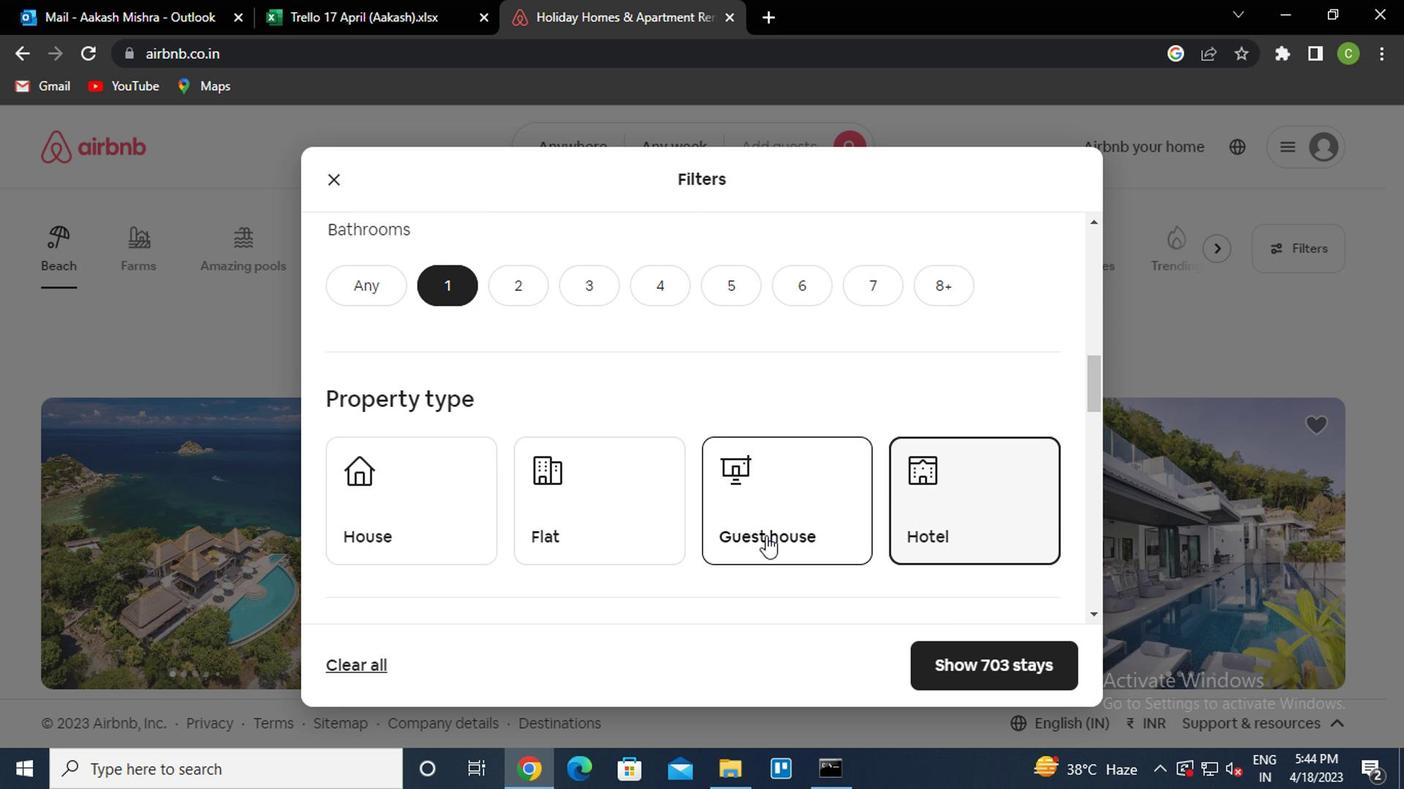
Action: Mouse scrolled (644, 484) with delta (0, 0)
Screenshot: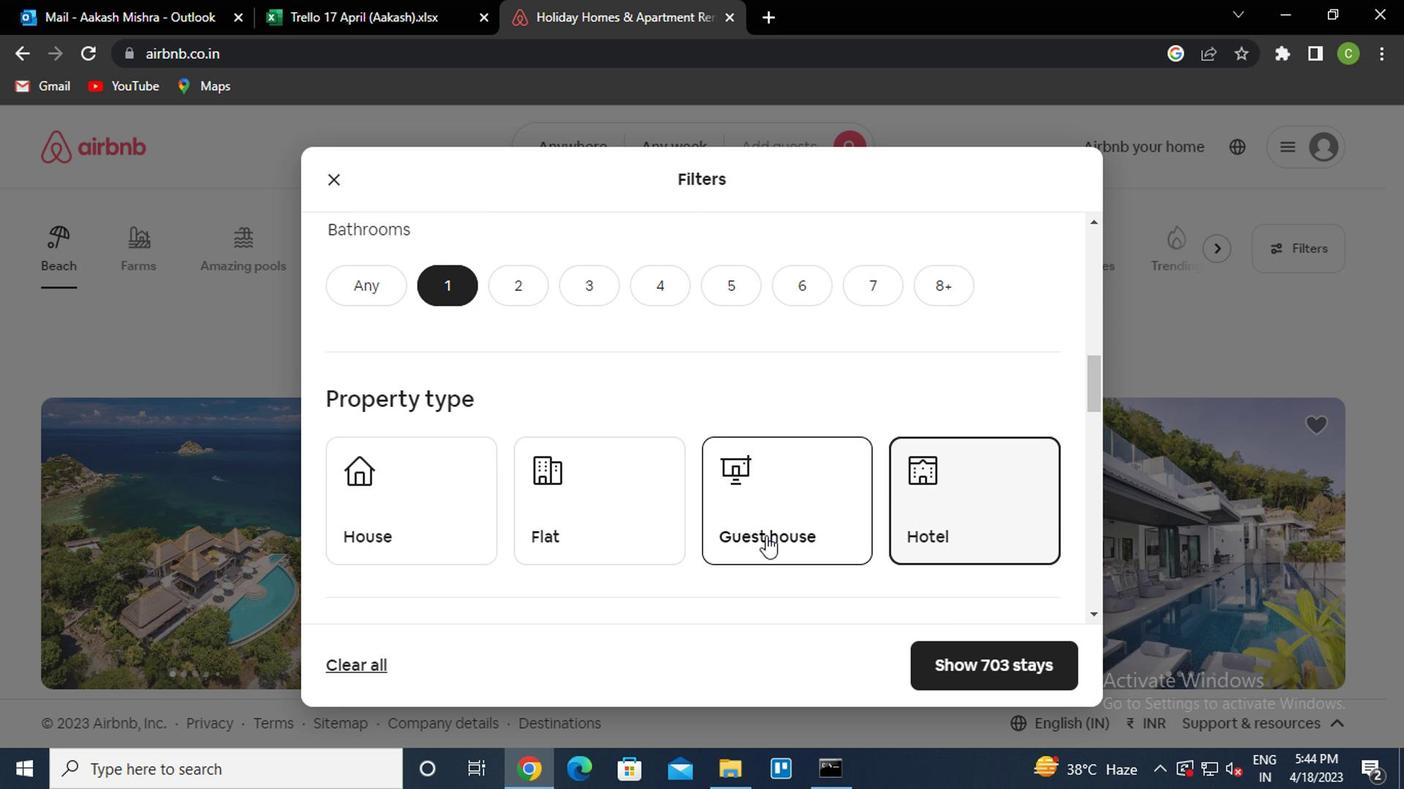 
Action: Mouse moved to (640, 480)
Screenshot: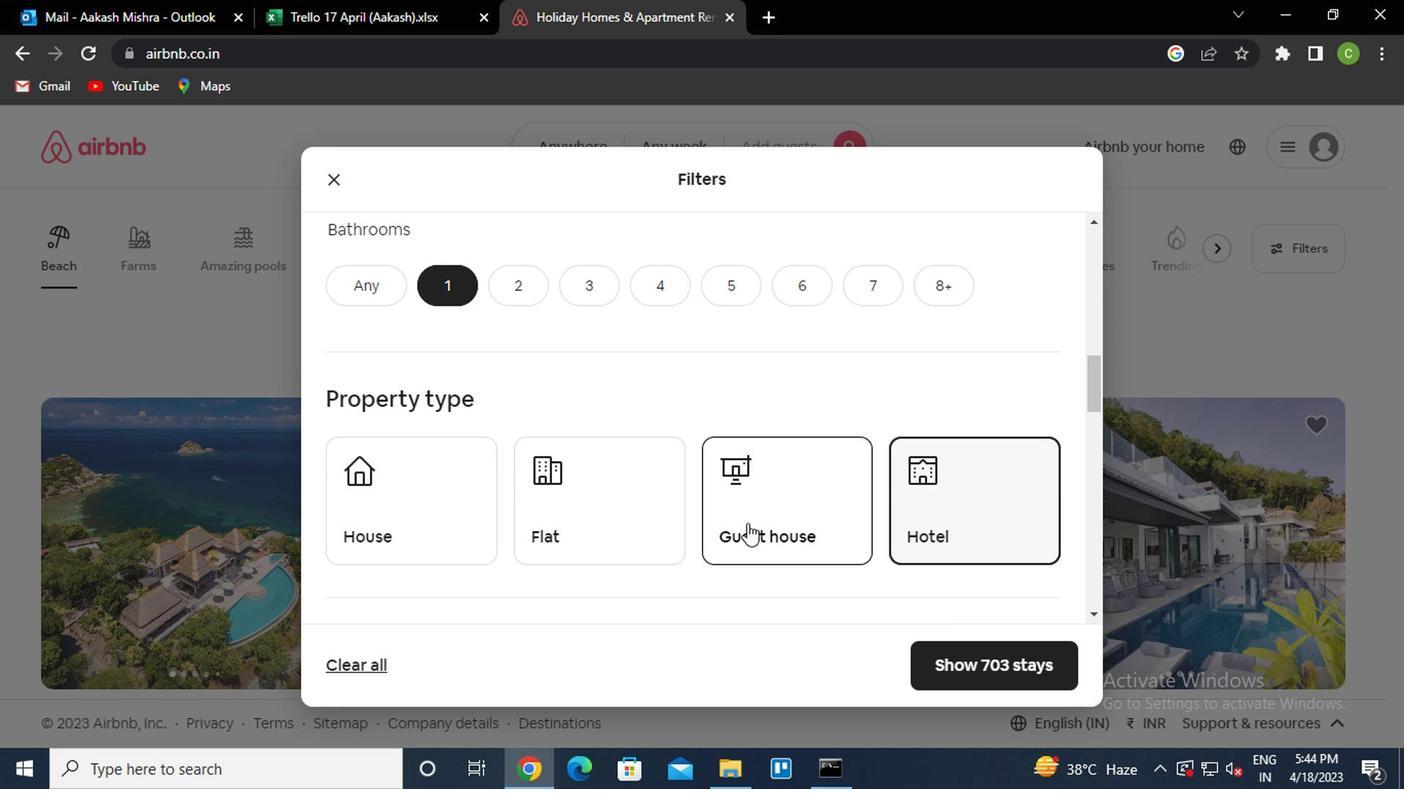 
Action: Mouse scrolled (640, 479) with delta (0, 0)
Screenshot: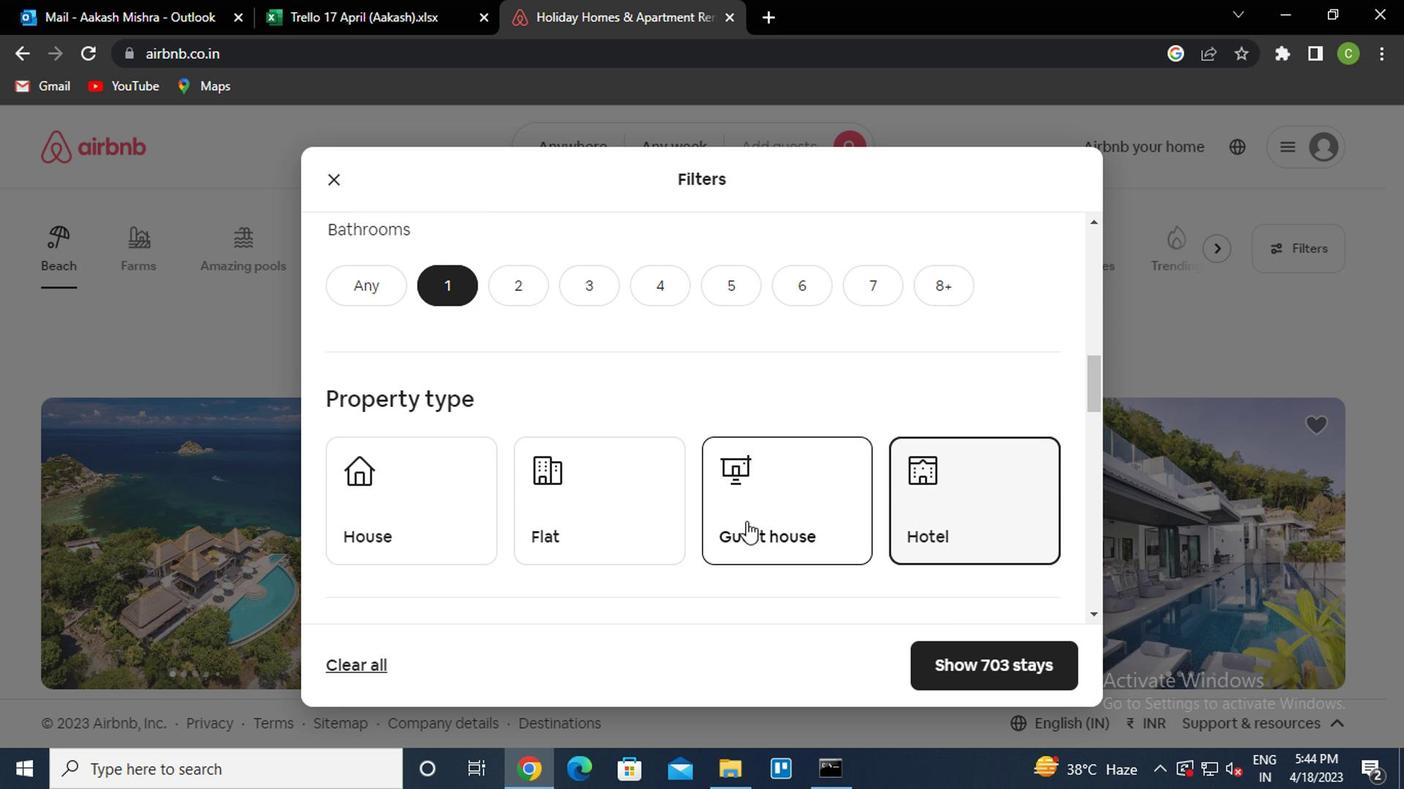 
Action: Mouse scrolled (640, 479) with delta (0, 0)
Screenshot: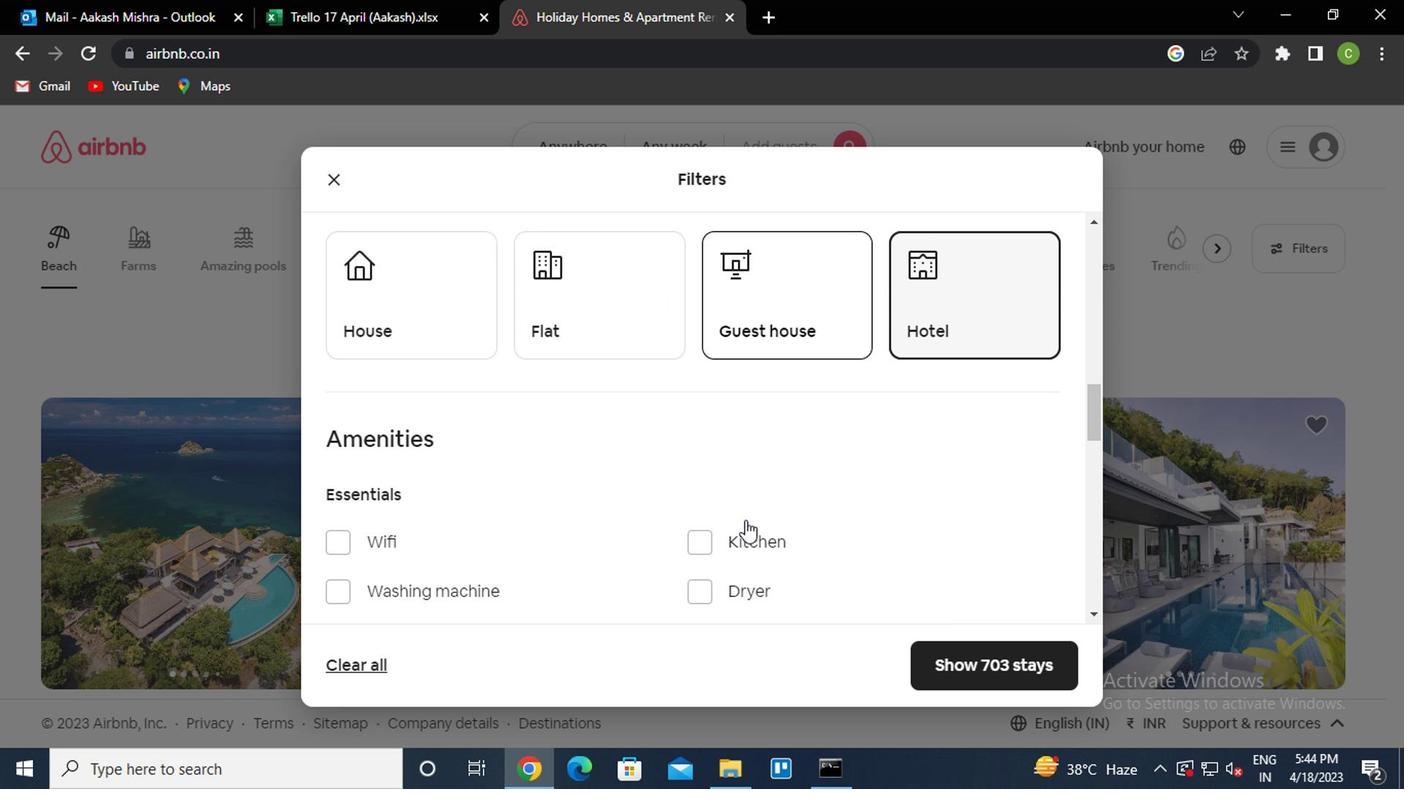 
Action: Mouse moved to (342, 458)
Screenshot: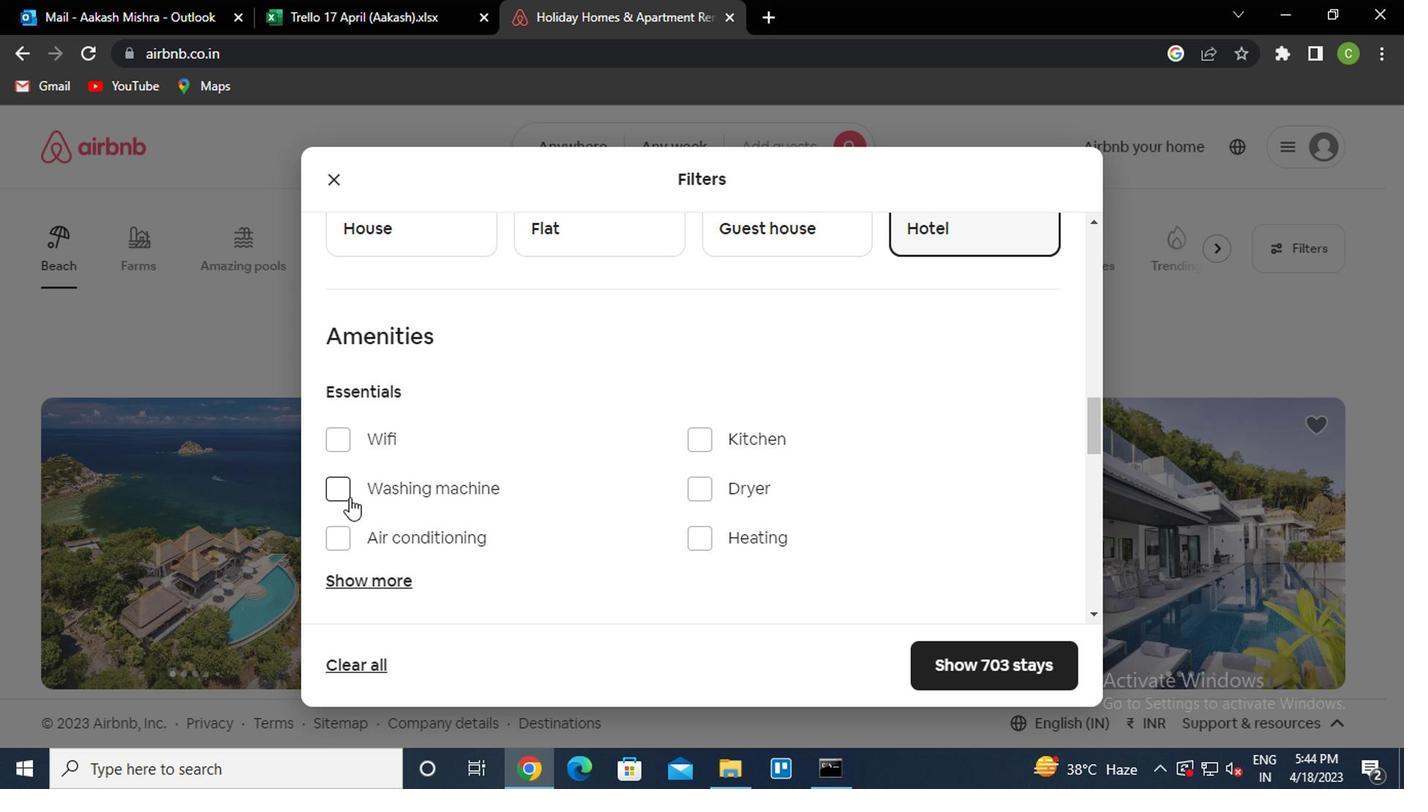 
Action: Mouse pressed left at (342, 458)
Screenshot: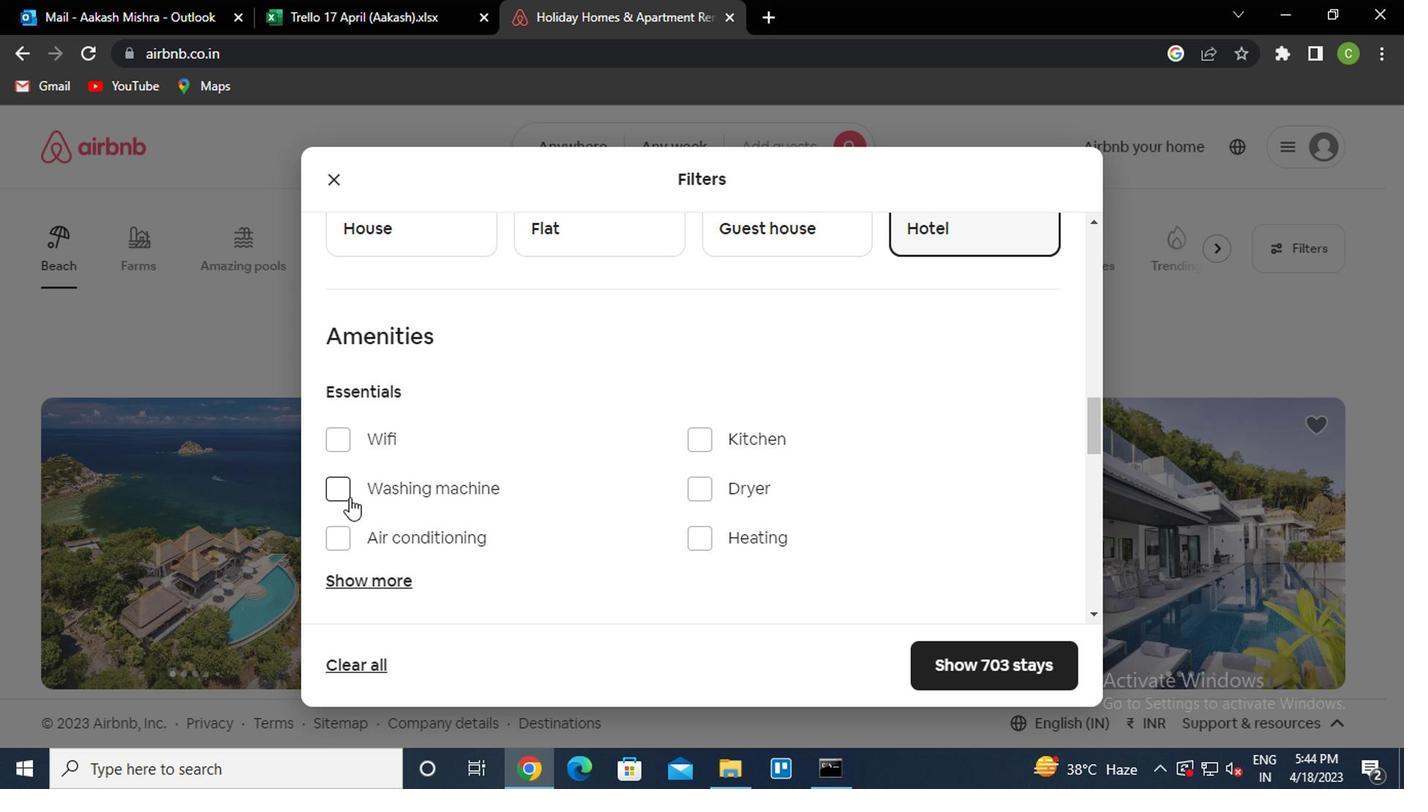 
Action: Mouse moved to (612, 466)
Screenshot: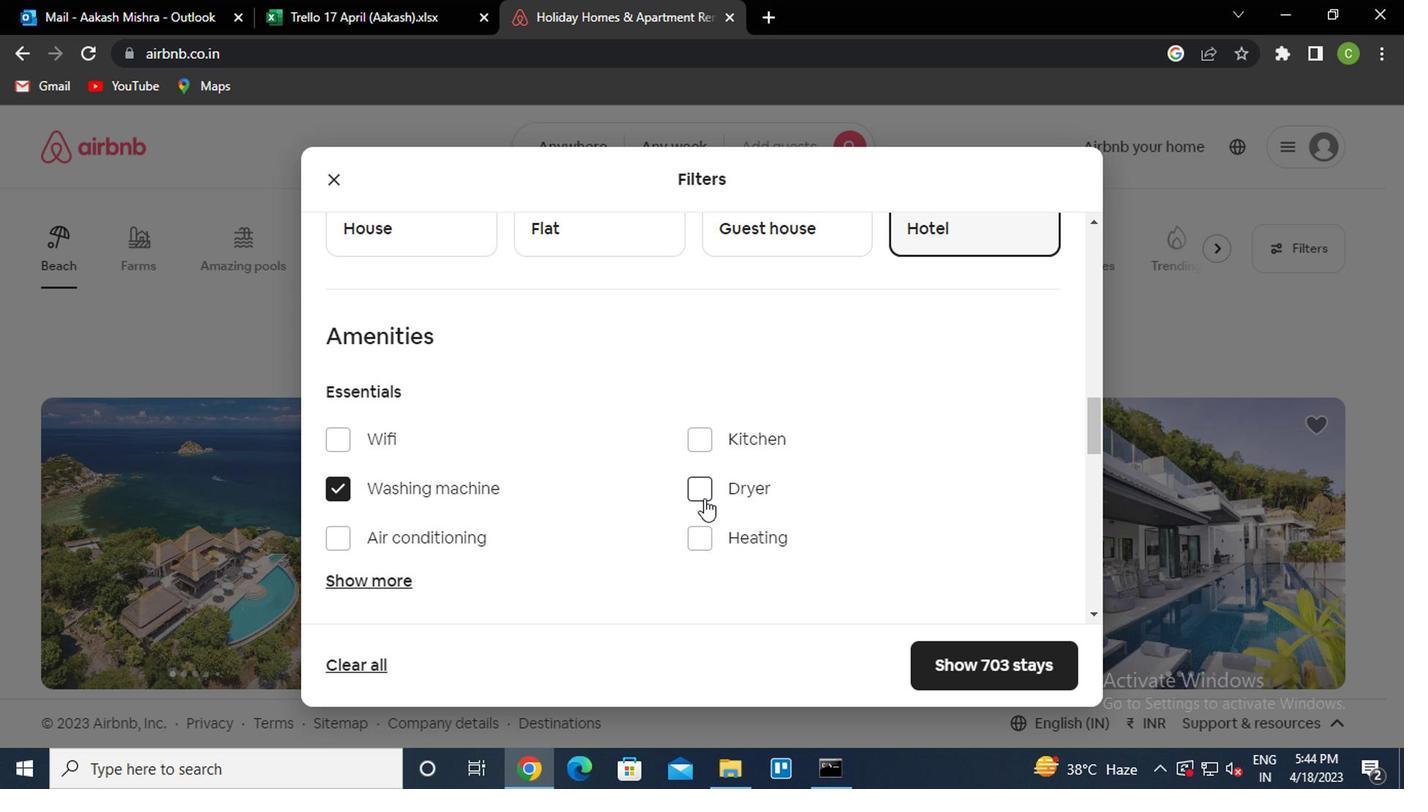 
Action: Mouse scrolled (612, 465) with delta (0, 0)
Screenshot: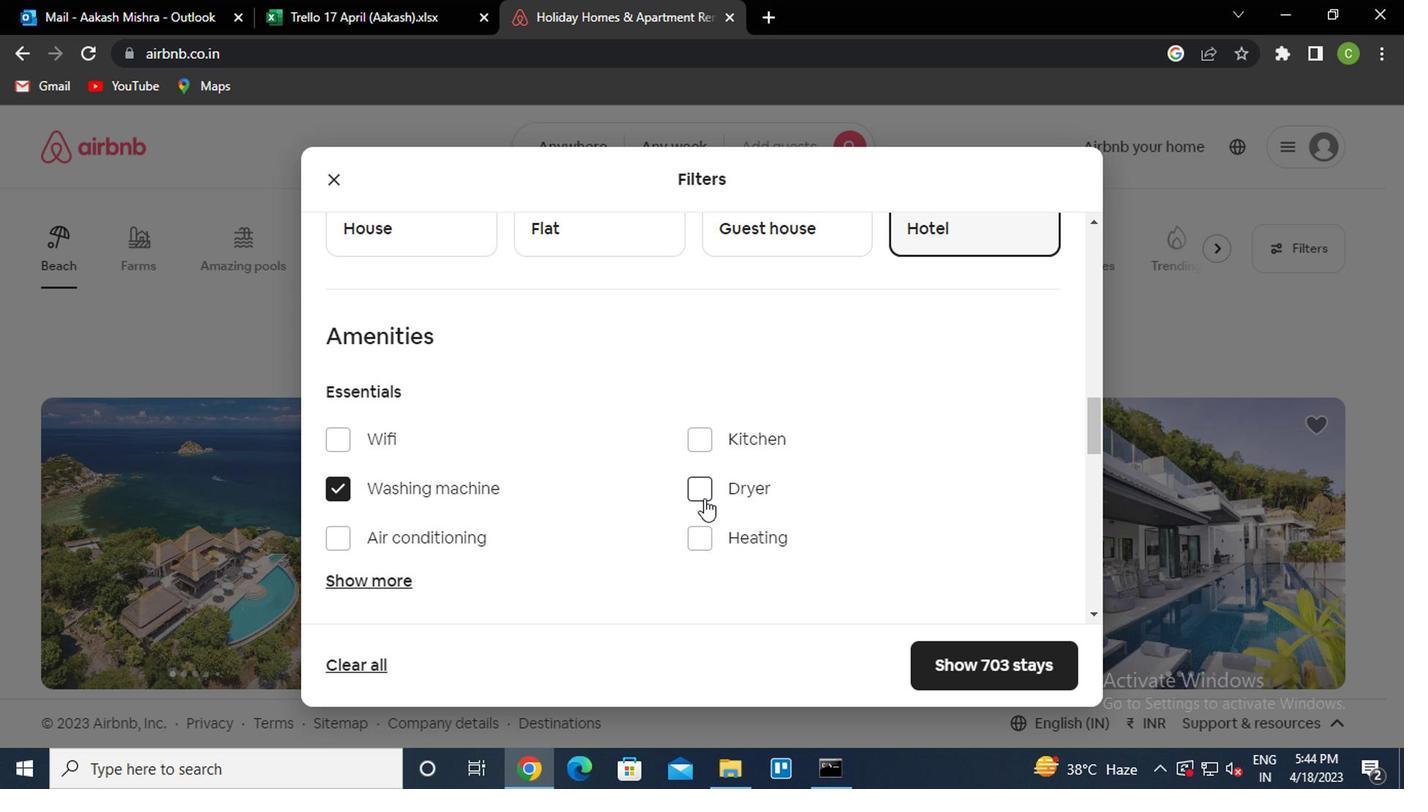 
Action: Mouse moved to (612, 471)
Screenshot: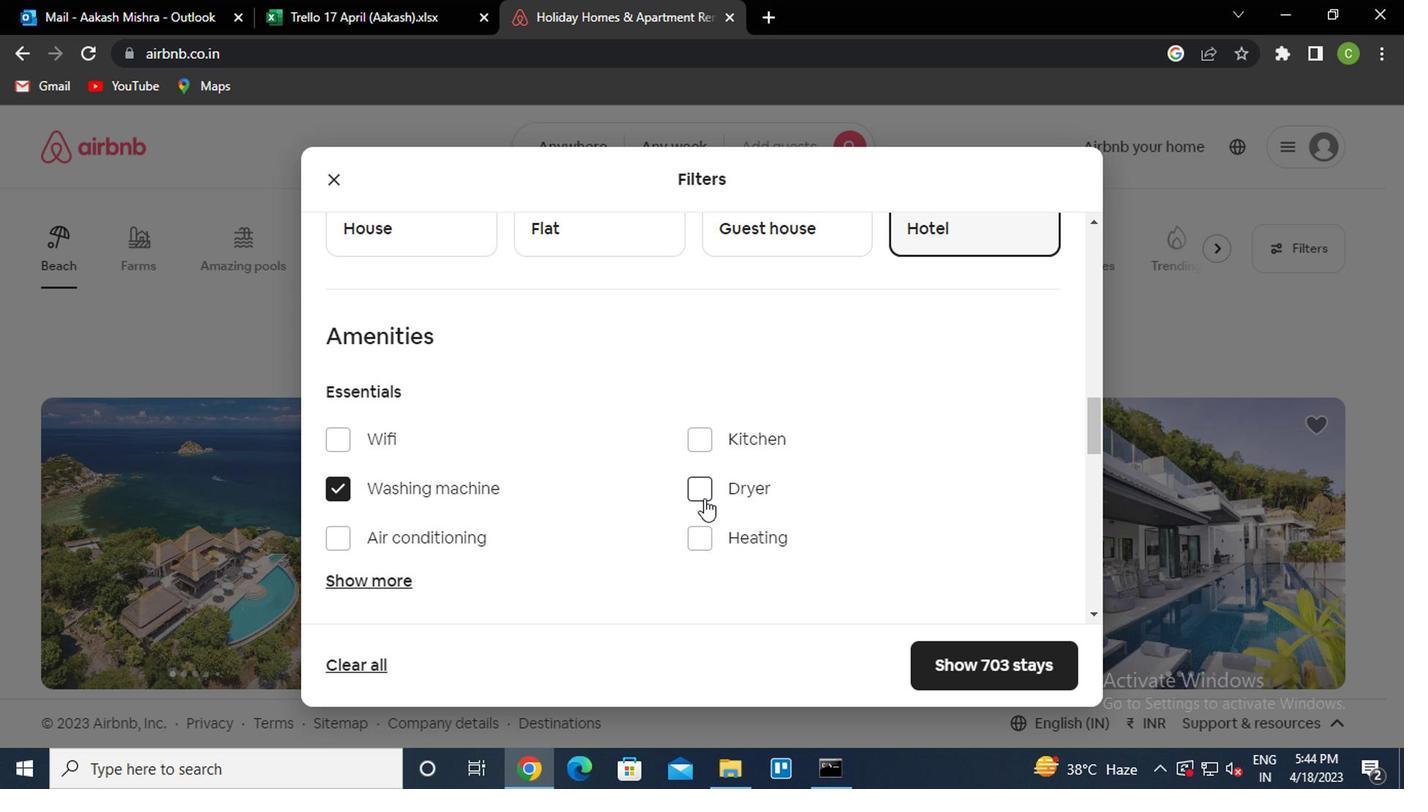 
Action: Mouse scrolled (612, 471) with delta (0, 0)
Screenshot: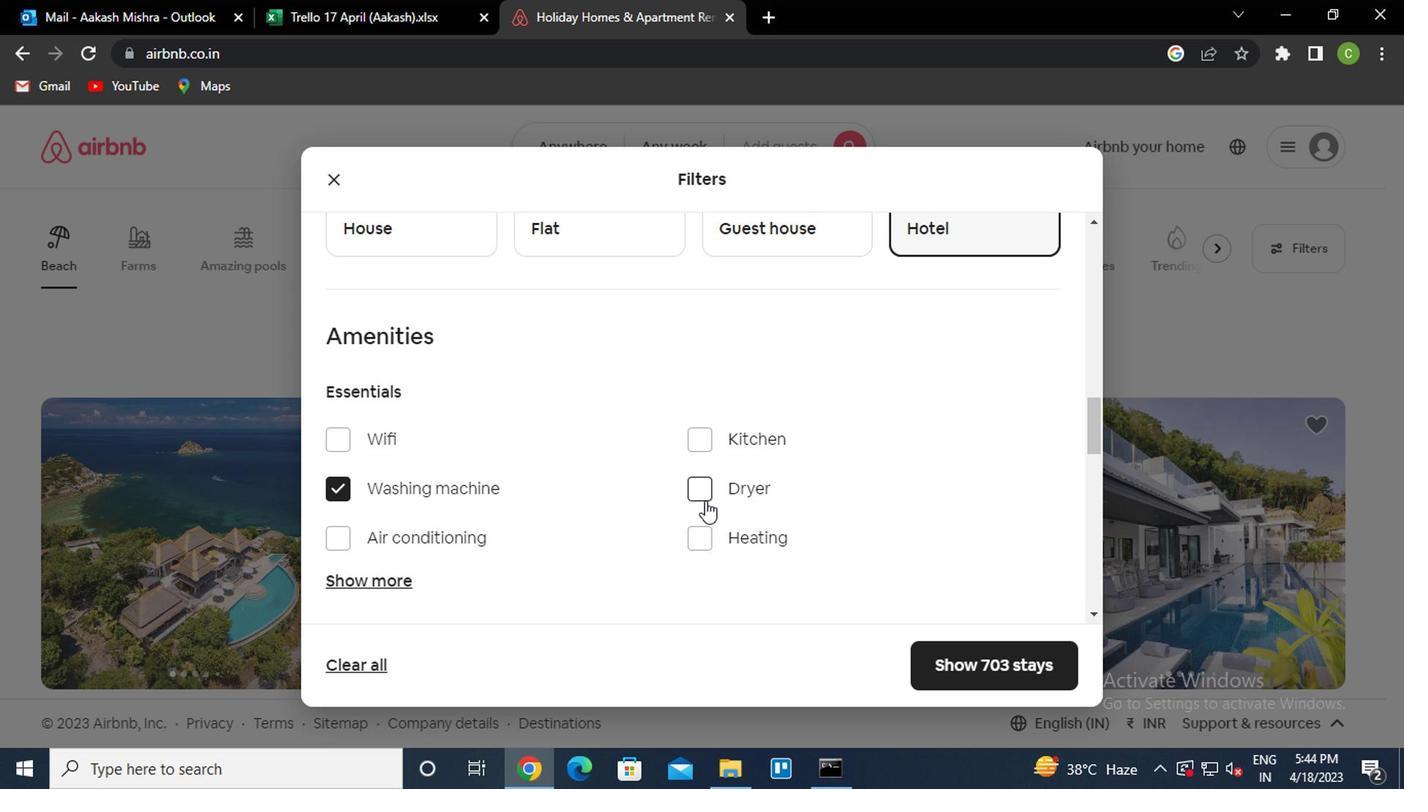 
Action: Mouse moved to (612, 472)
Screenshot: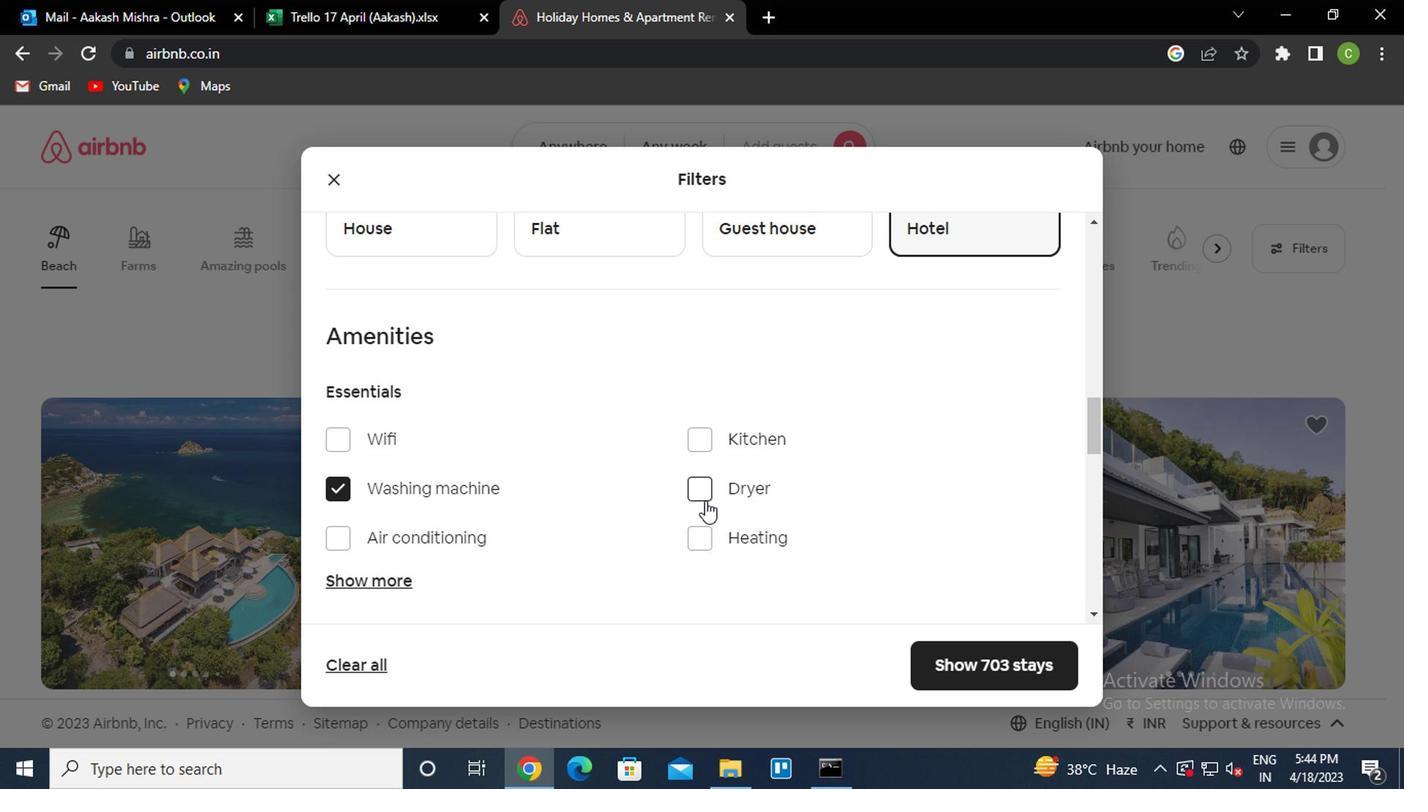 
Action: Mouse scrolled (612, 471) with delta (0, 0)
Screenshot: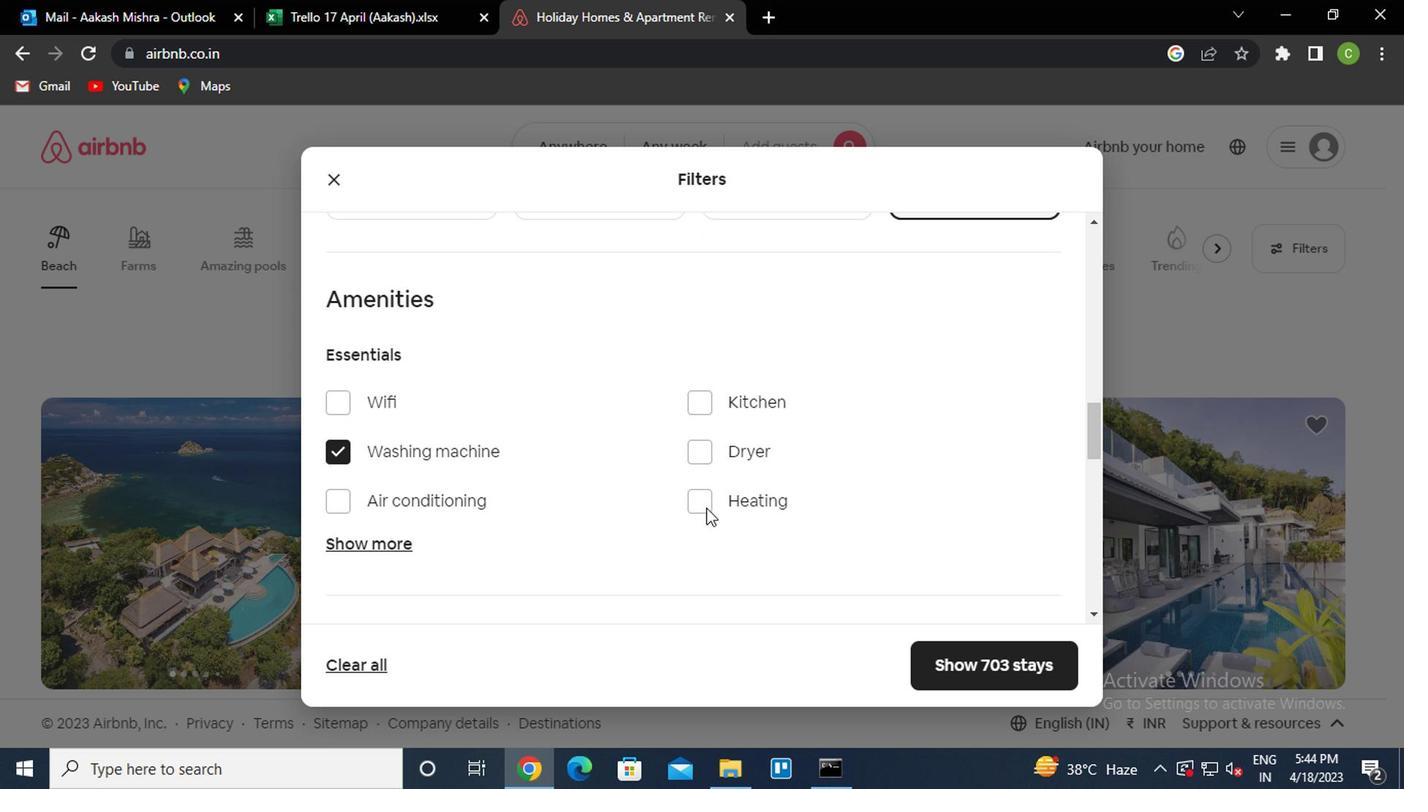 
Action: Mouse moved to (612, 475)
Screenshot: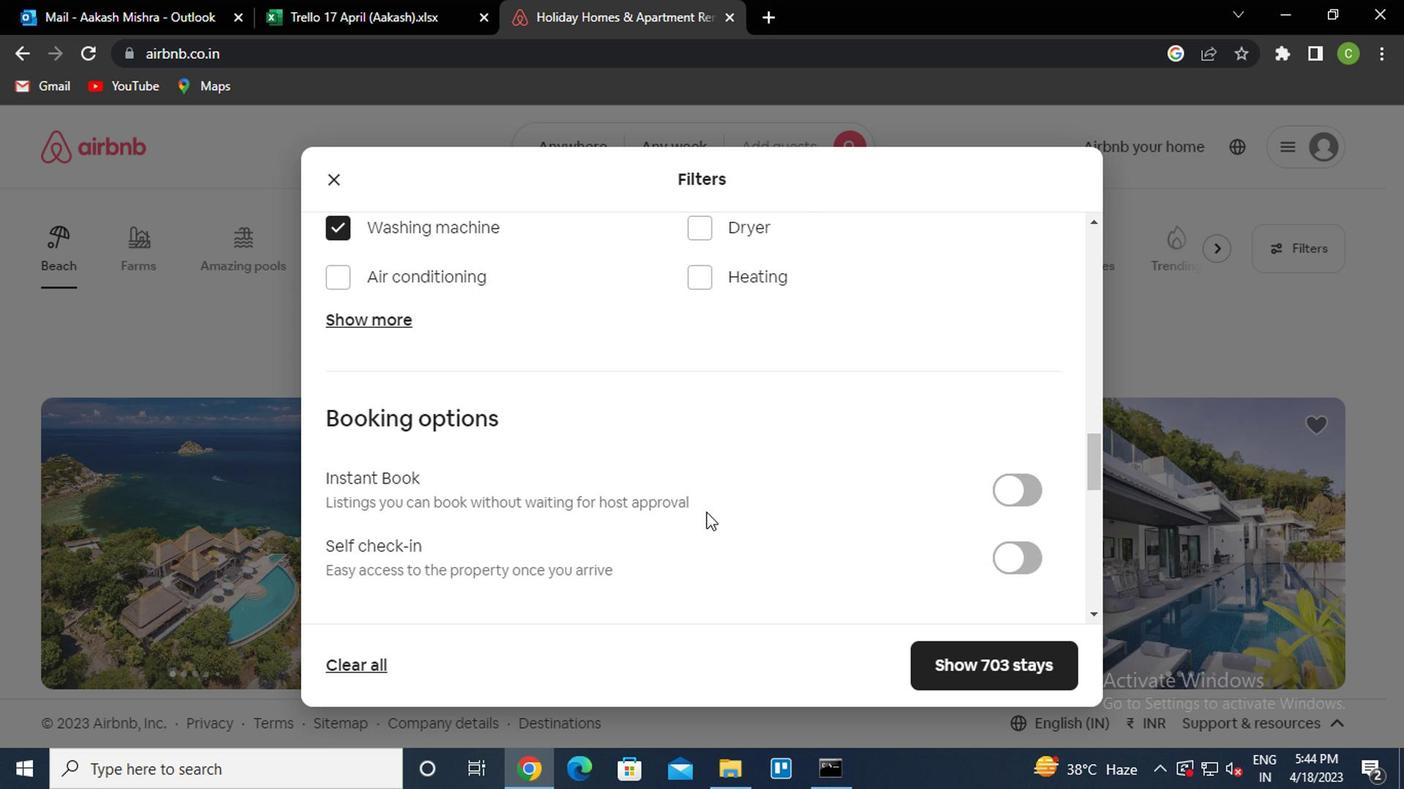 
Action: Mouse scrolled (612, 474) with delta (0, 0)
Screenshot: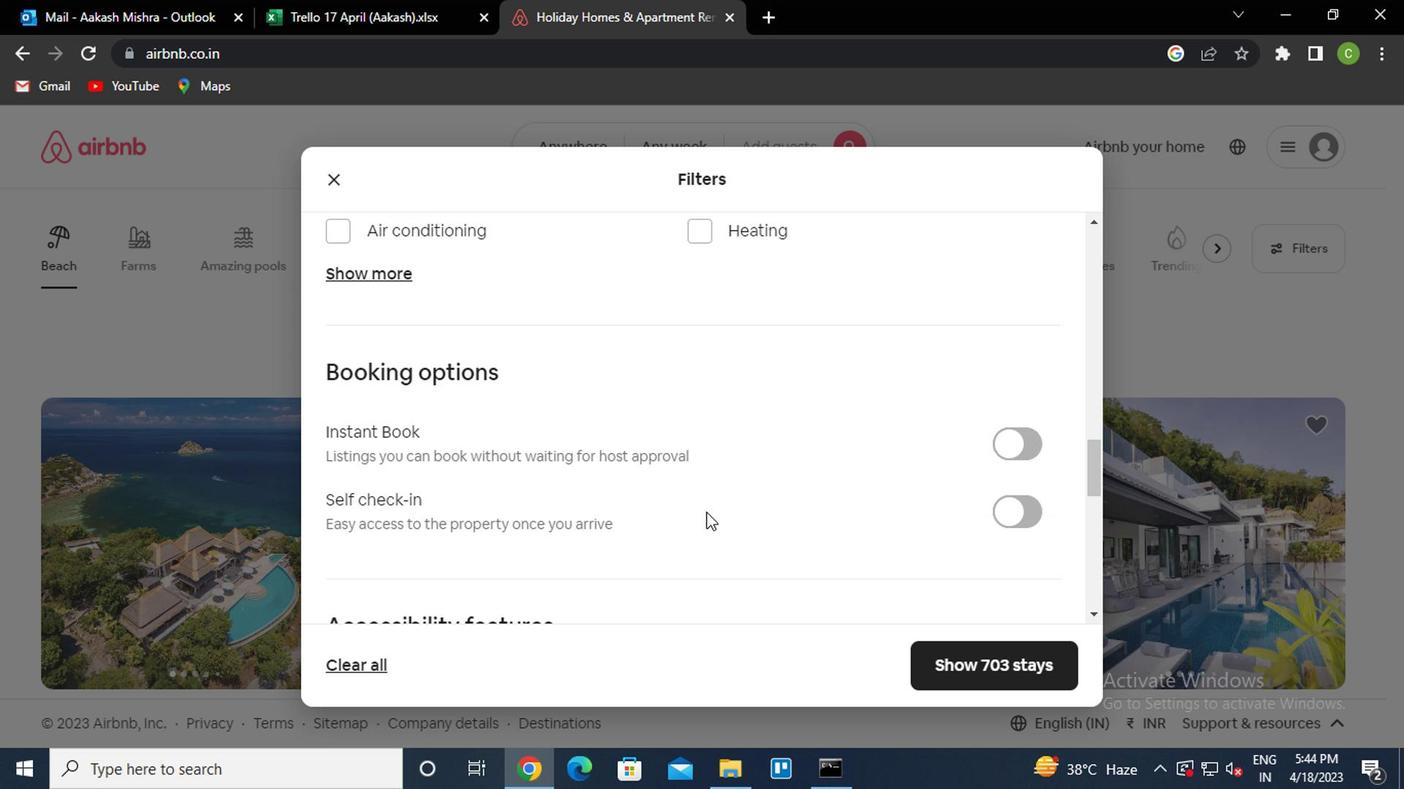 
Action: Mouse moved to (810, 389)
Screenshot: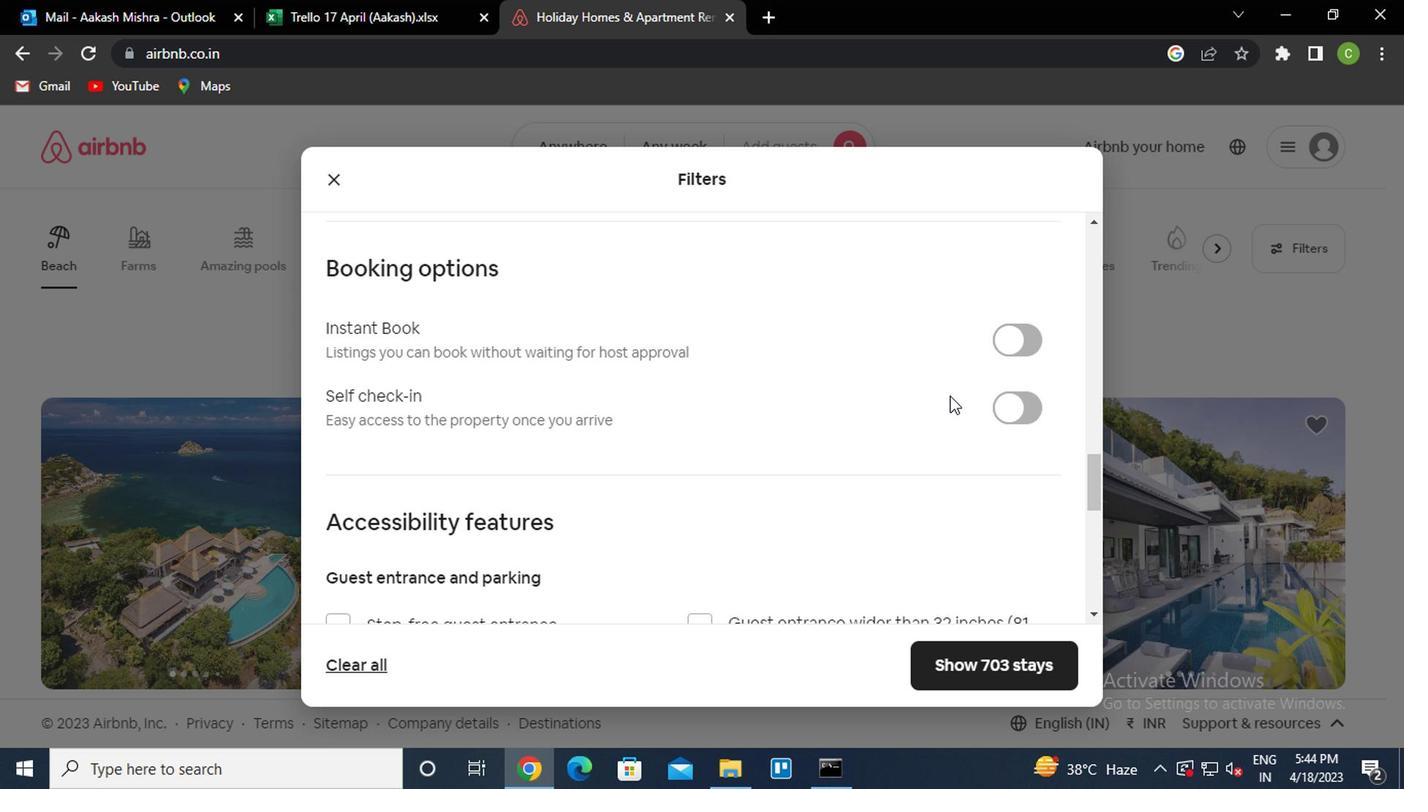 
Action: Mouse pressed left at (810, 389)
Screenshot: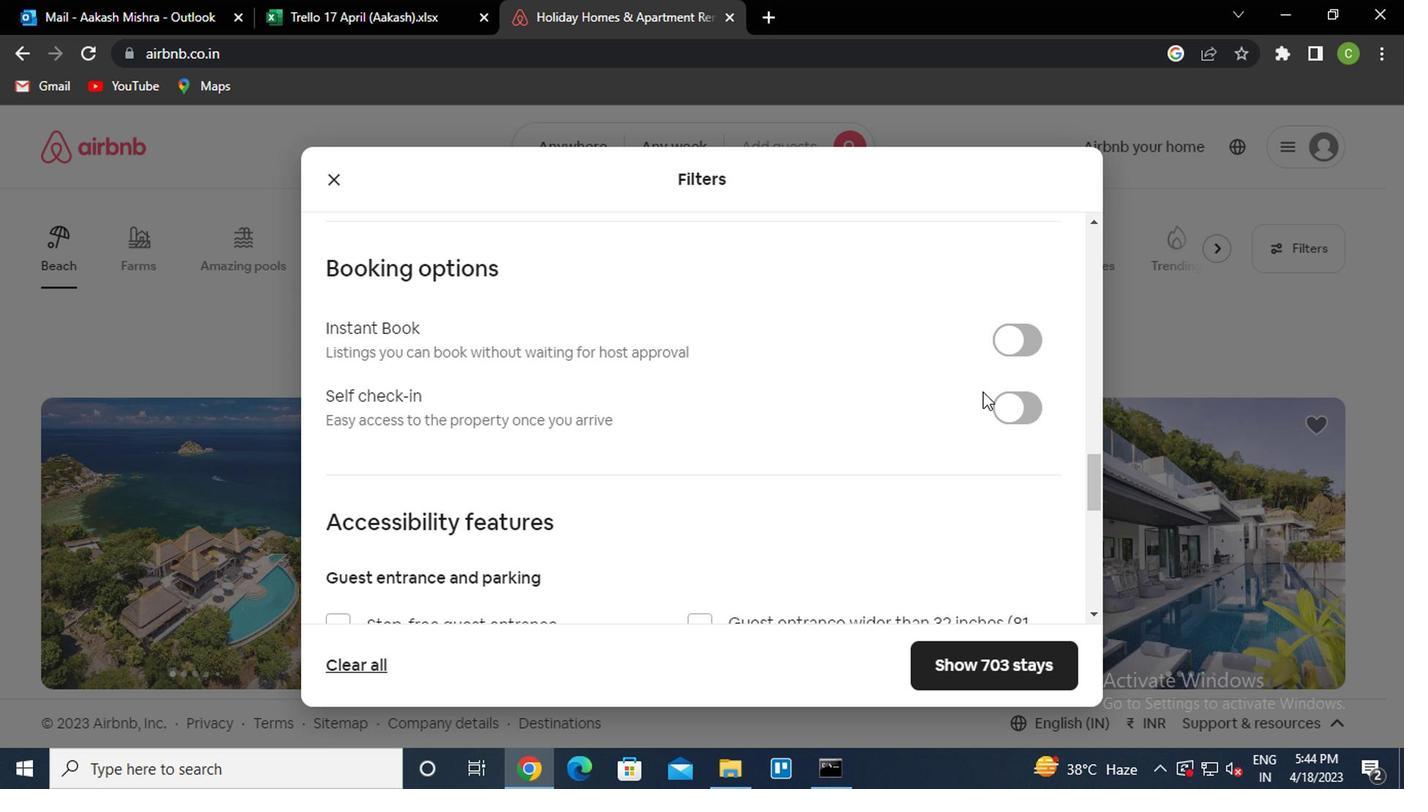 
Action: Mouse moved to (816, 396)
Screenshot: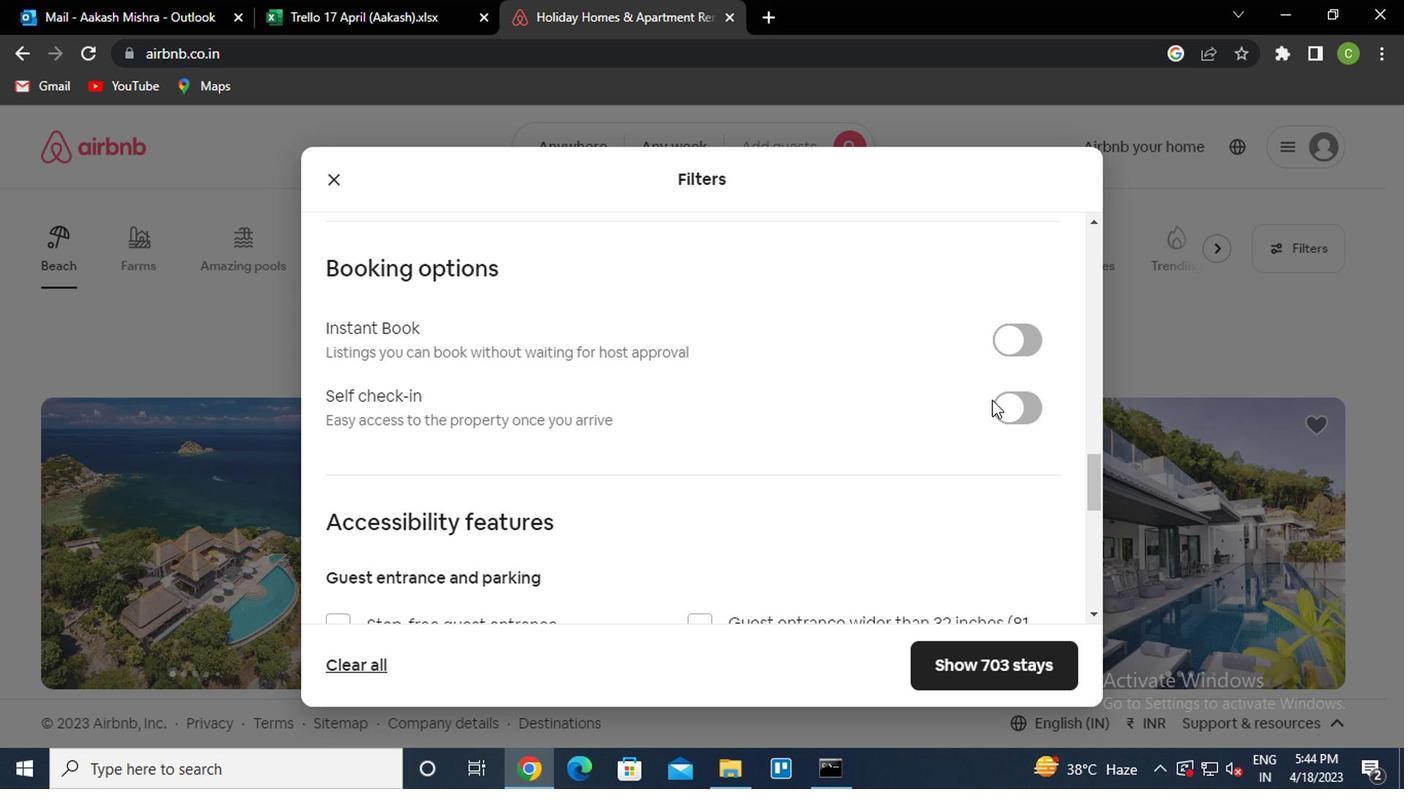 
Action: Mouse pressed left at (816, 396)
Screenshot: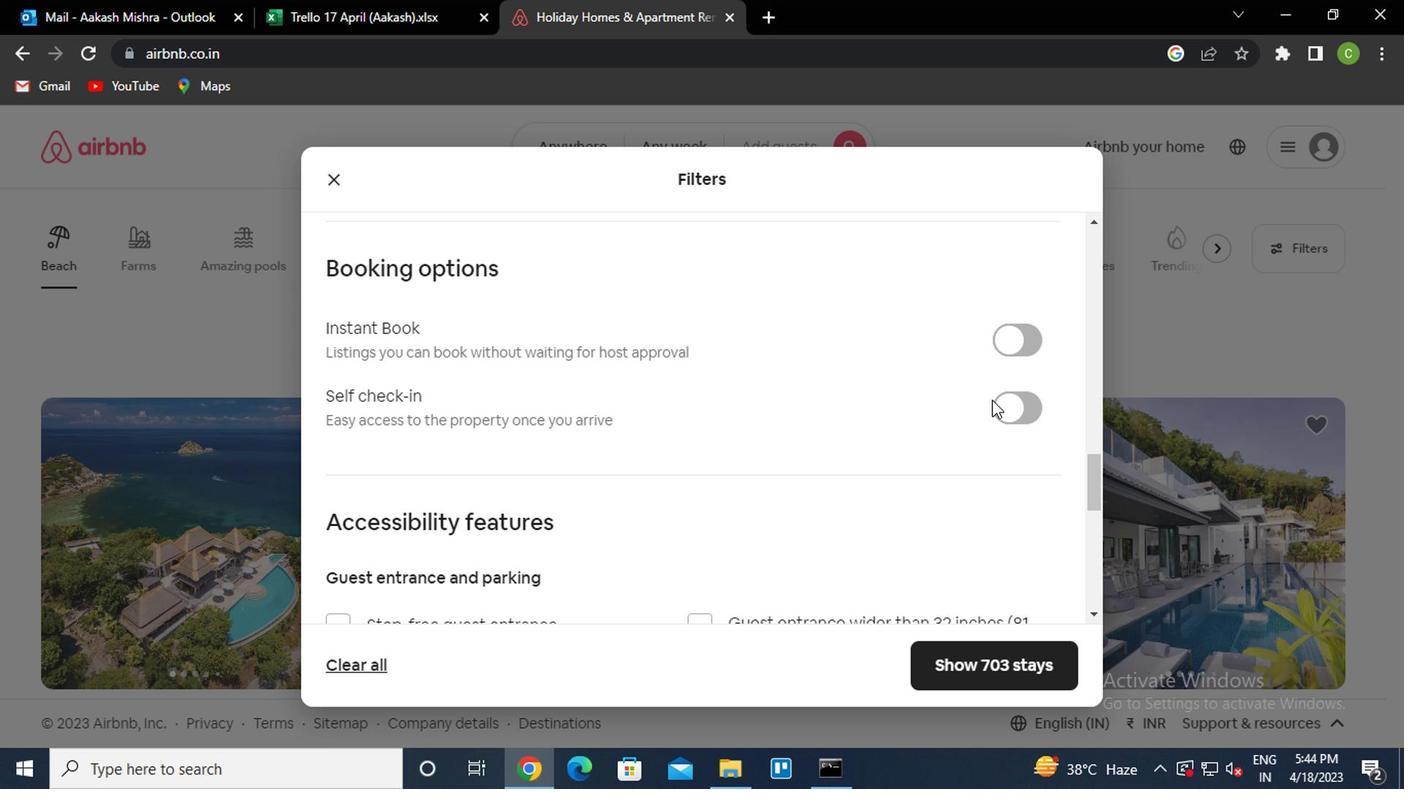 
Action: Mouse moved to (696, 491)
Screenshot: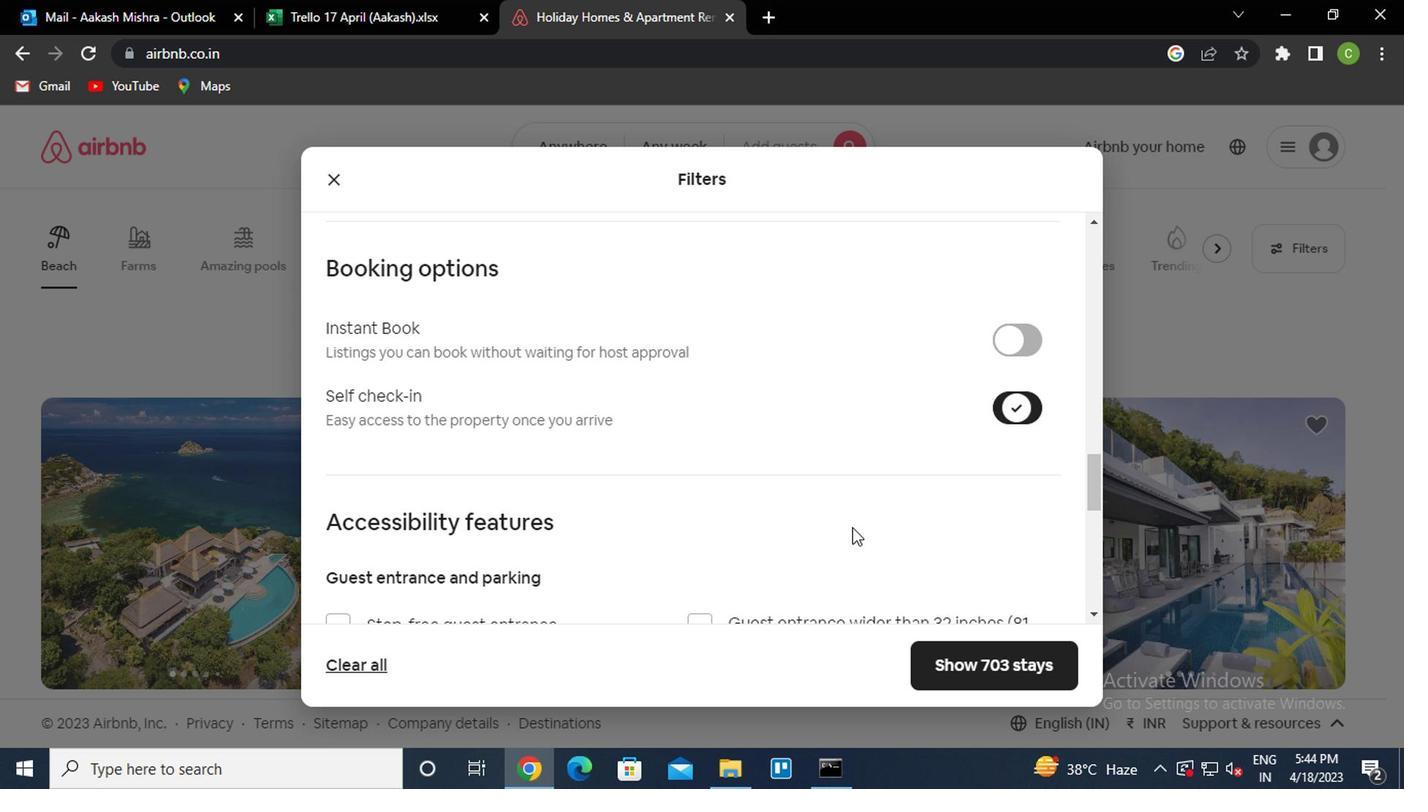 
Action: Mouse scrolled (696, 490) with delta (0, 0)
Screenshot: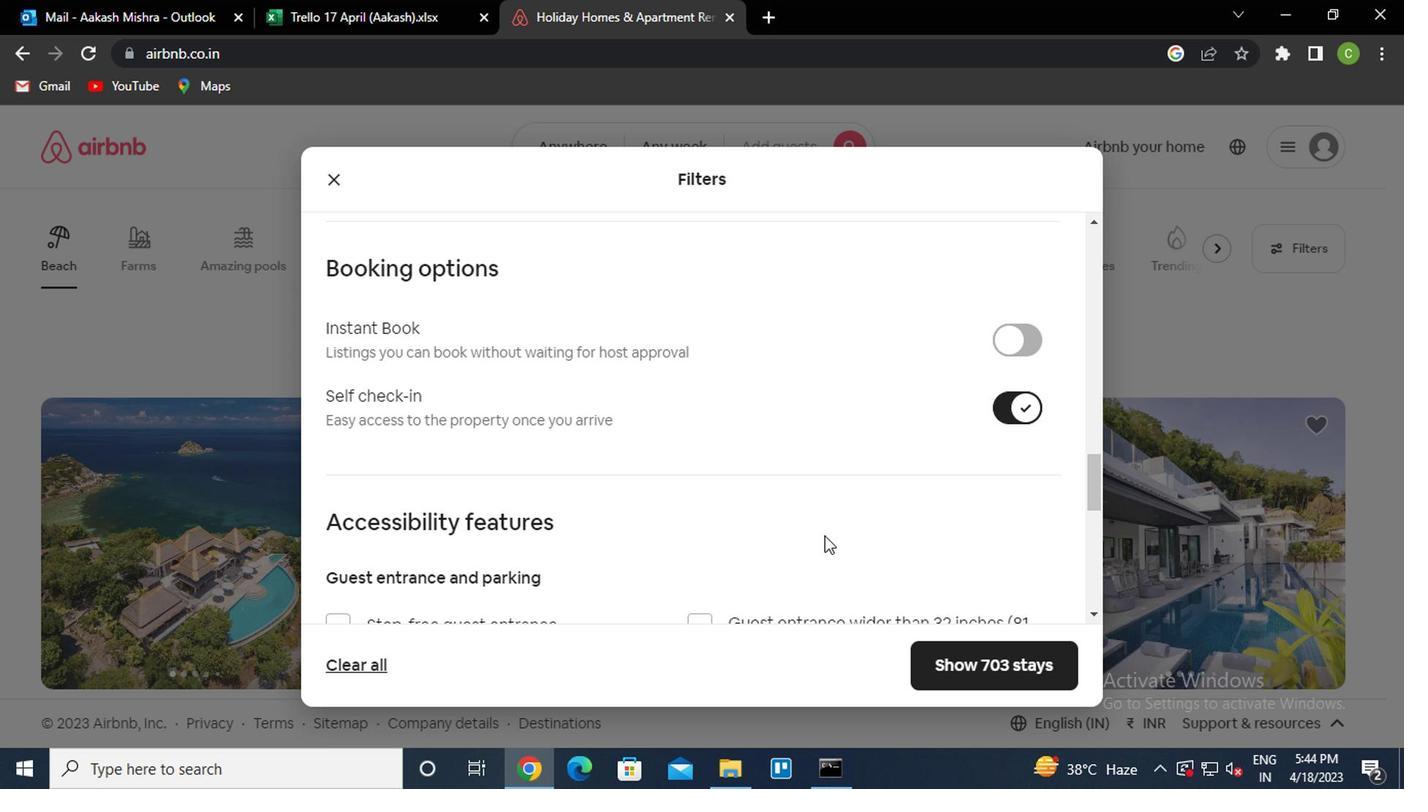 
Action: Mouse moved to (695, 491)
Screenshot: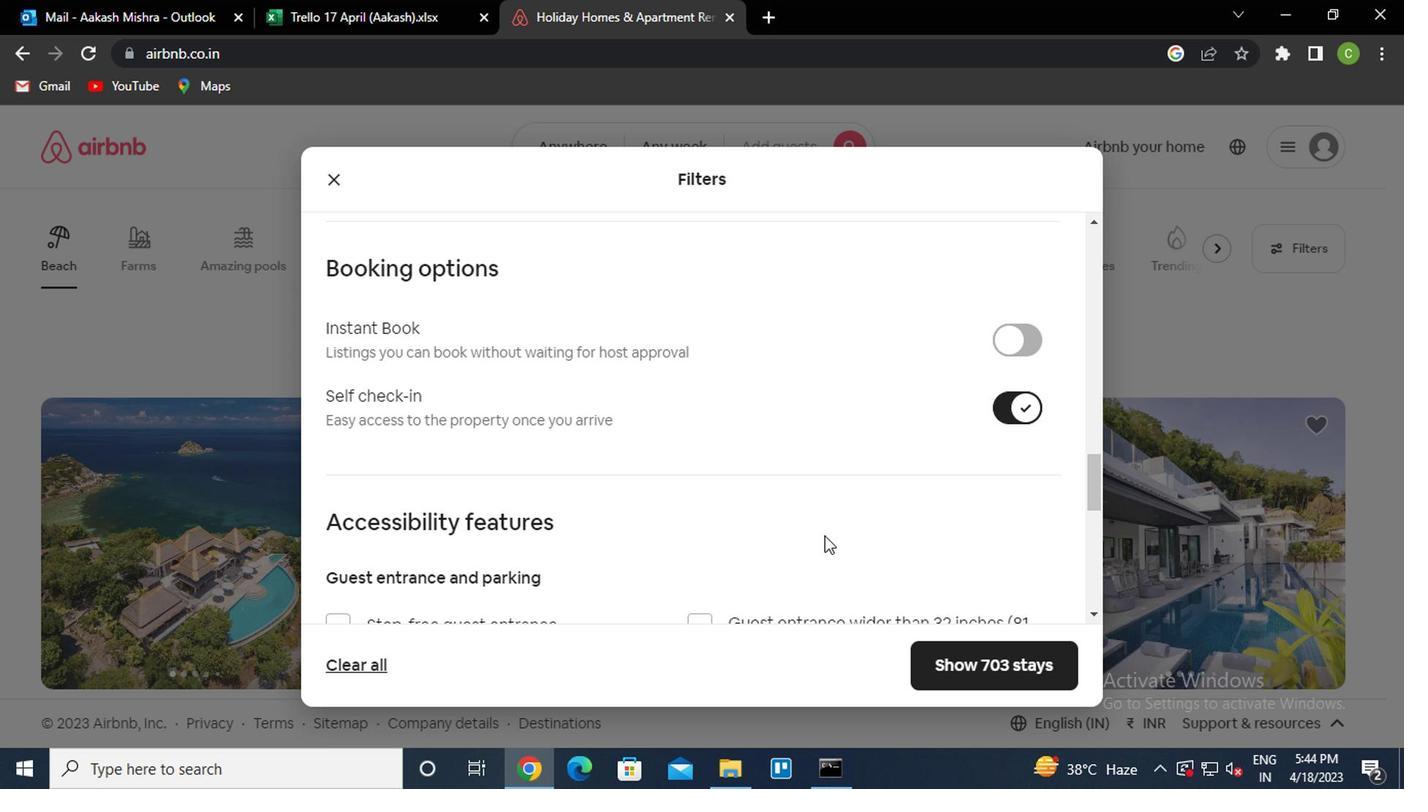 
Action: Mouse scrolled (695, 490) with delta (0, 0)
Screenshot: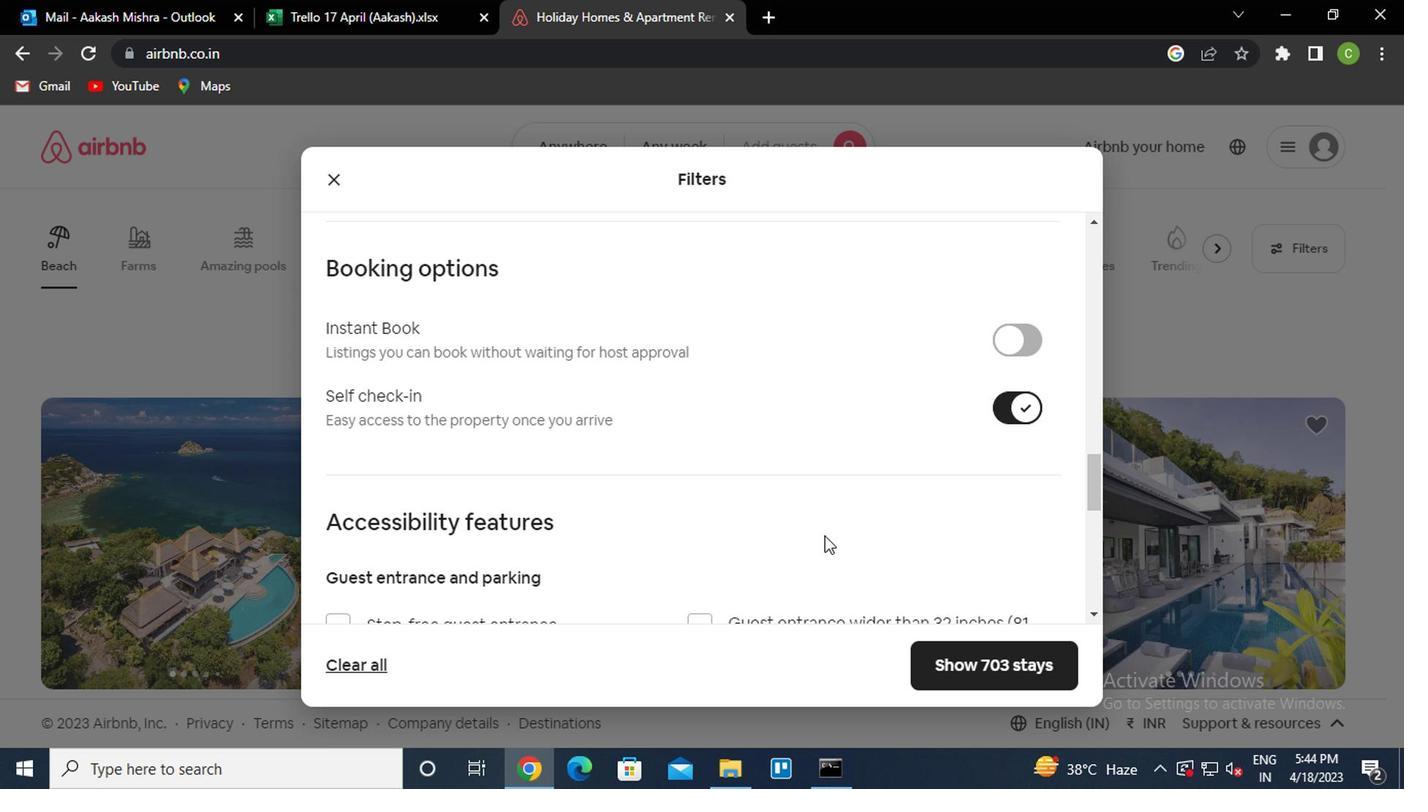 
Action: Mouse scrolled (695, 490) with delta (0, 0)
Screenshot: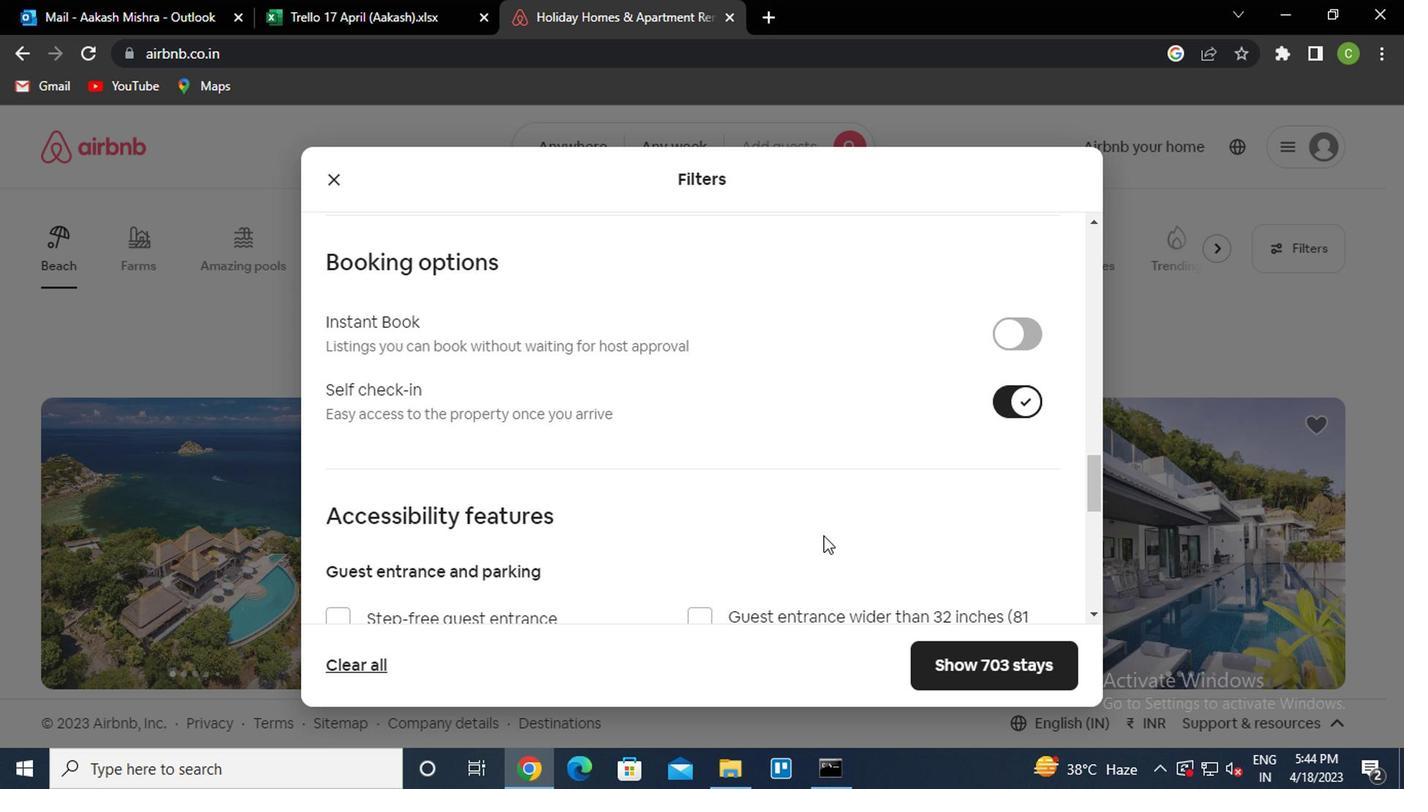 
Action: Mouse scrolled (695, 490) with delta (0, 0)
Screenshot: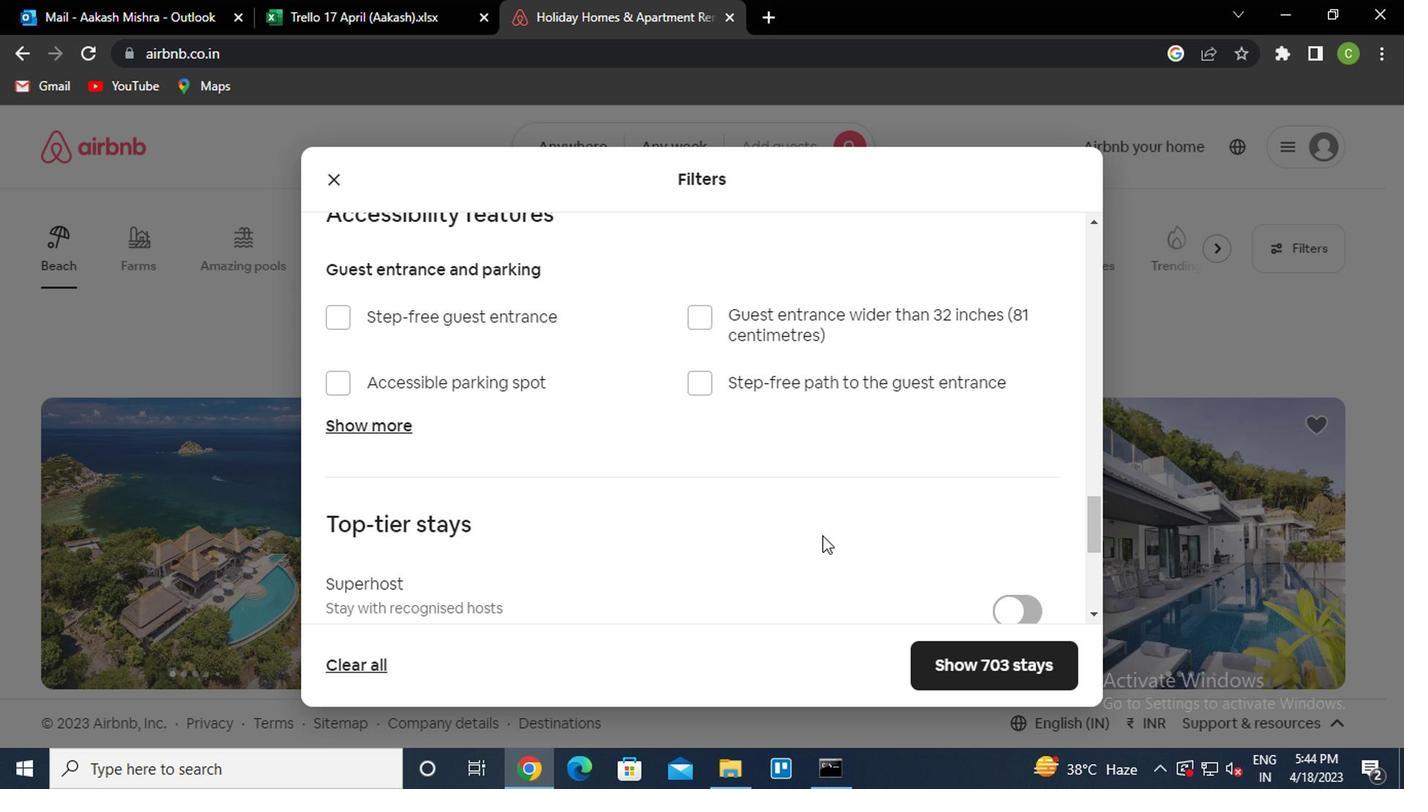 
Action: Mouse scrolled (695, 490) with delta (0, 0)
Screenshot: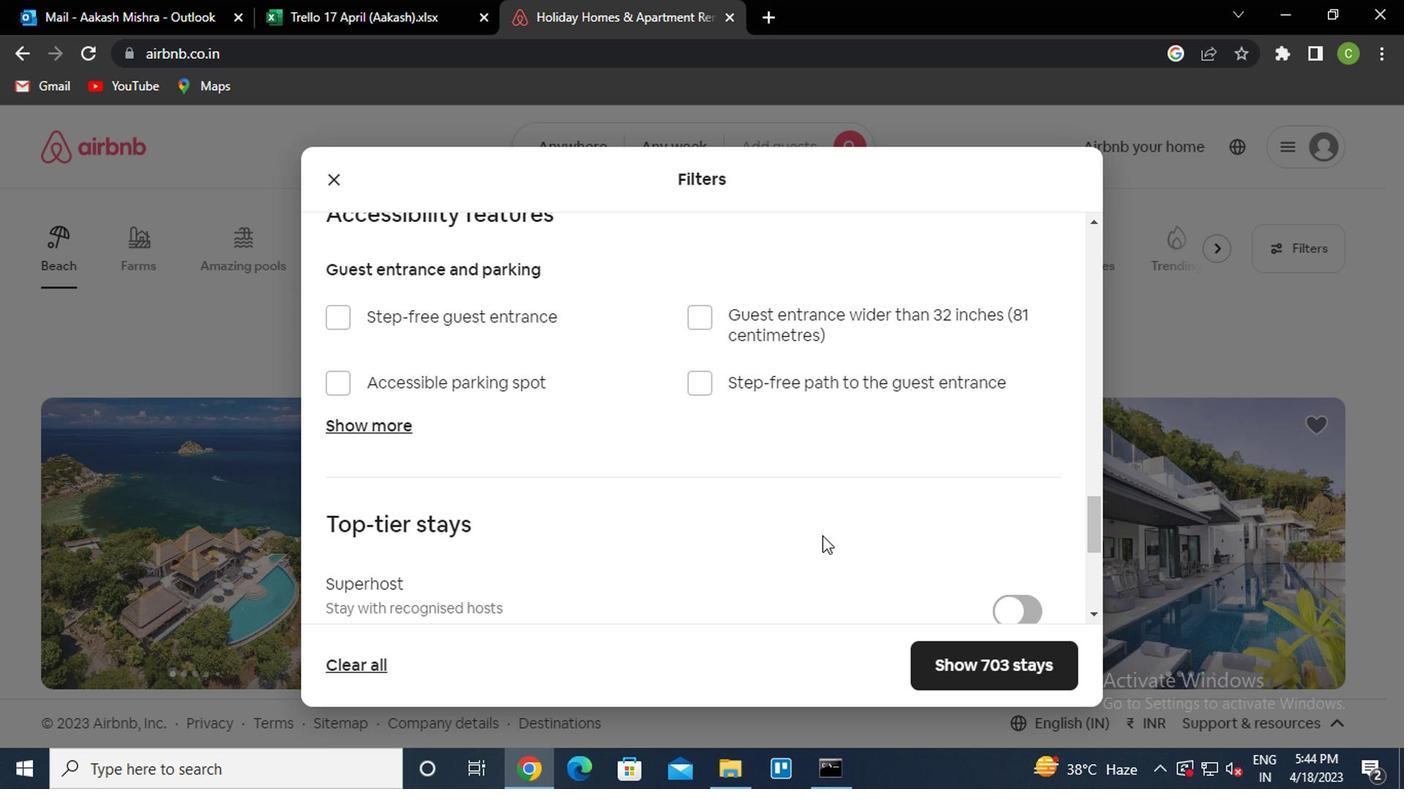 
Action: Mouse moved to (595, 498)
Screenshot: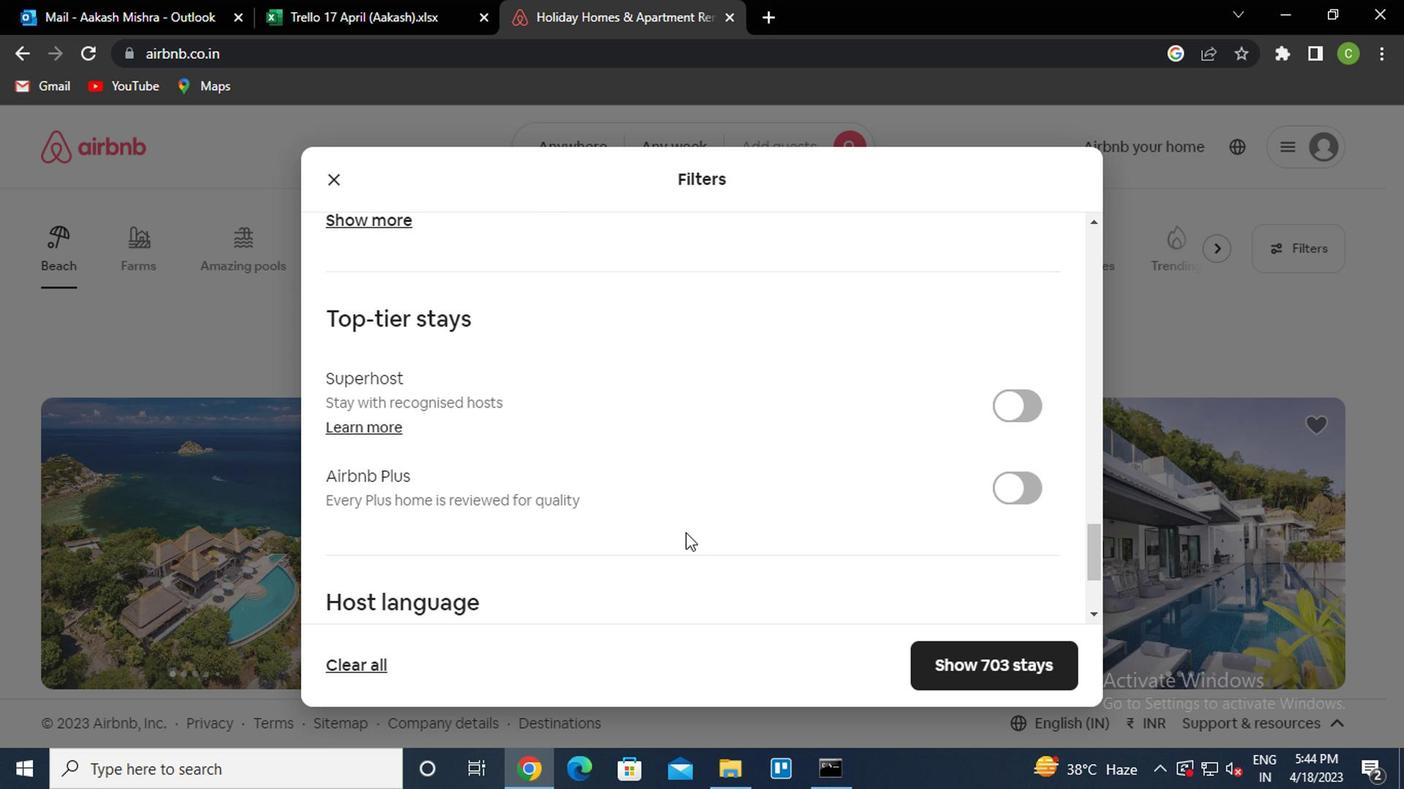 
Action: Mouse scrolled (595, 498) with delta (0, 0)
Screenshot: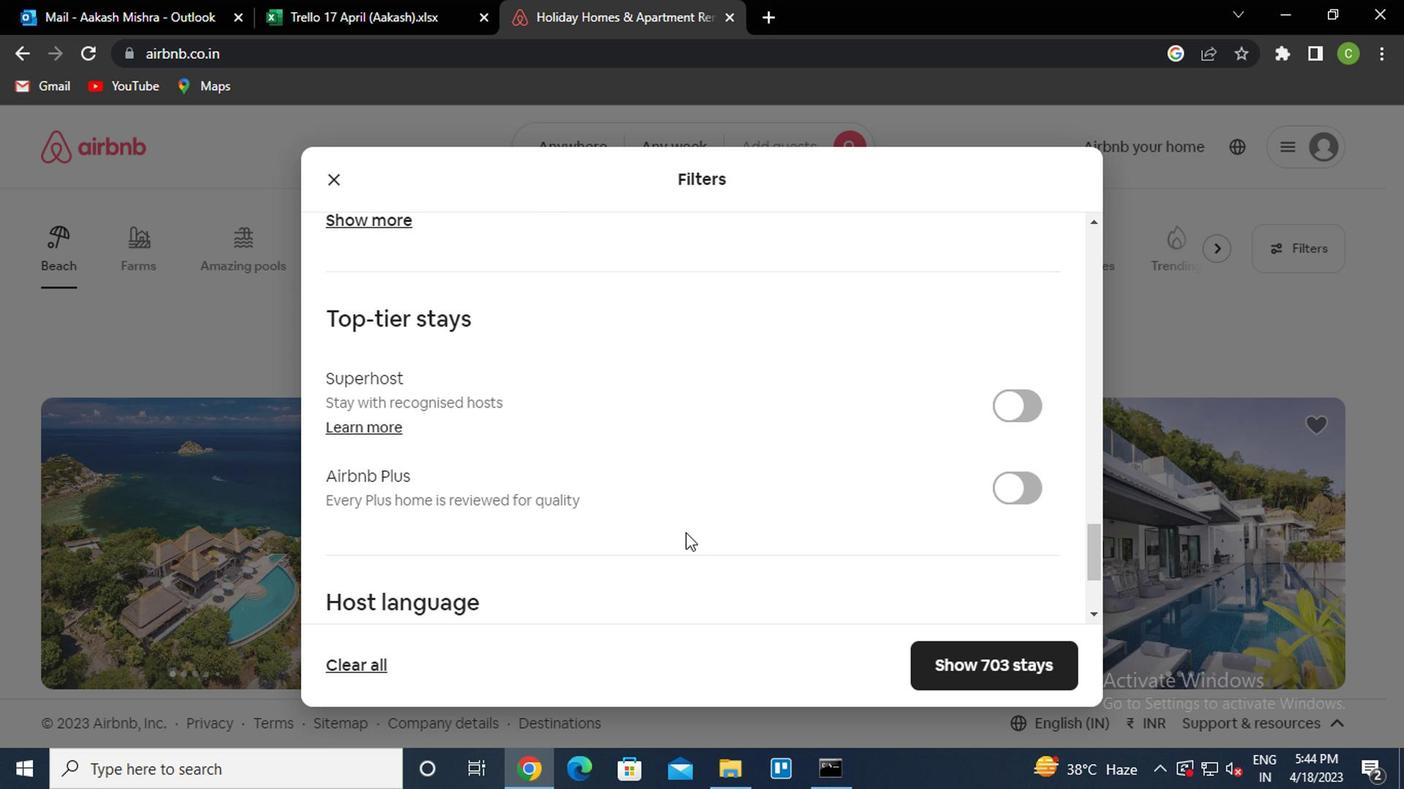 
Action: Mouse scrolled (595, 498) with delta (0, 0)
Screenshot: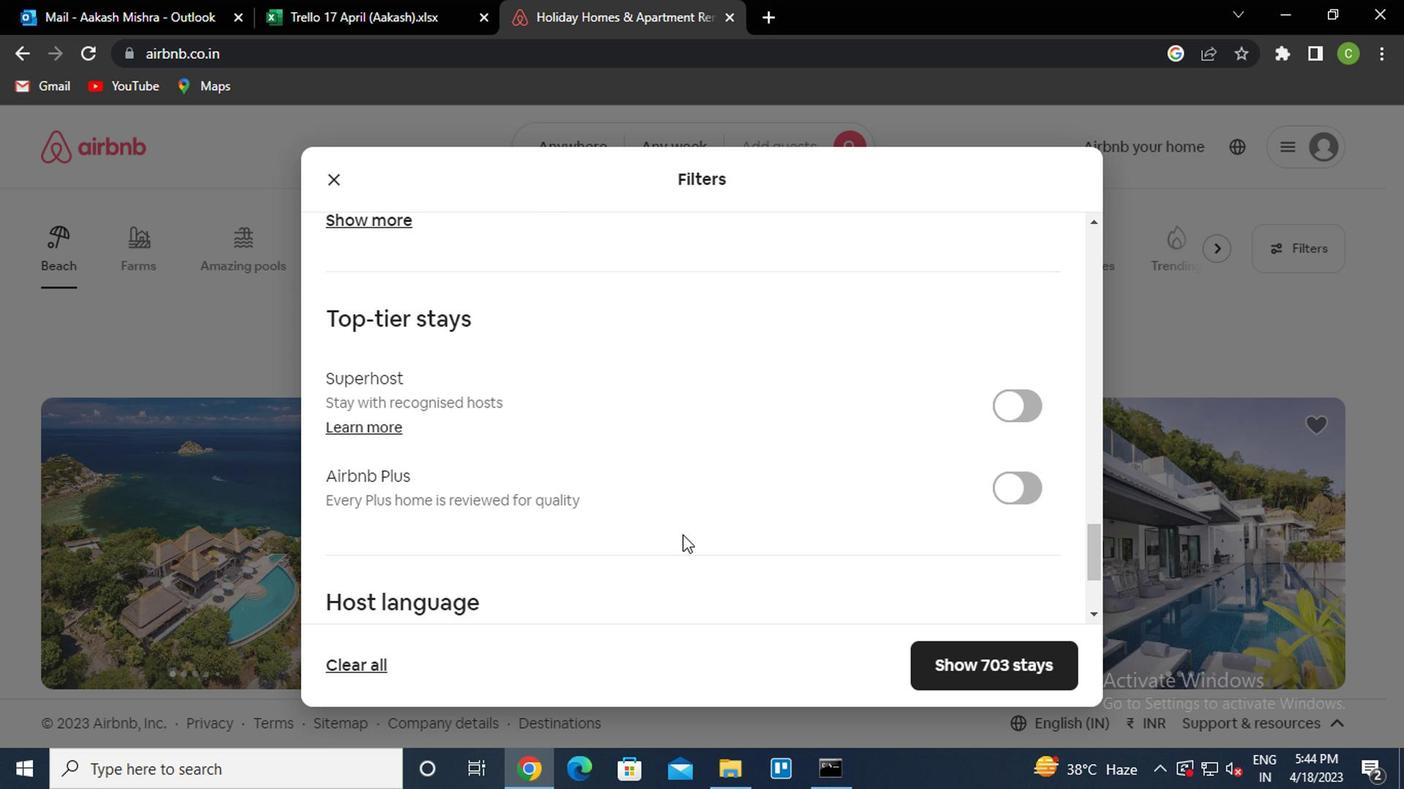 
Action: Mouse moved to (594, 499)
Screenshot: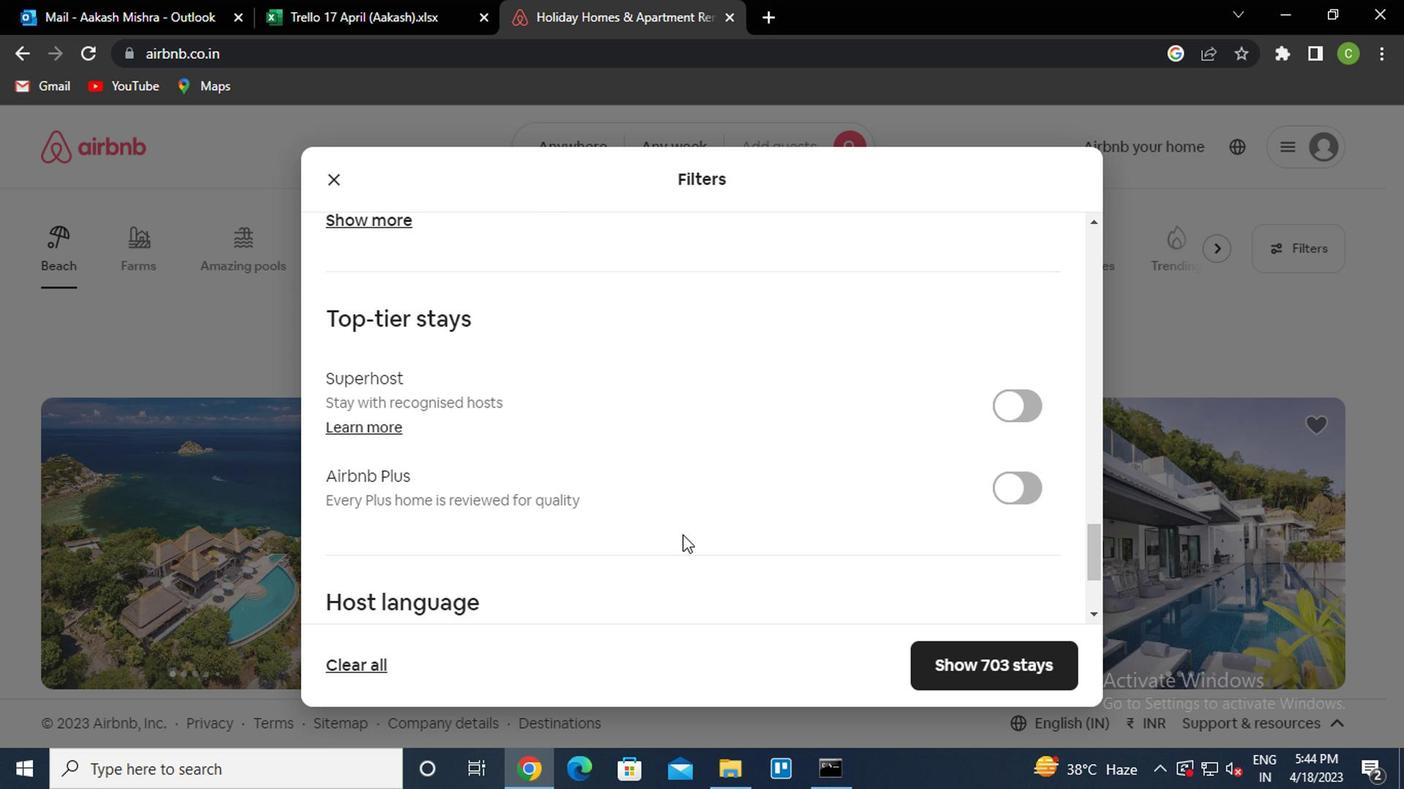 
Action: Mouse scrolled (594, 498) with delta (0, 0)
Screenshot: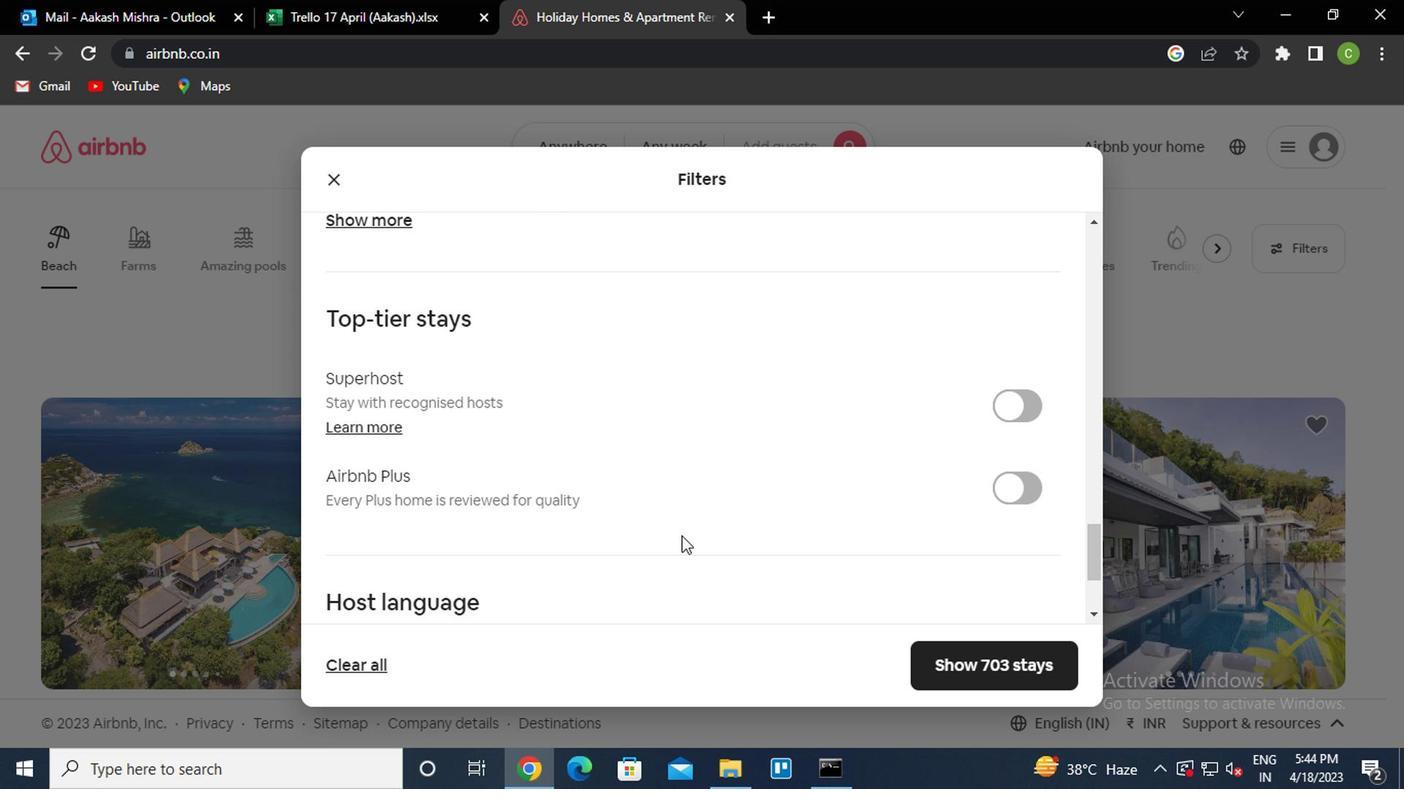 
Action: Mouse moved to (545, 486)
Screenshot: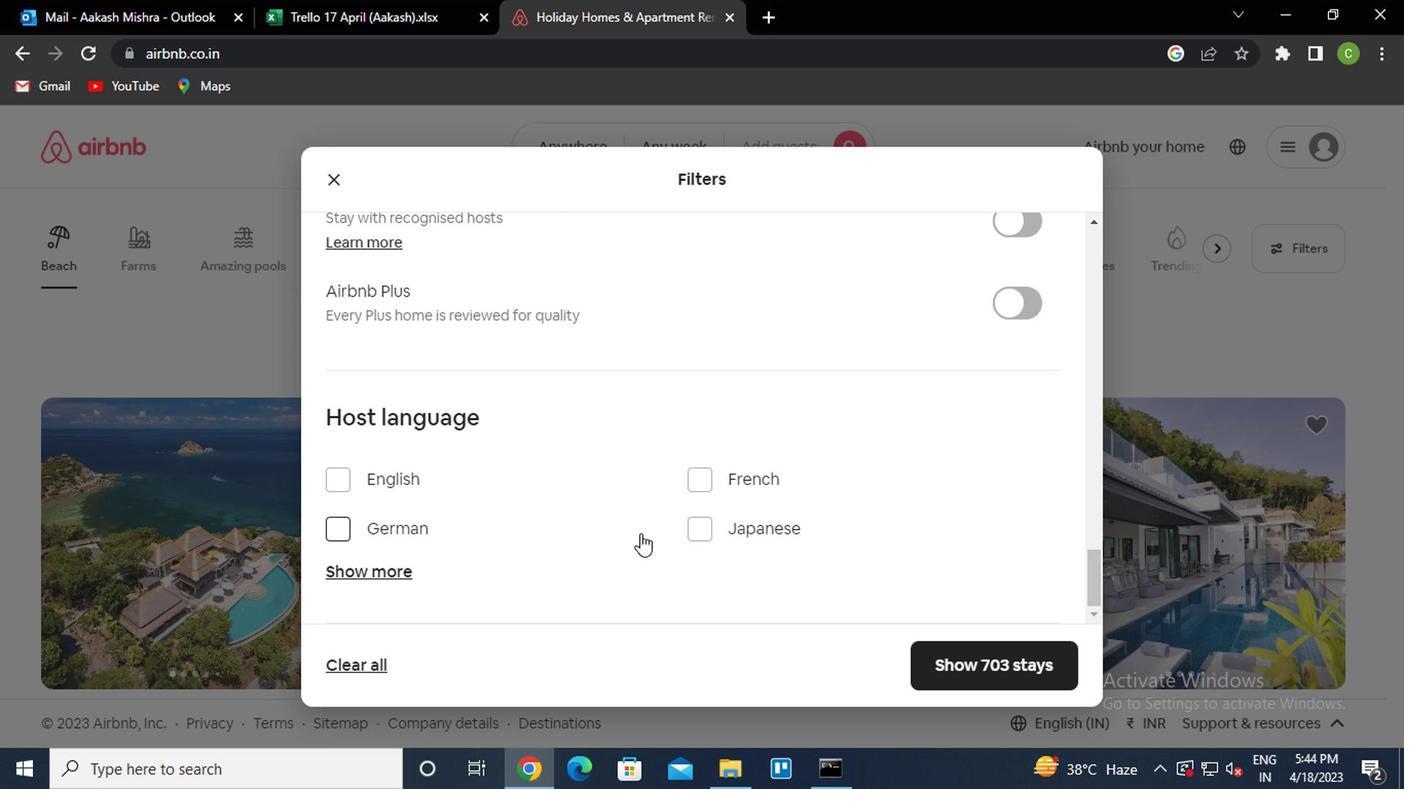 
Action: Mouse scrolled (545, 485) with delta (0, 0)
Screenshot: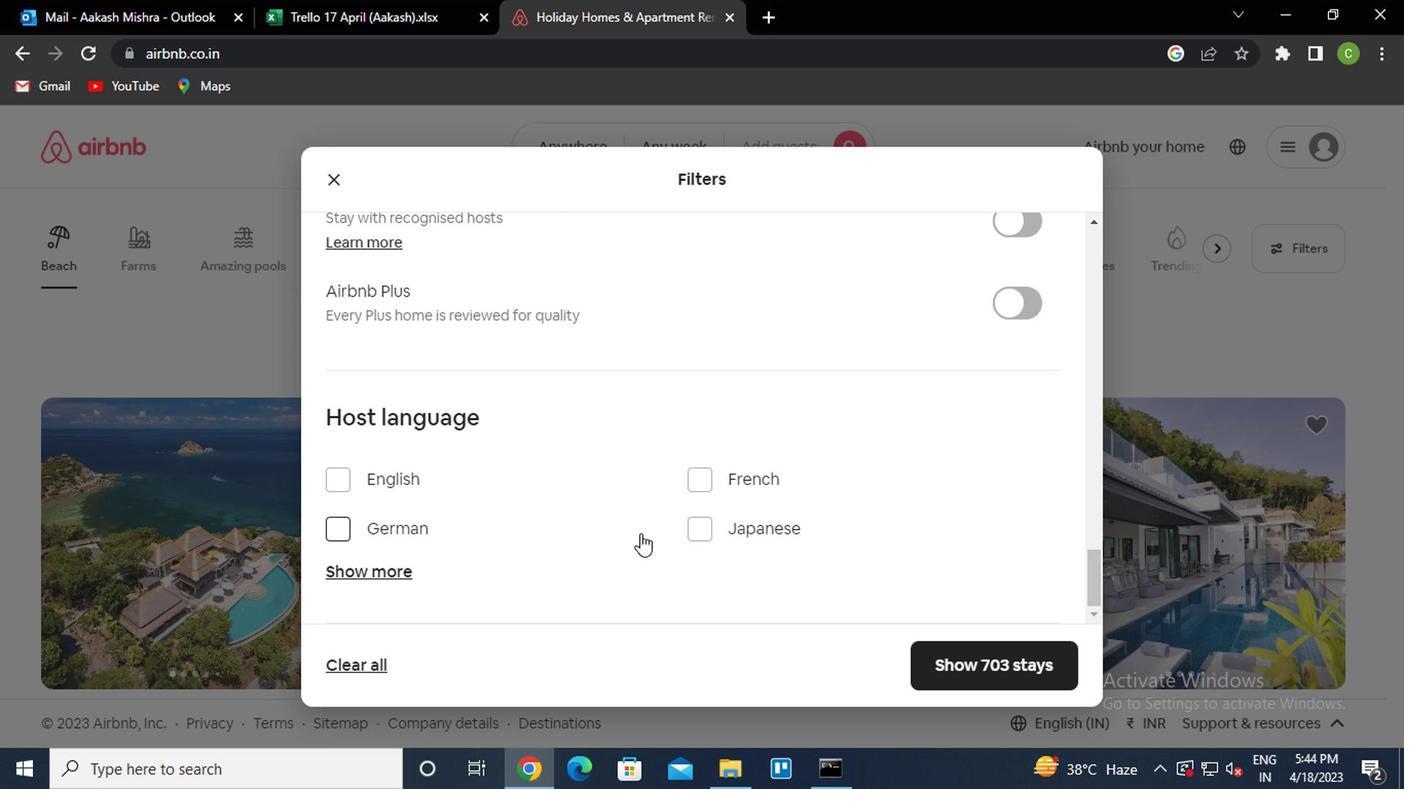 
Action: Mouse moved to (544, 487)
Screenshot: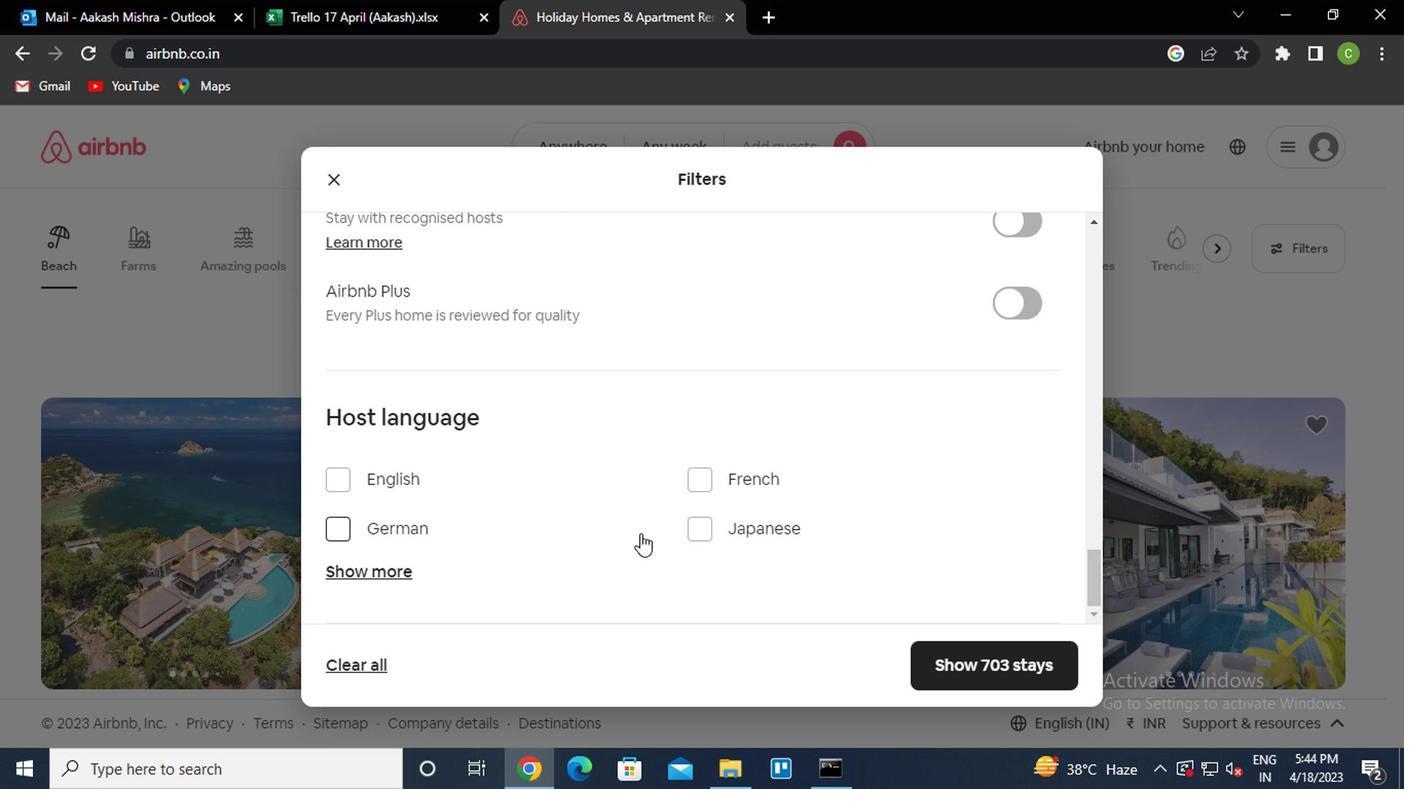 
Action: Mouse scrolled (544, 486) with delta (0, 0)
Screenshot: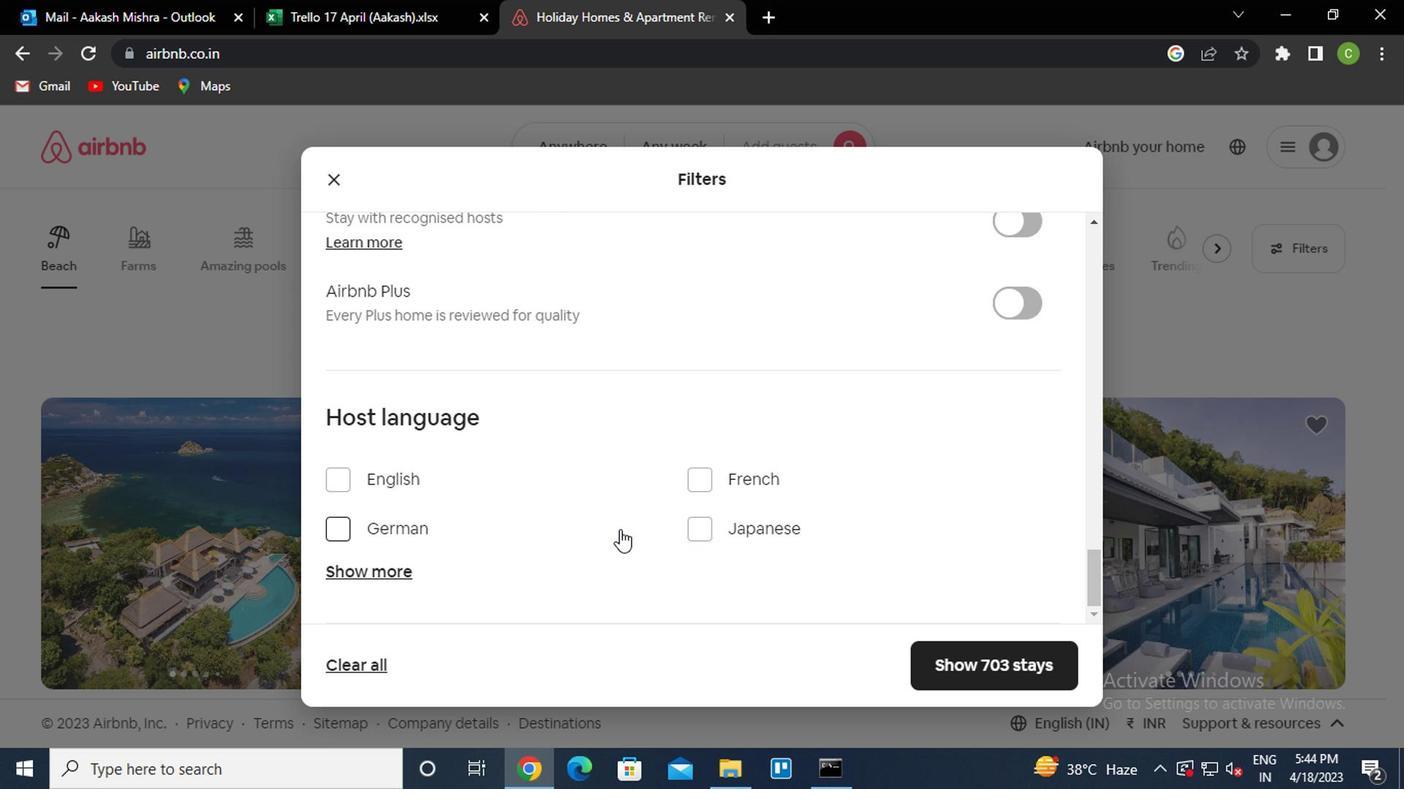 
Action: Mouse moved to (381, 509)
Screenshot: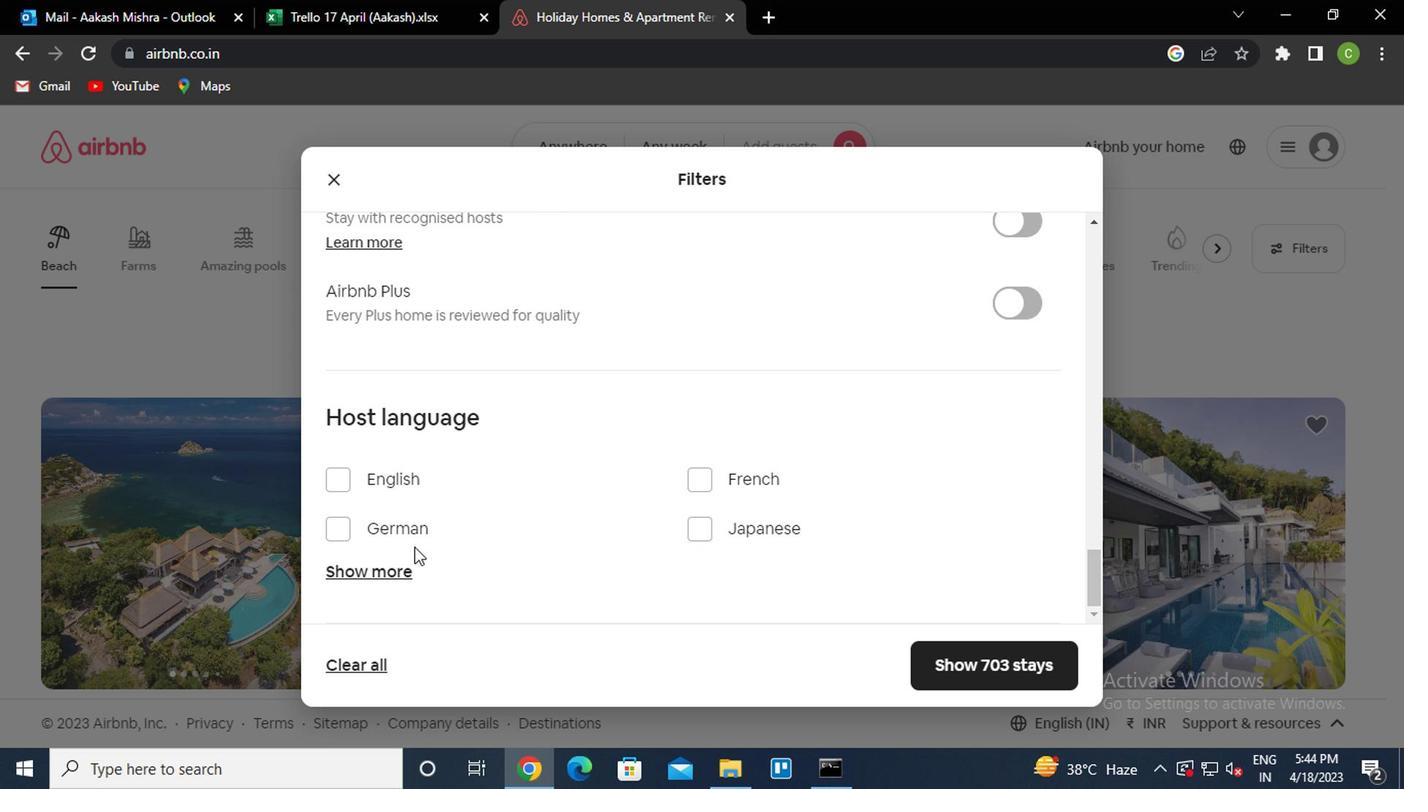 
Action: Mouse pressed left at (381, 509)
Screenshot: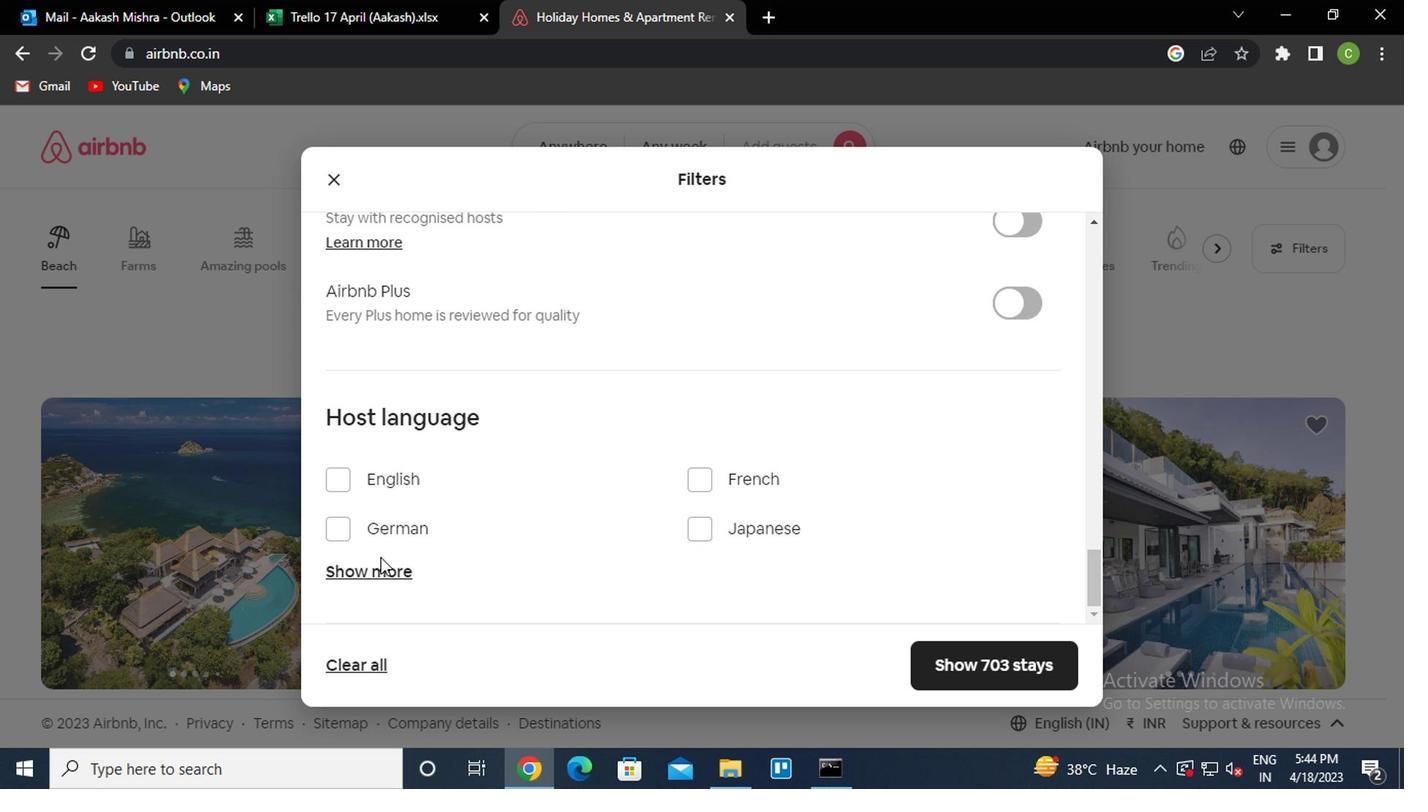 
Action: Mouse moved to (383, 513)
Screenshot: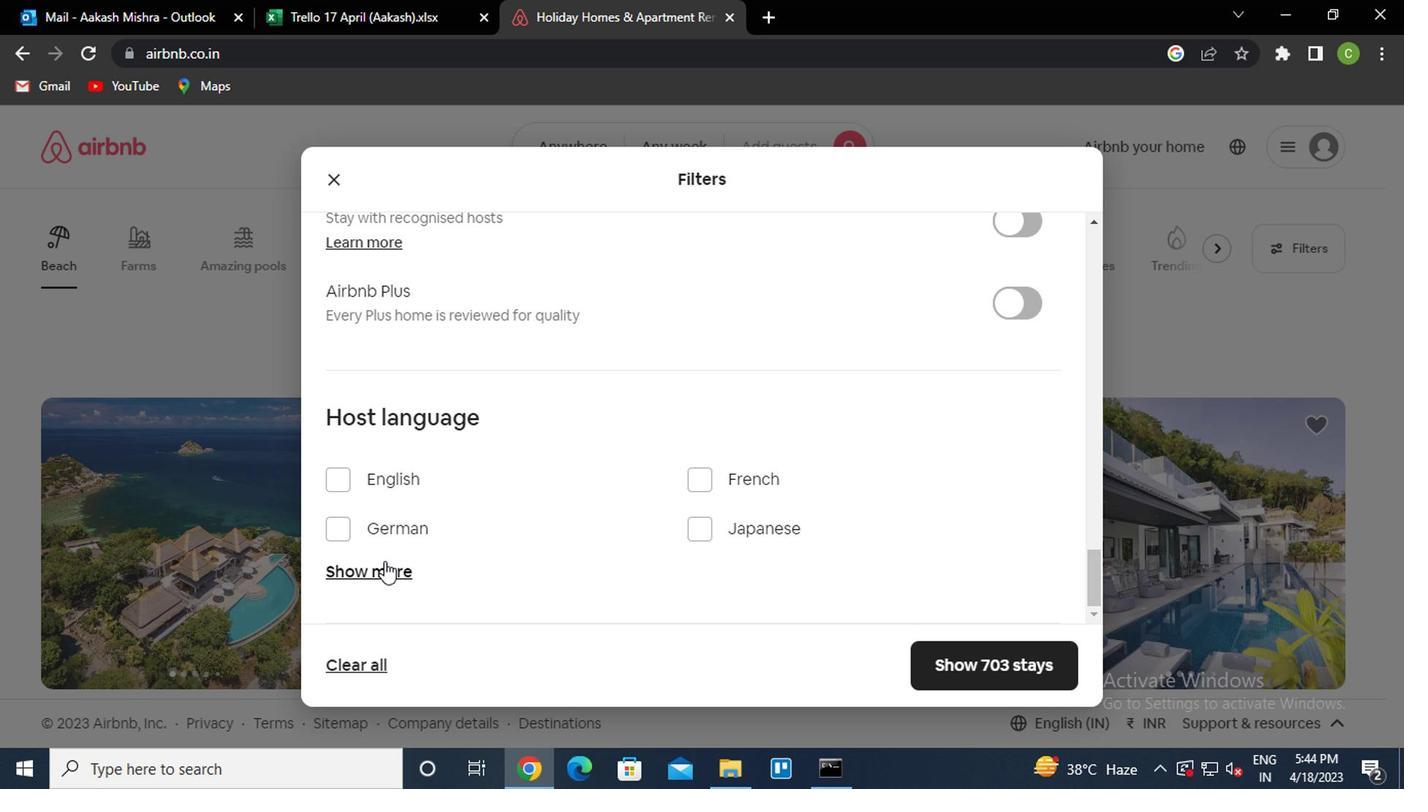 
Action: Mouse pressed left at (383, 513)
Screenshot: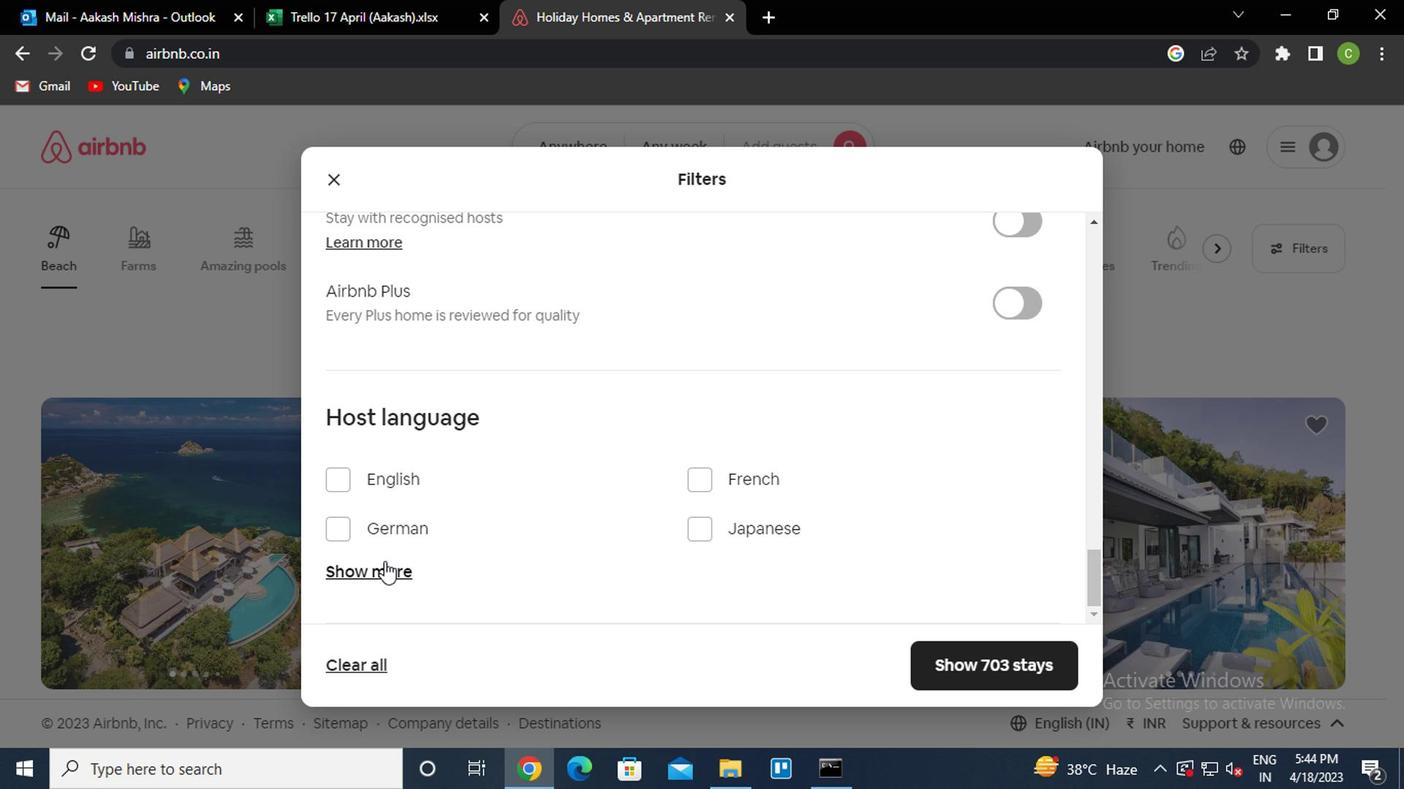 
Action: Mouse moved to (499, 519)
Screenshot: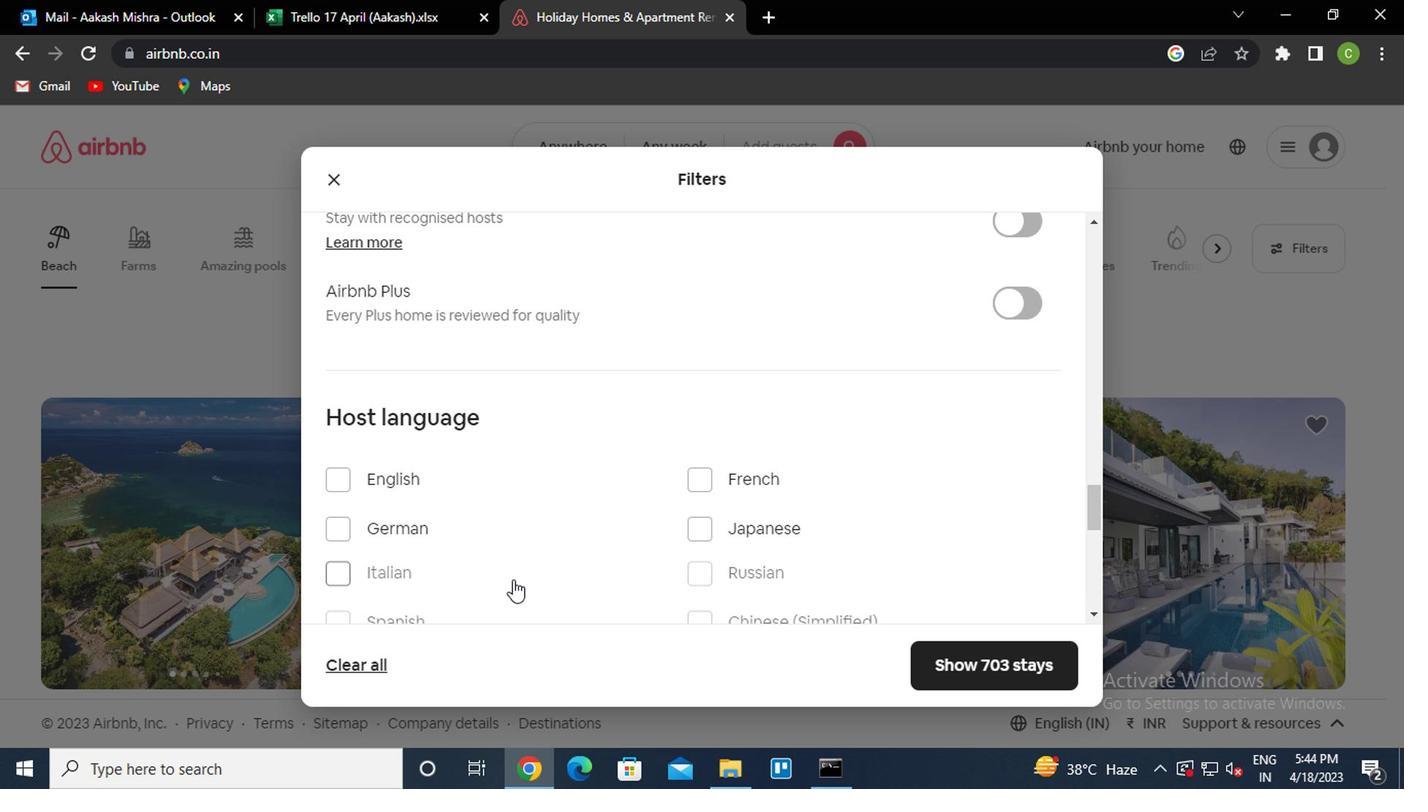 
Action: Mouse scrolled (499, 518) with delta (0, 0)
Screenshot: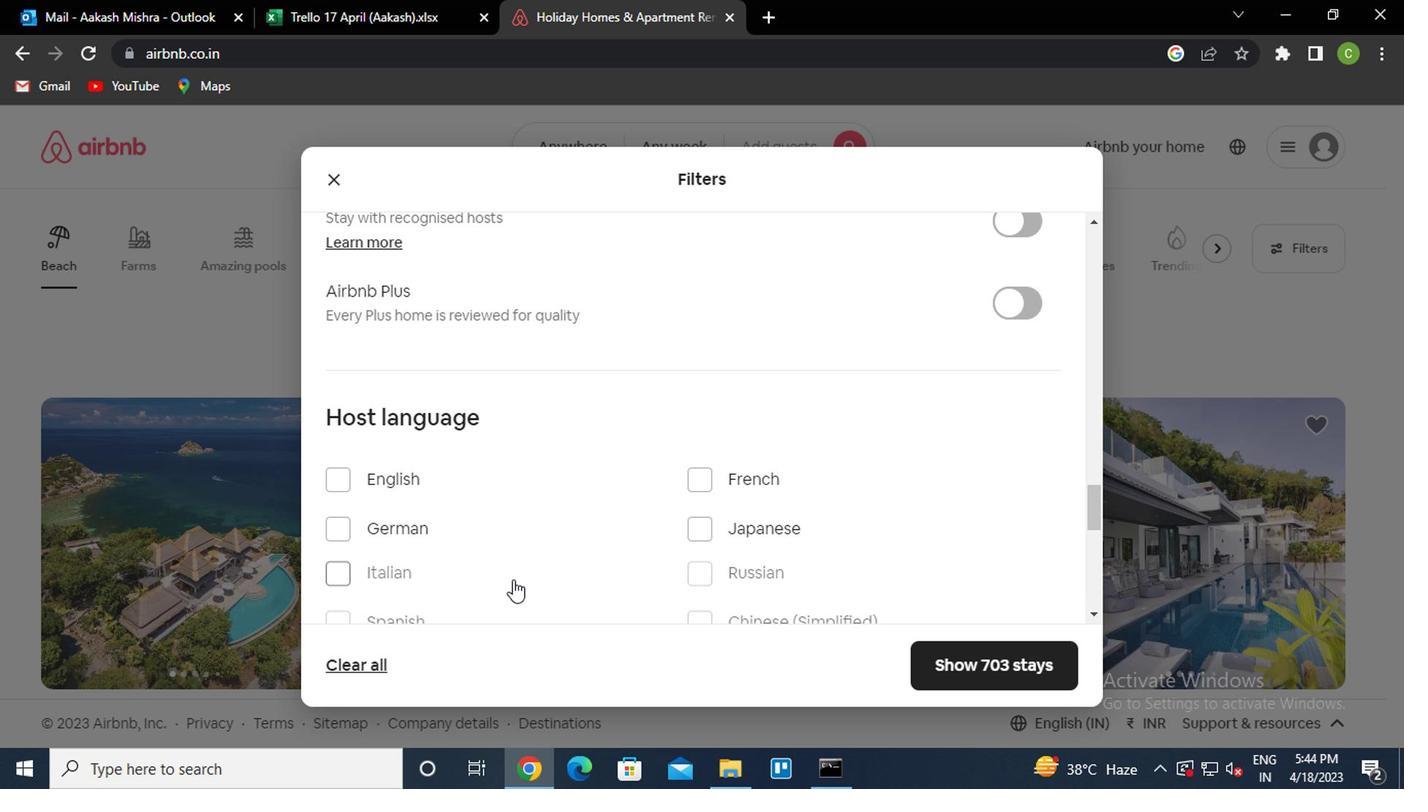 
Action: Mouse moved to (505, 519)
Screenshot: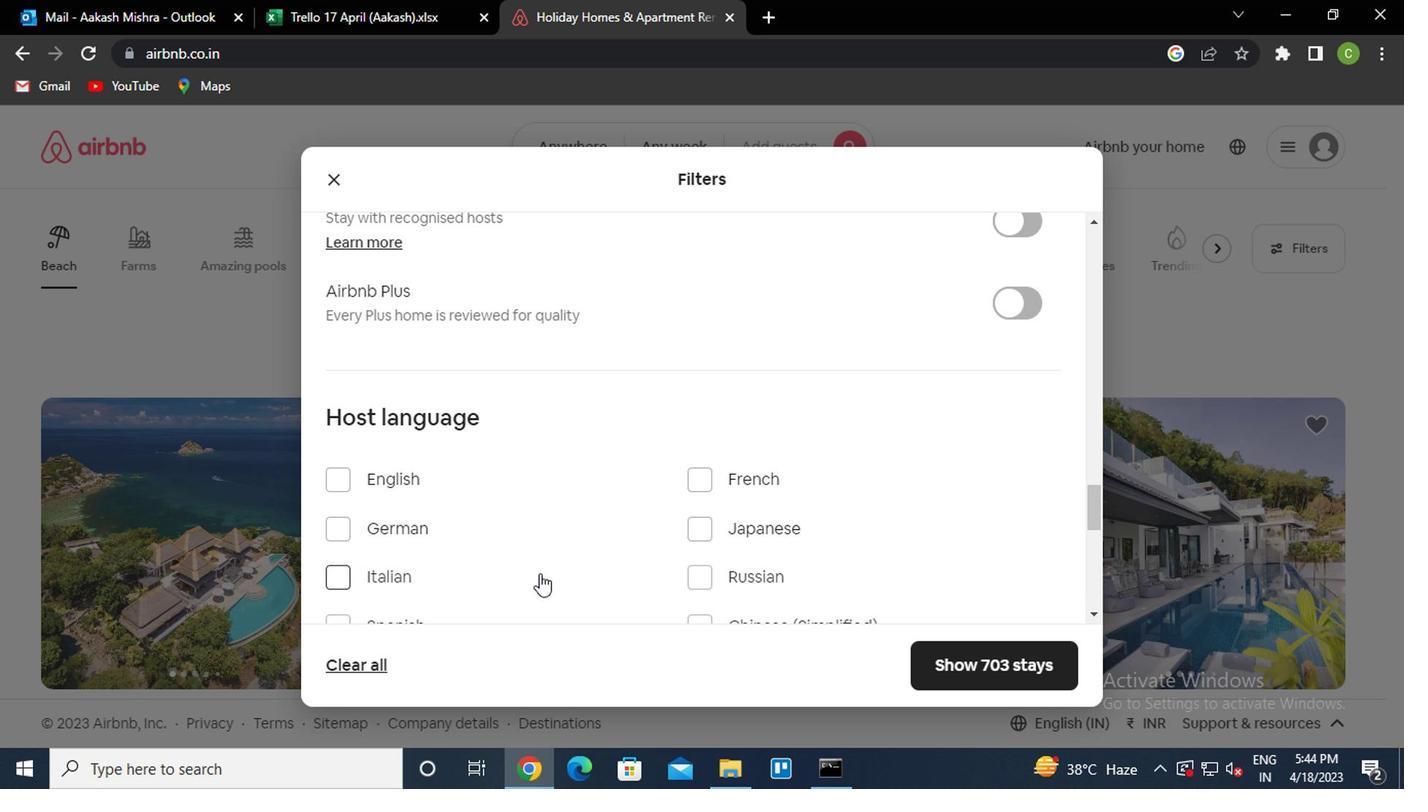 
Action: Mouse scrolled (505, 518) with delta (0, 0)
Screenshot: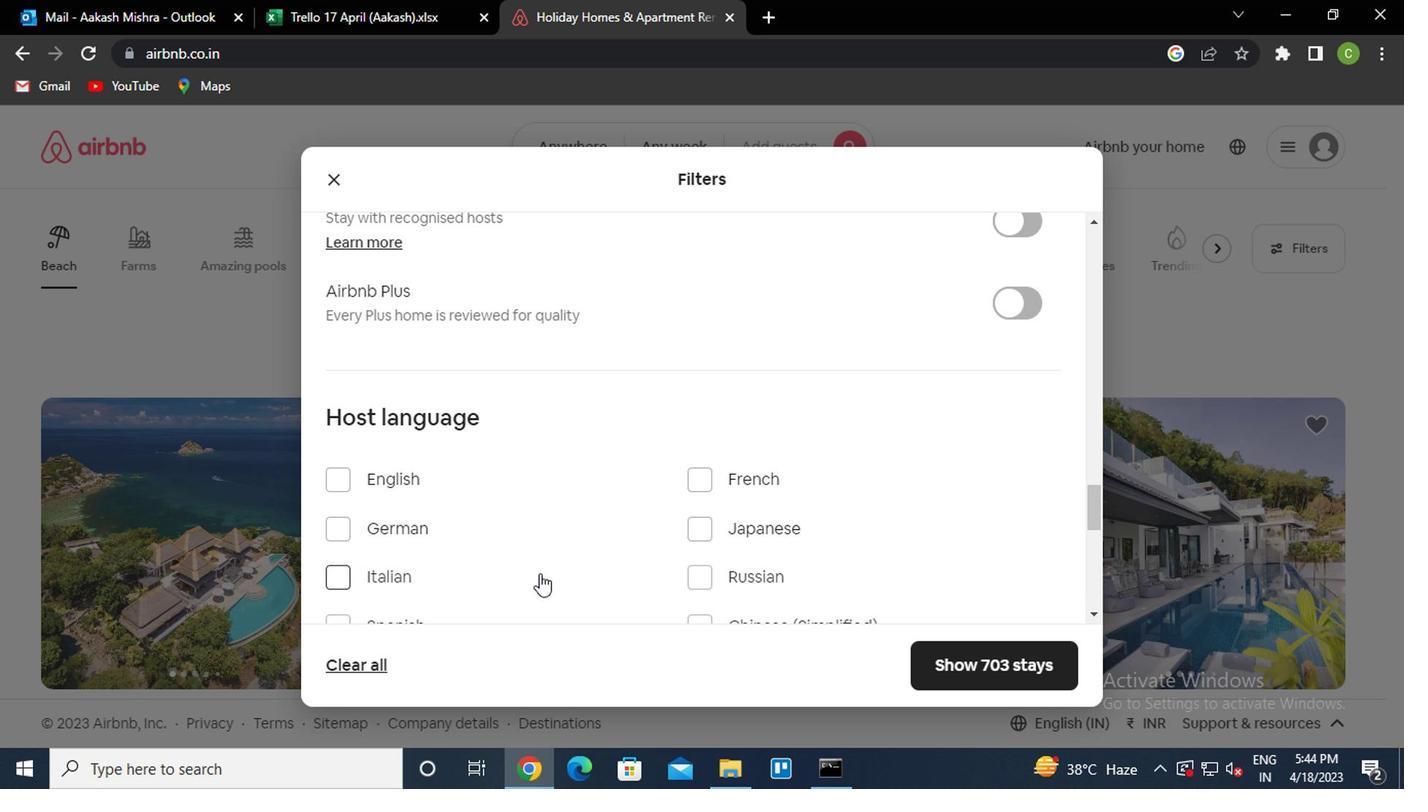 
Action: Mouse moved to (388, 404)
Screenshot: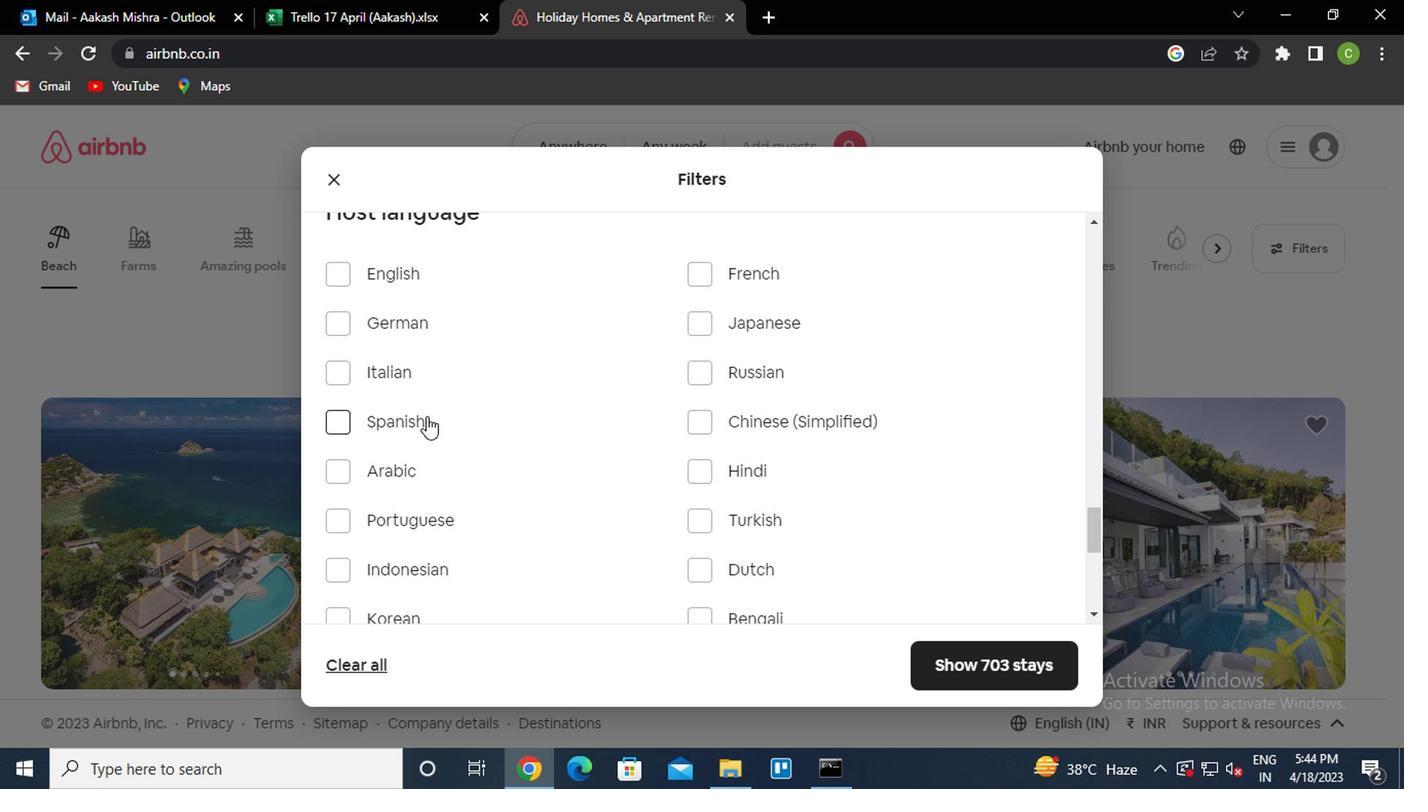 
Action: Mouse pressed left at (388, 404)
Screenshot: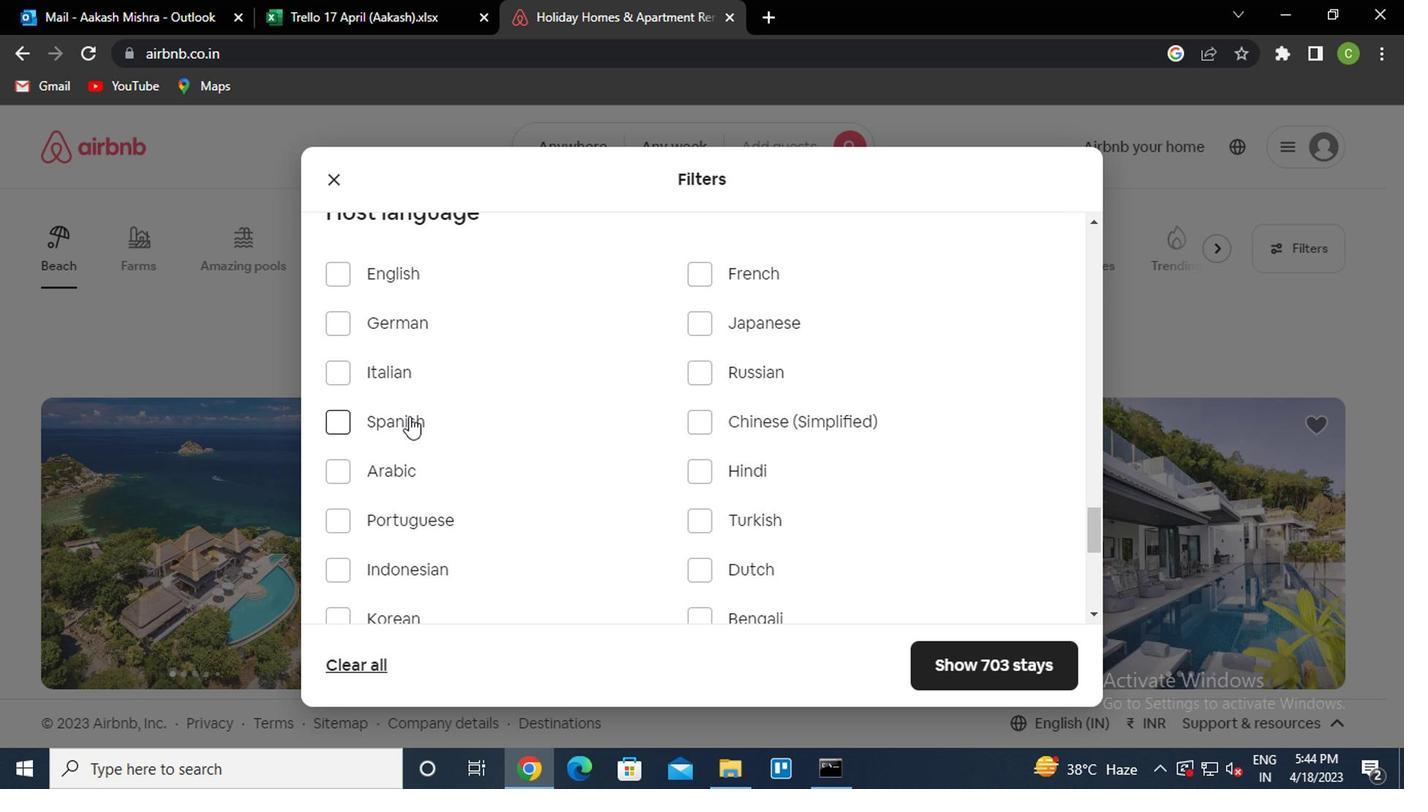 
Action: Mouse moved to (816, 586)
Screenshot: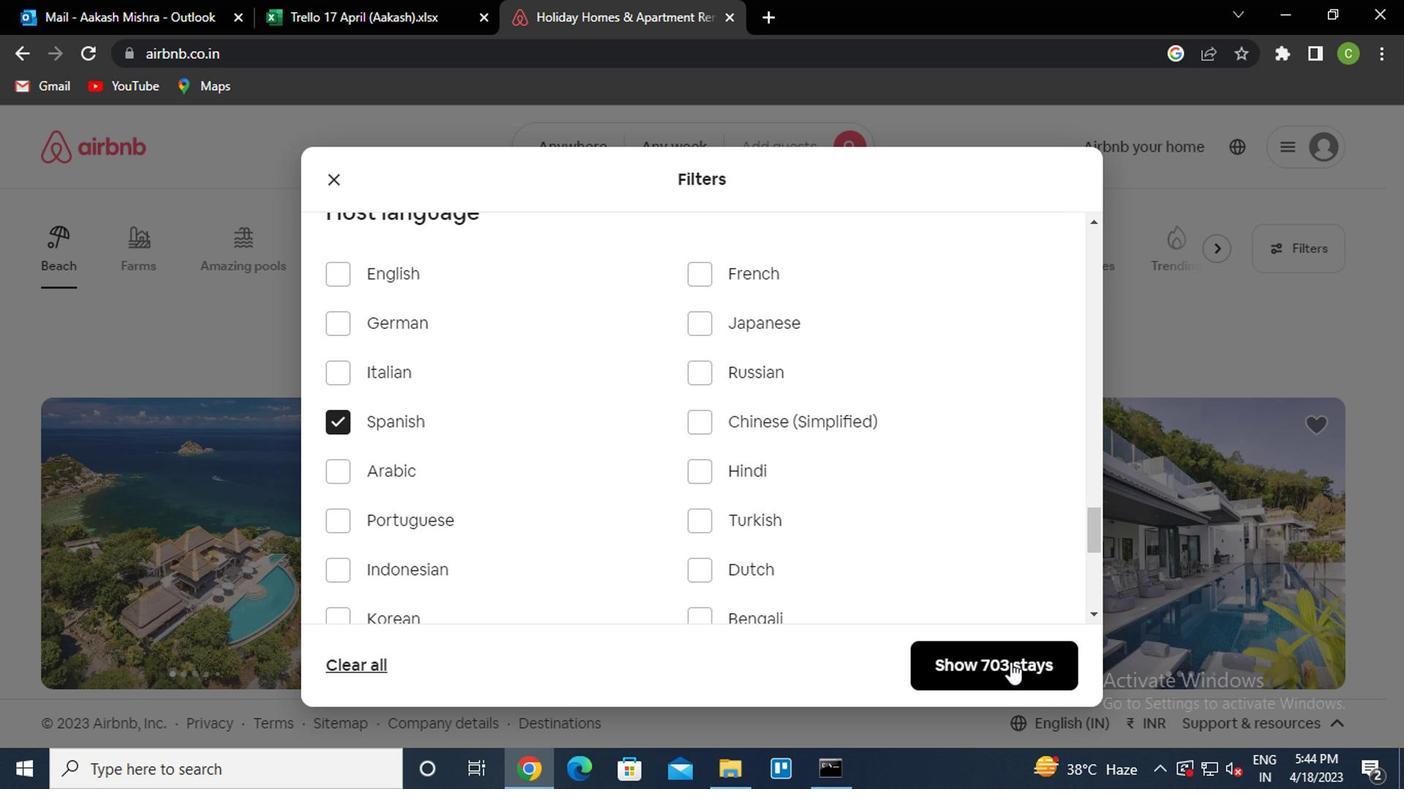 
Action: Mouse pressed left at (816, 586)
Screenshot: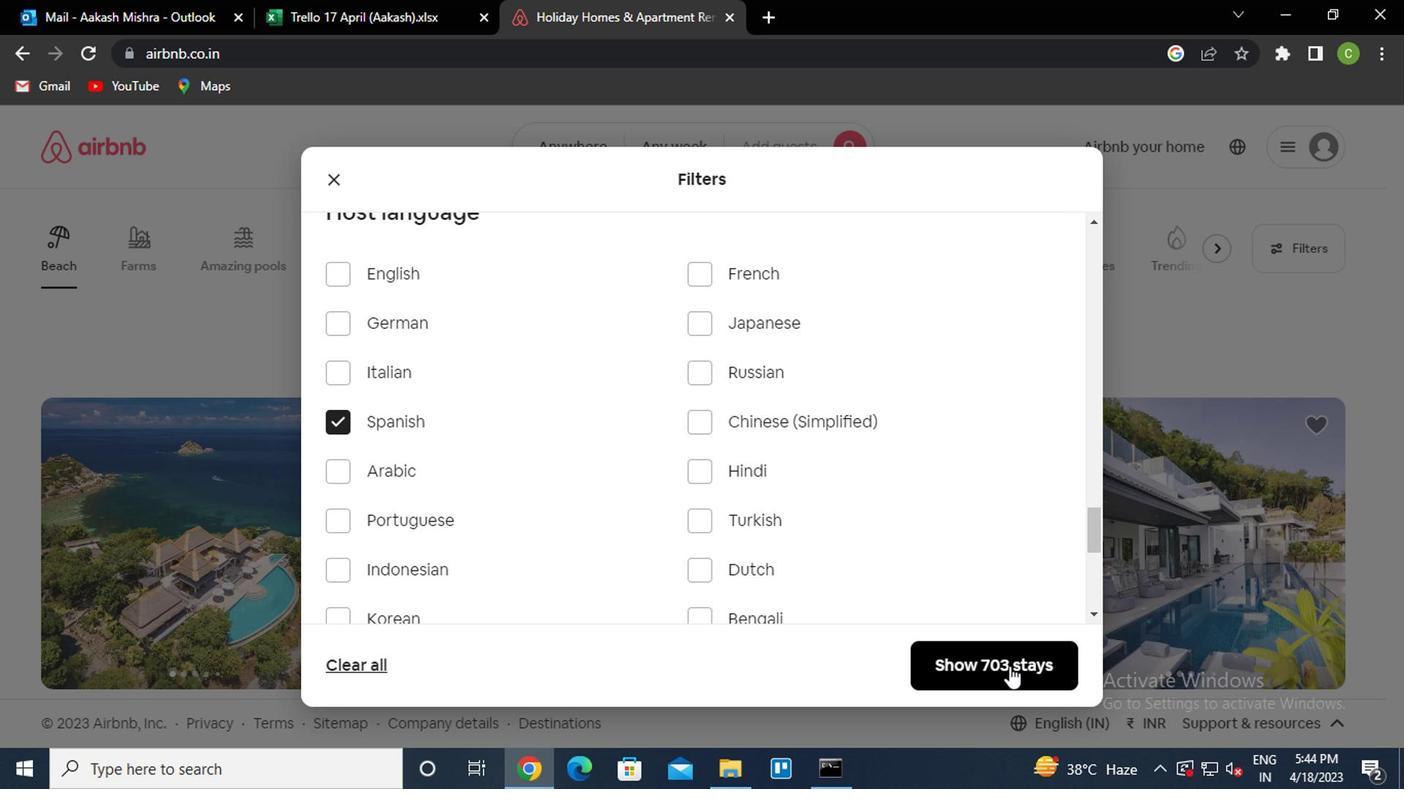 
Action: Mouse moved to (667, 533)
Screenshot: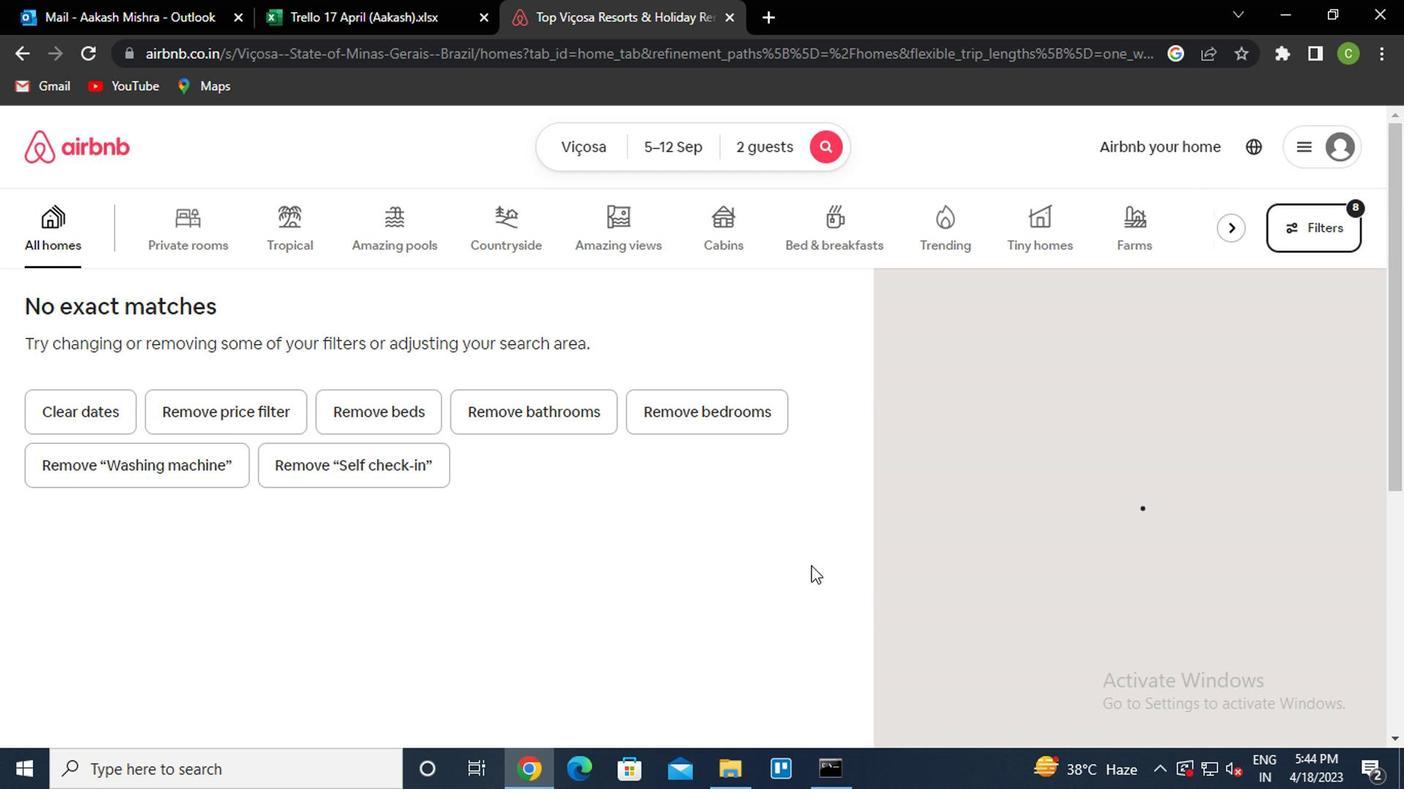 
